 Task: Find connections with filter location Budapest with filter topic #culturewith filter profile language French with filter current company CodeChef with filter school Central University of Rajasthan, Jaipur with filter industry Insurance Agencies and Brokerages with filter service category FIle Management with filter keywords title Scrum Master
Action: Mouse moved to (509, 67)
Screenshot: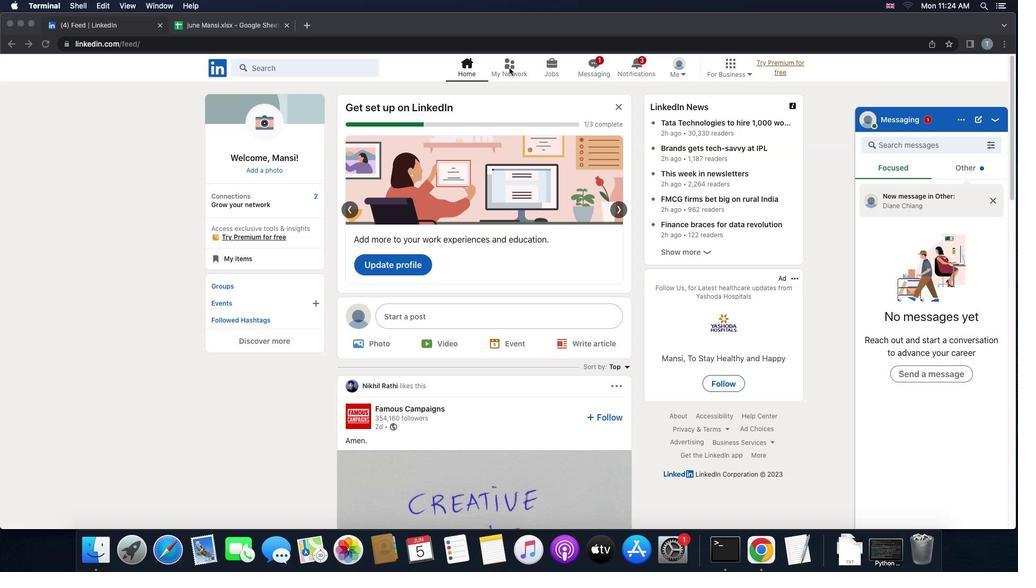 
Action: Mouse pressed left at (509, 67)
Screenshot: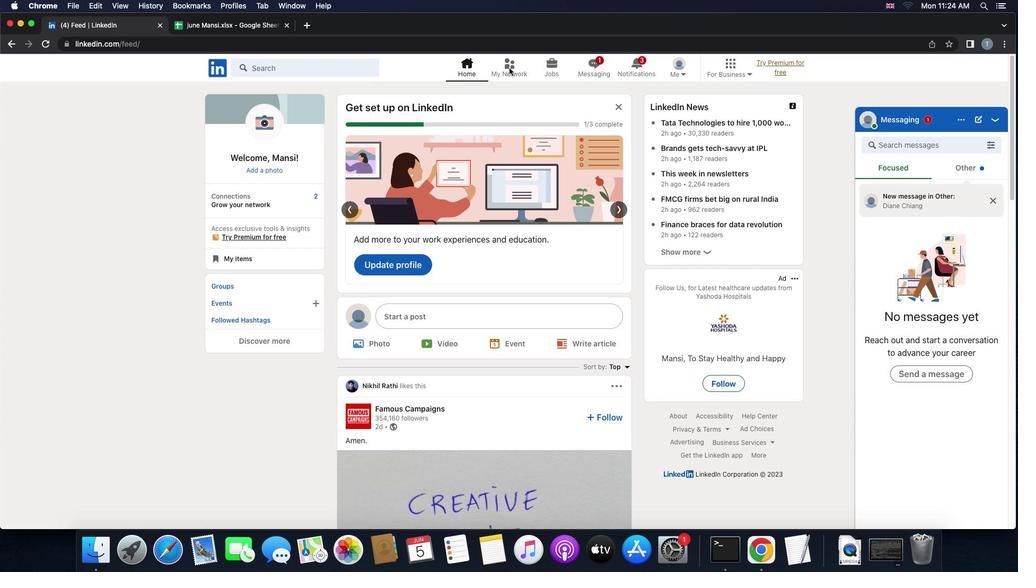 
Action: Mouse pressed left at (509, 67)
Screenshot: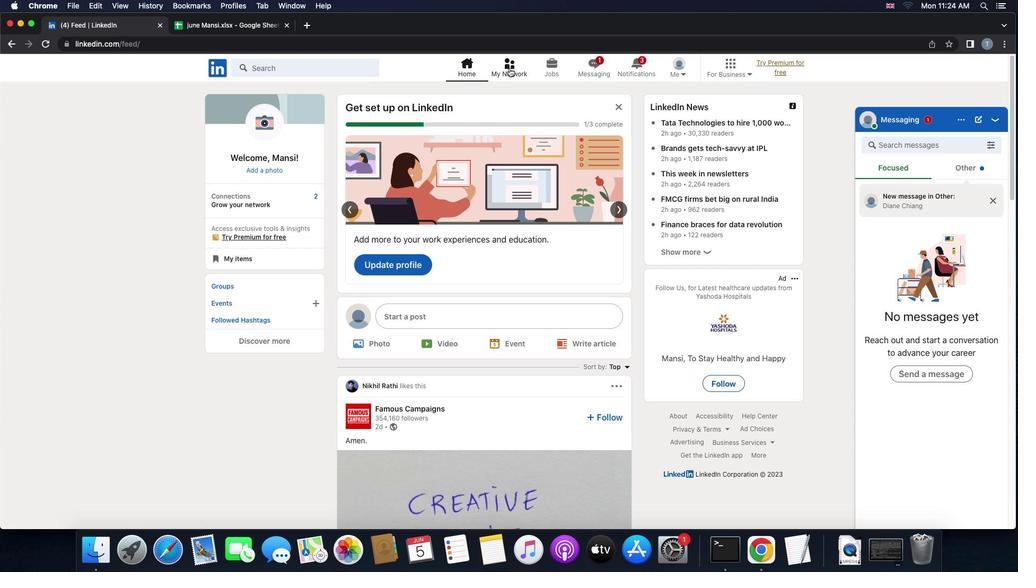 
Action: Mouse moved to (309, 118)
Screenshot: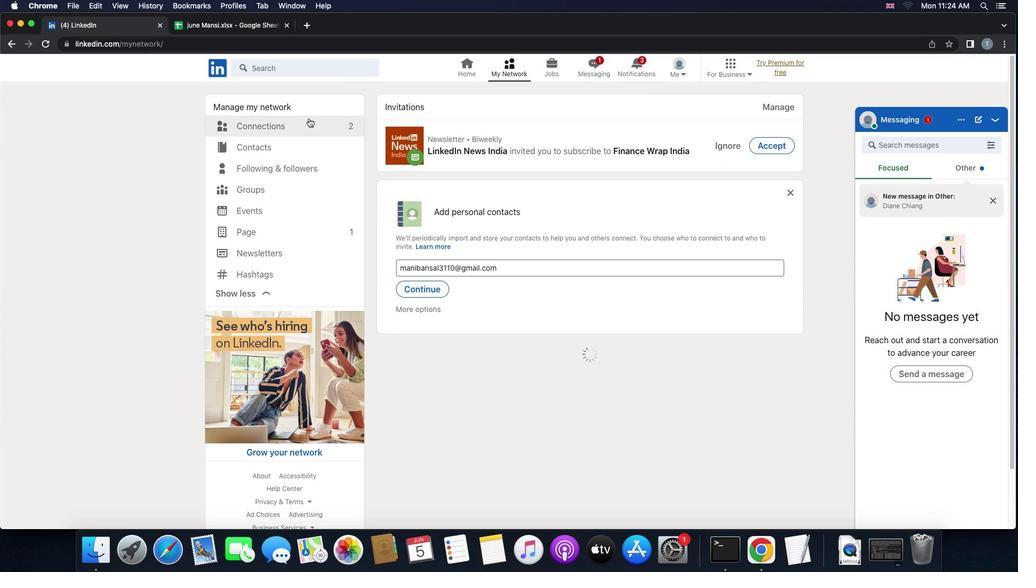 
Action: Mouse pressed left at (309, 118)
Screenshot: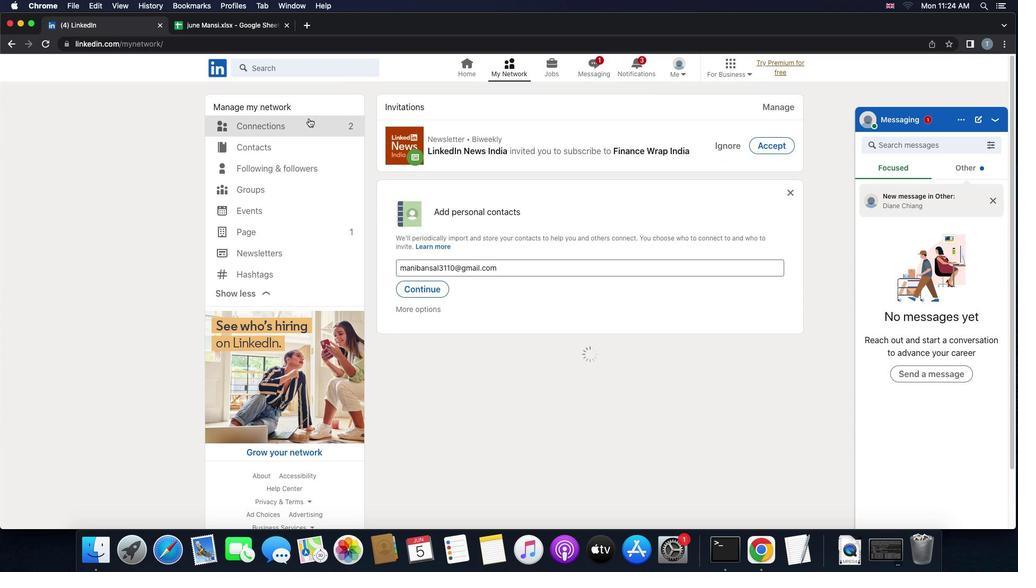 
Action: Mouse moved to (336, 125)
Screenshot: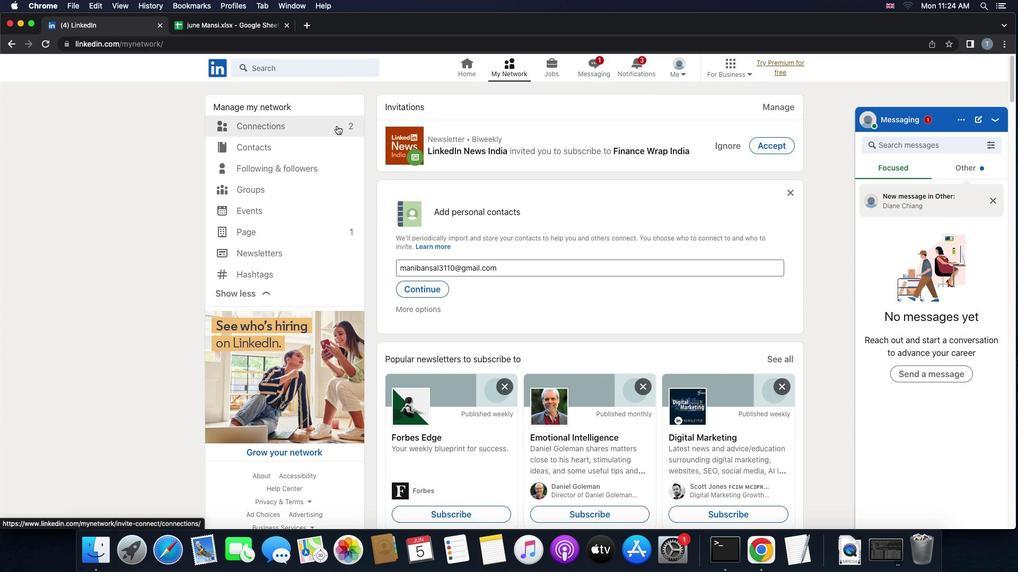 
Action: Mouse pressed left at (336, 125)
Screenshot: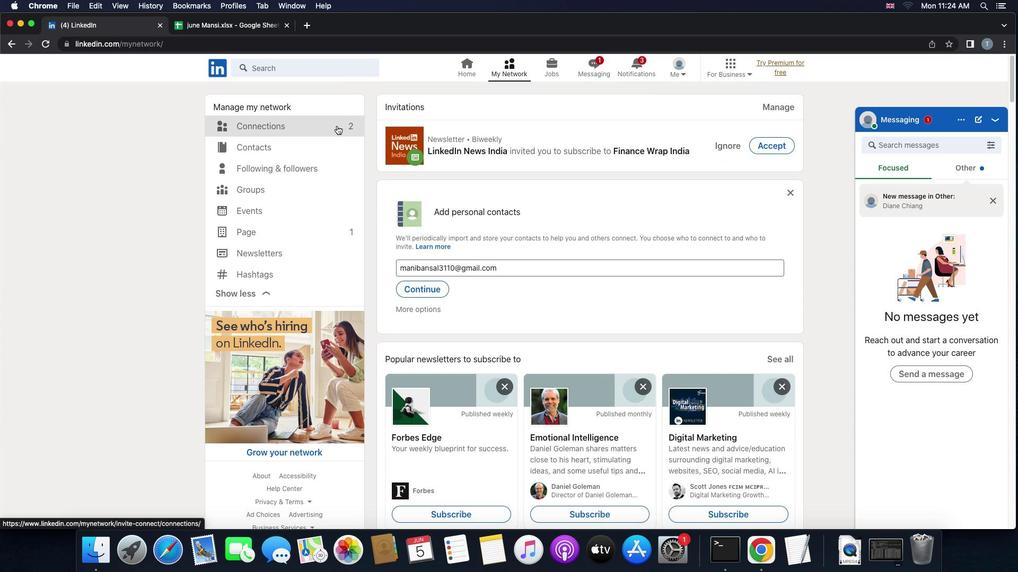
Action: Mouse pressed left at (336, 125)
Screenshot: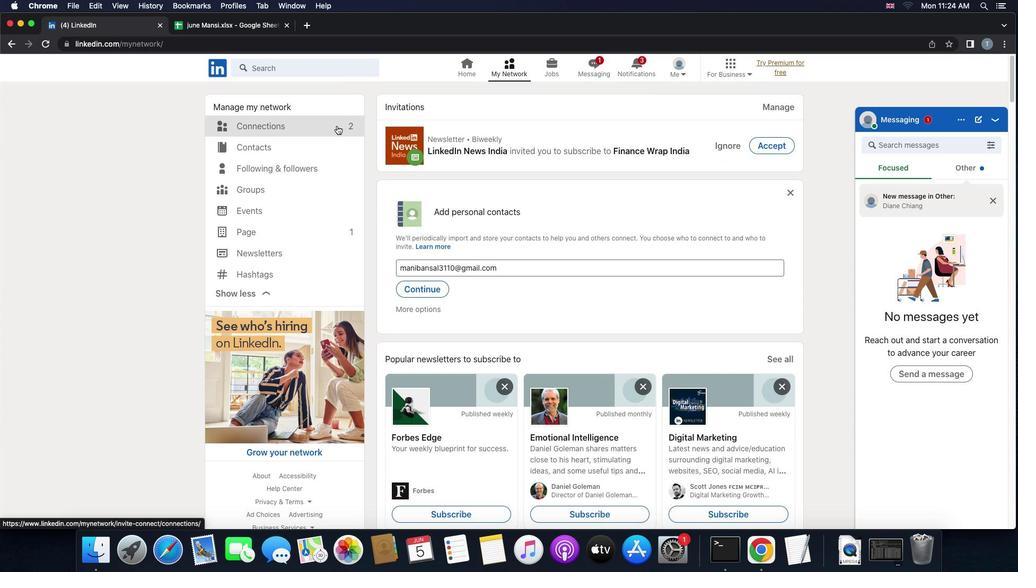 
Action: Mouse moved to (585, 124)
Screenshot: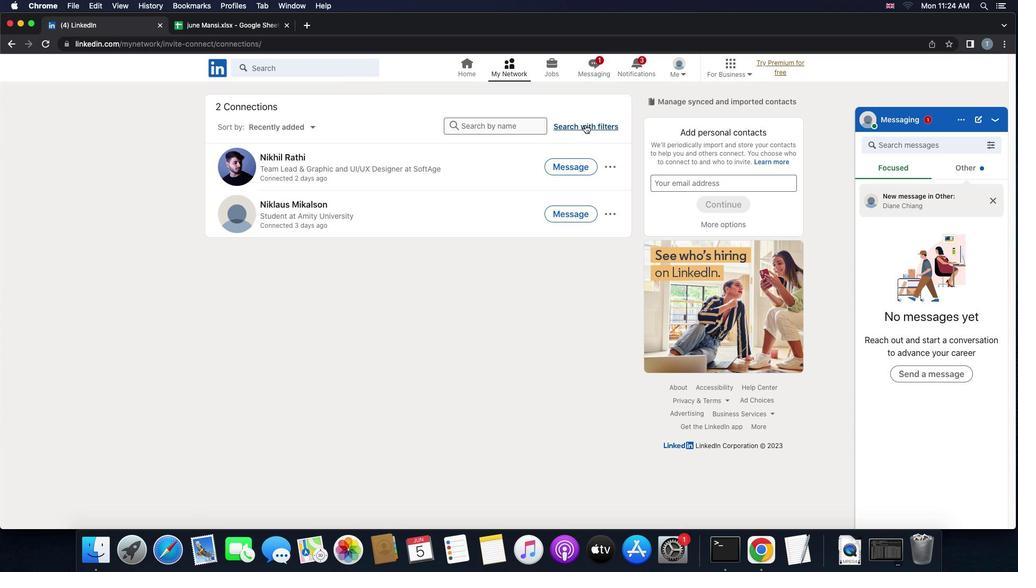 
Action: Mouse pressed left at (585, 124)
Screenshot: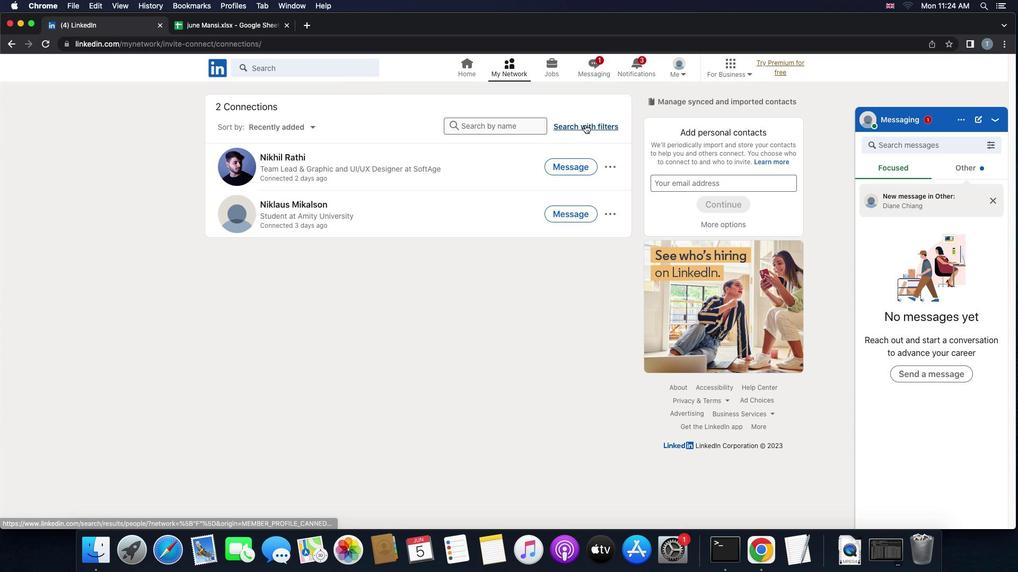 
Action: Mouse moved to (554, 97)
Screenshot: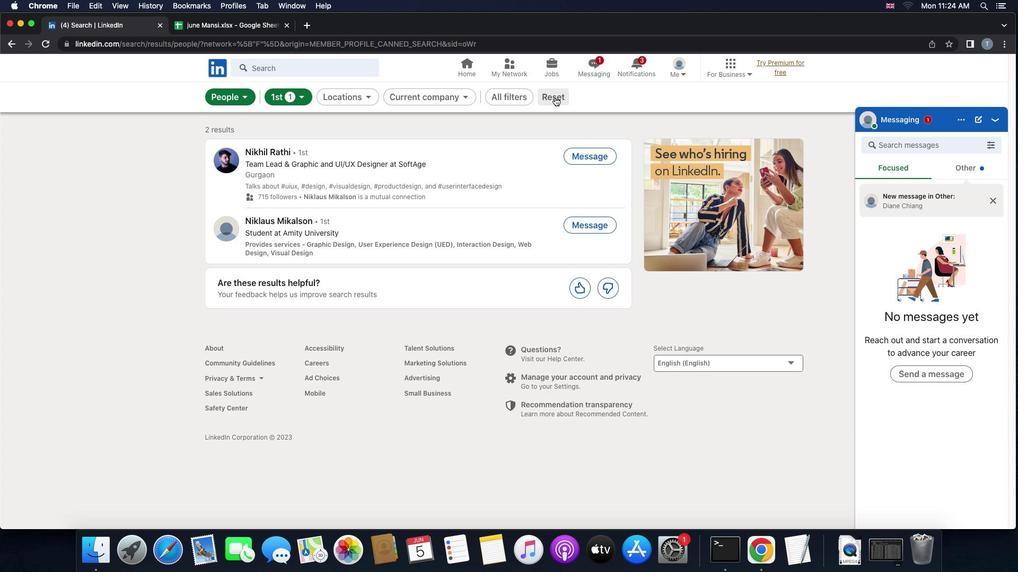 
Action: Mouse pressed left at (554, 97)
Screenshot: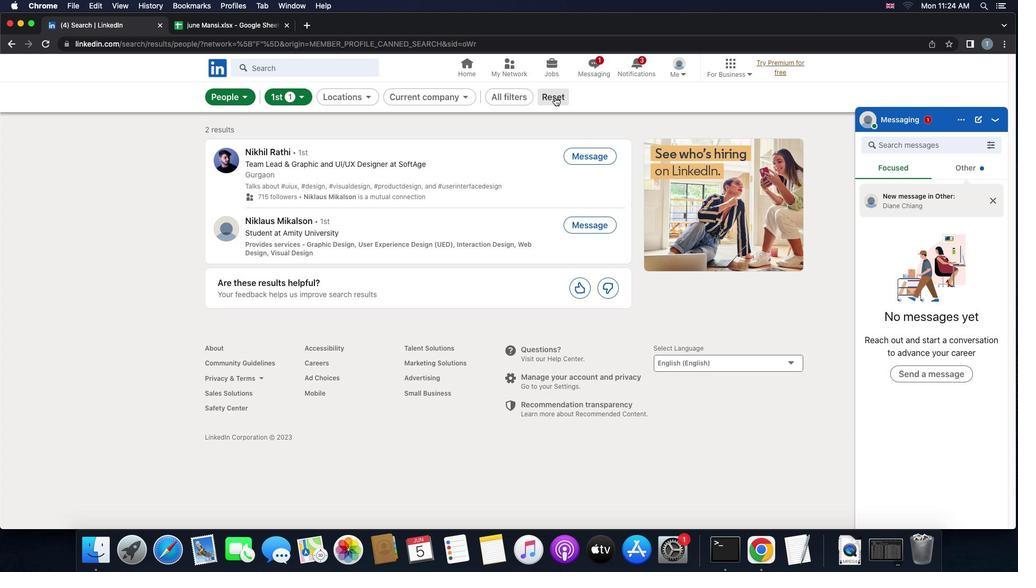 
Action: Mouse moved to (528, 97)
Screenshot: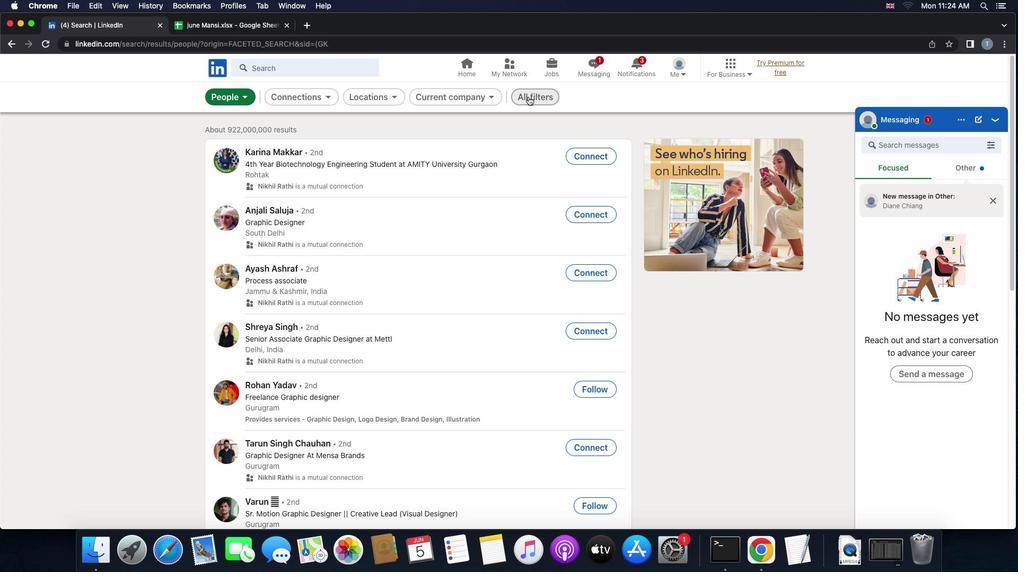 
Action: Mouse pressed left at (528, 97)
Screenshot: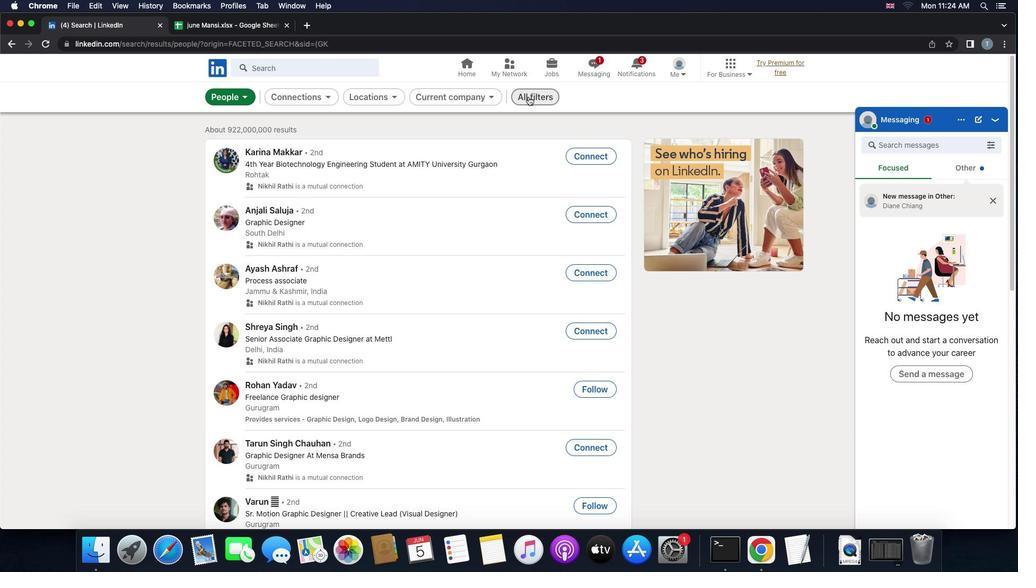 
Action: Mouse moved to (796, 302)
Screenshot: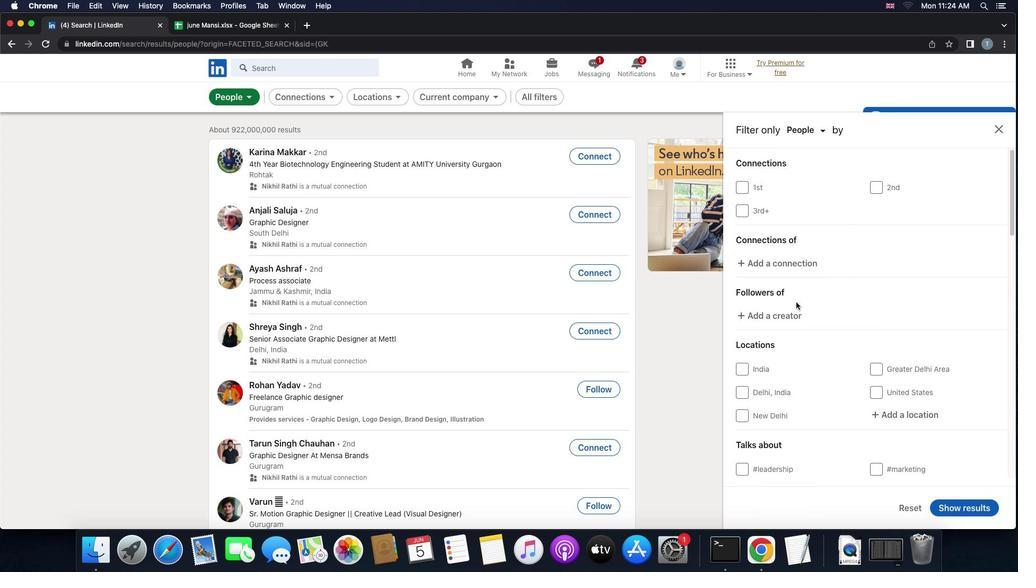 
Action: Mouse scrolled (796, 302) with delta (0, 0)
Screenshot: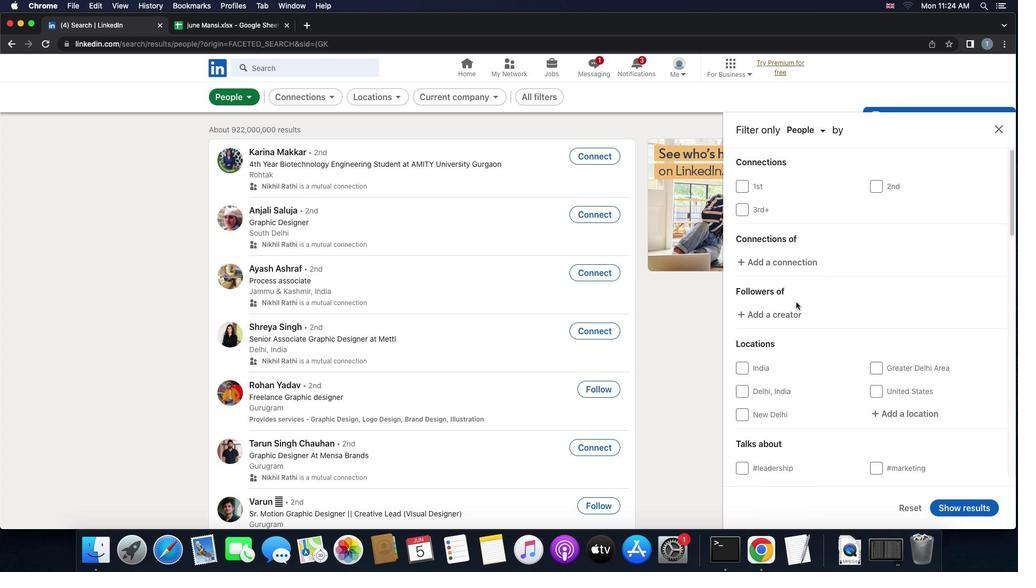 
Action: Mouse scrolled (796, 302) with delta (0, 0)
Screenshot: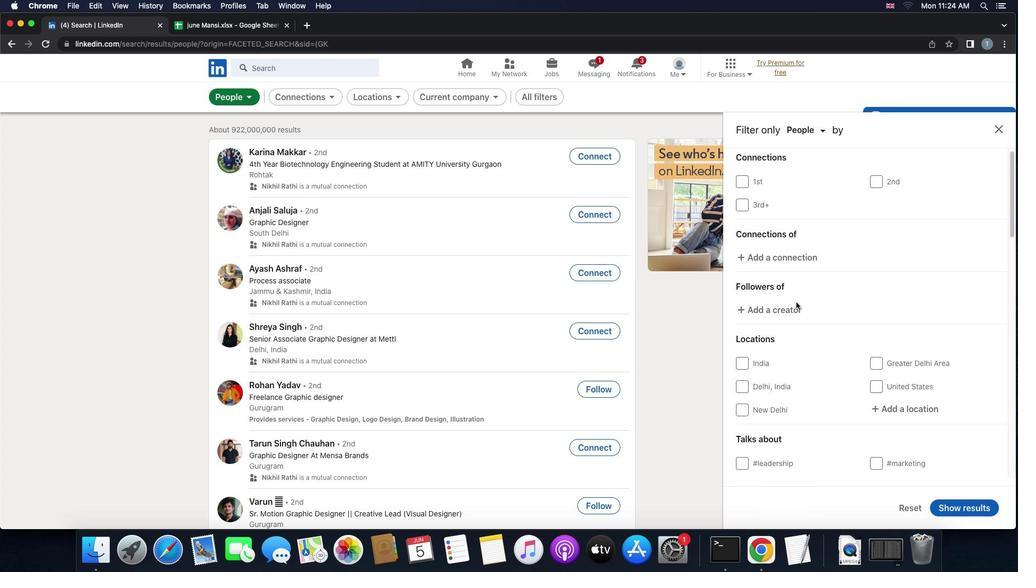 
Action: Mouse scrolled (796, 302) with delta (0, 0)
Screenshot: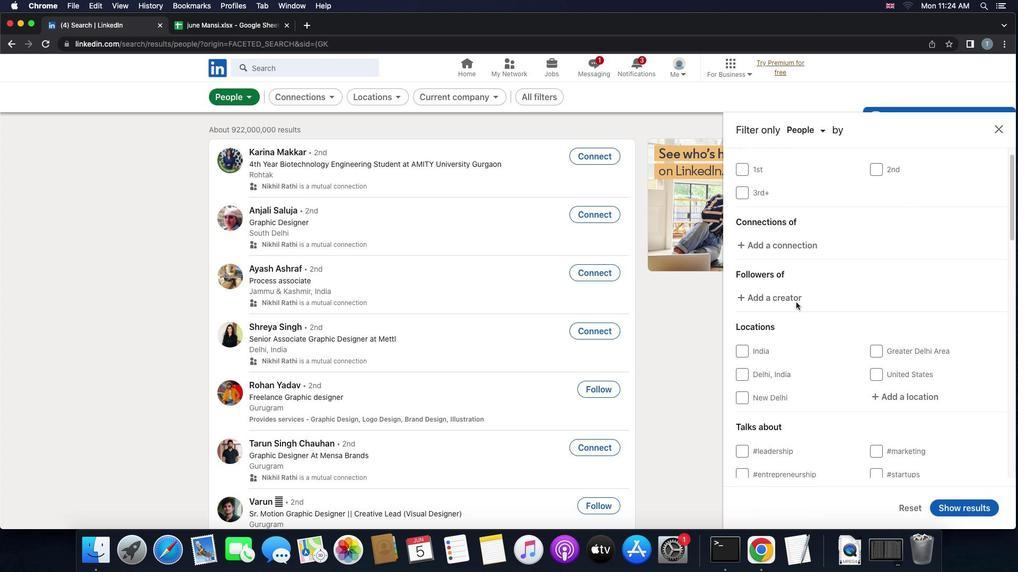 
Action: Mouse scrolled (796, 302) with delta (0, 0)
Screenshot: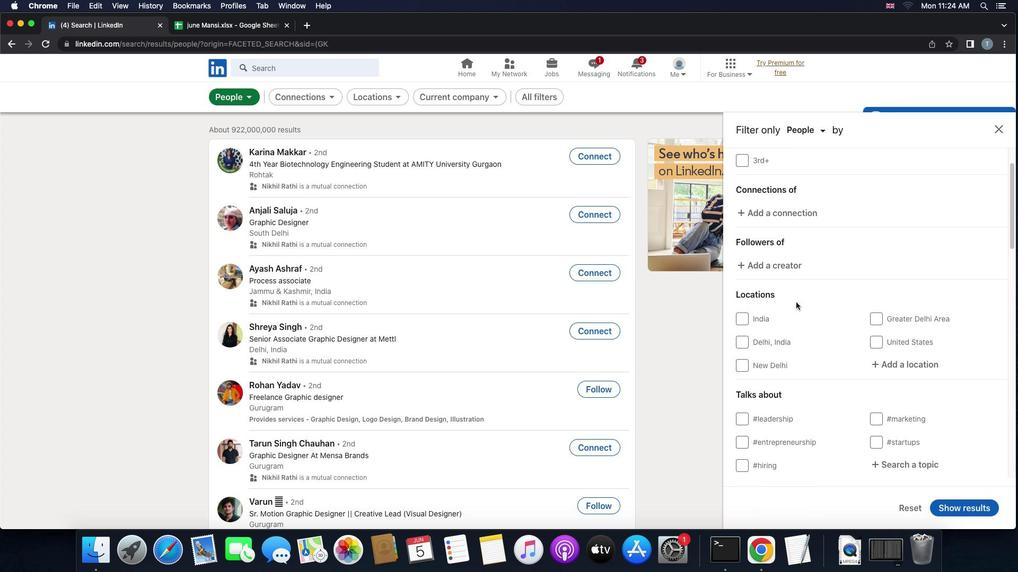 
Action: Mouse moved to (803, 305)
Screenshot: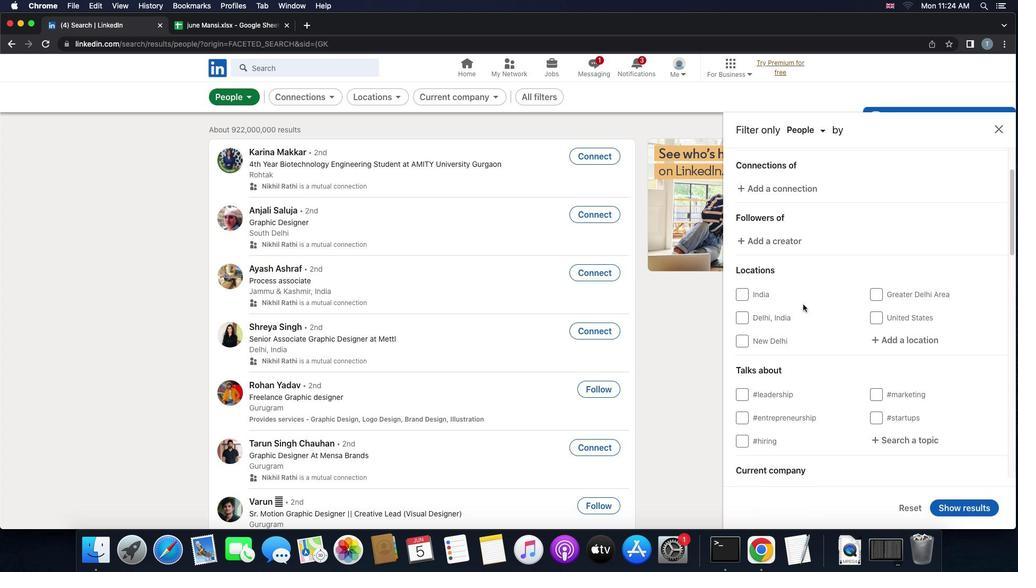 
Action: Mouse scrolled (803, 305) with delta (0, 0)
Screenshot: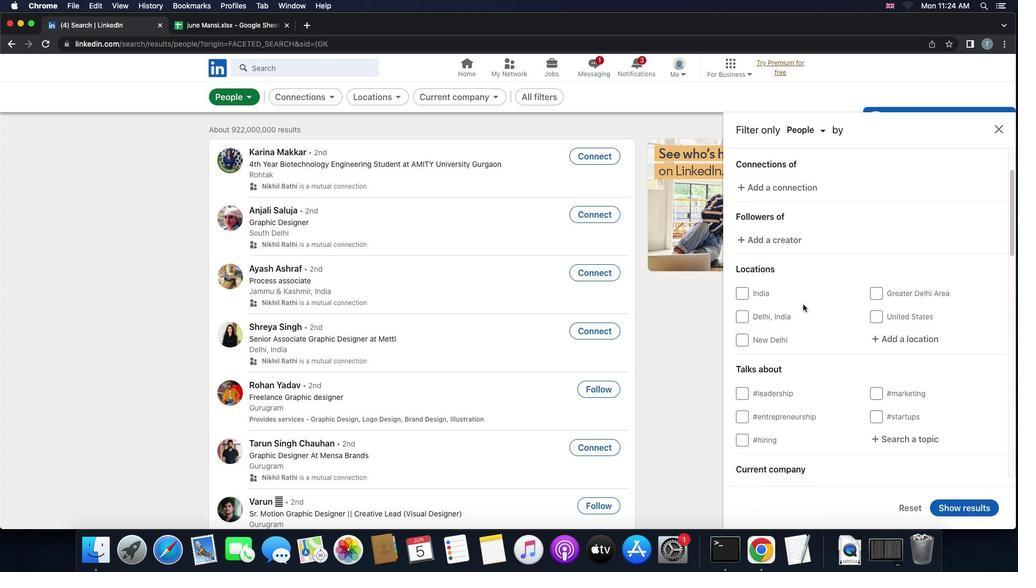 
Action: Mouse scrolled (803, 305) with delta (0, 0)
Screenshot: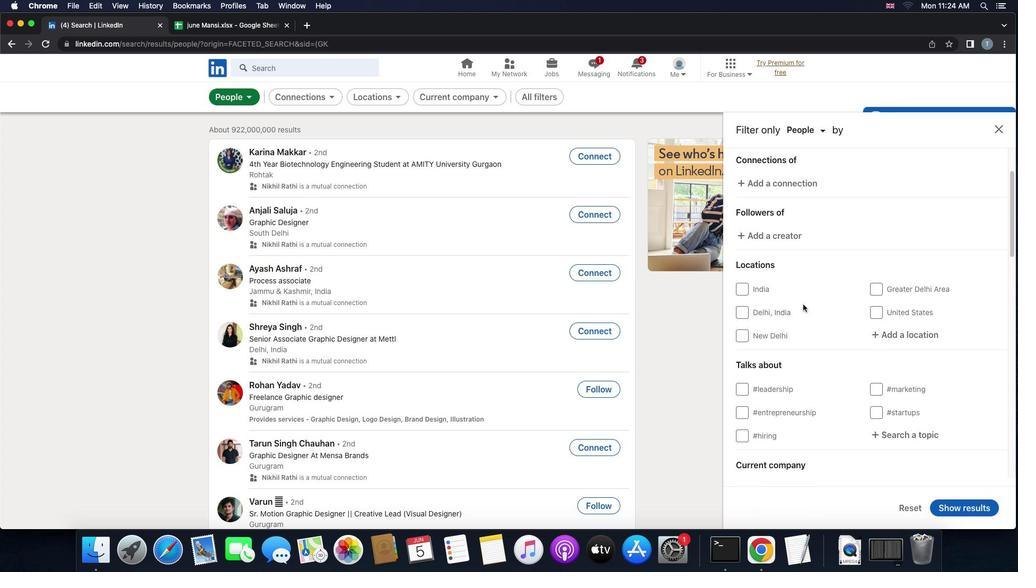
Action: Mouse moved to (893, 325)
Screenshot: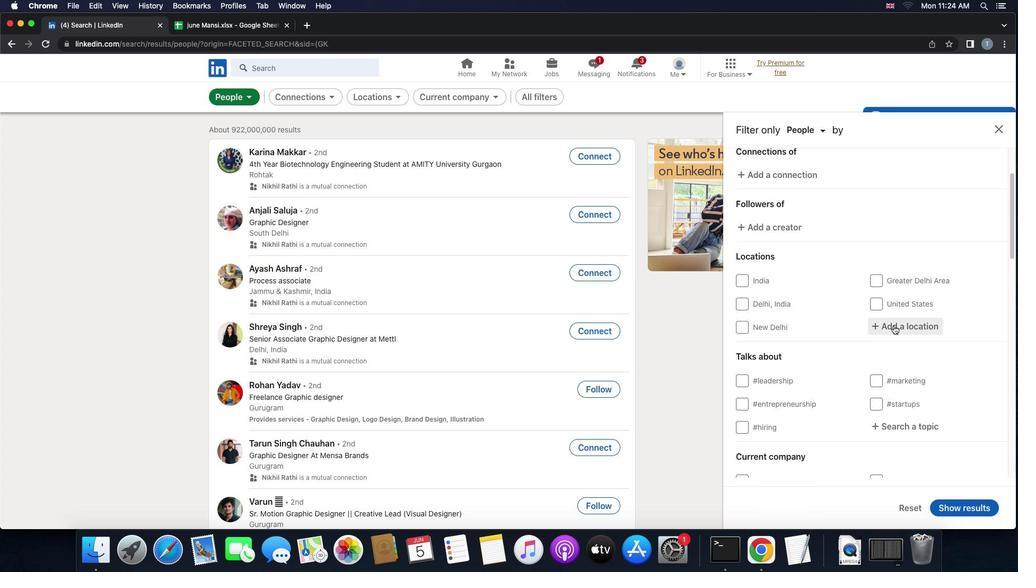 
Action: Mouse pressed left at (893, 325)
Screenshot: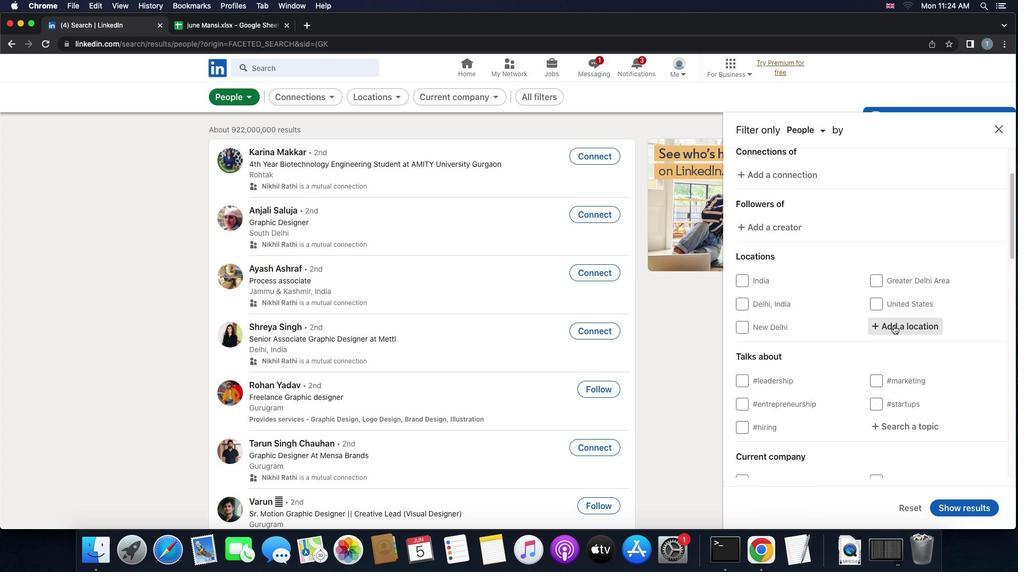 
Action: Mouse moved to (977, 350)
Screenshot: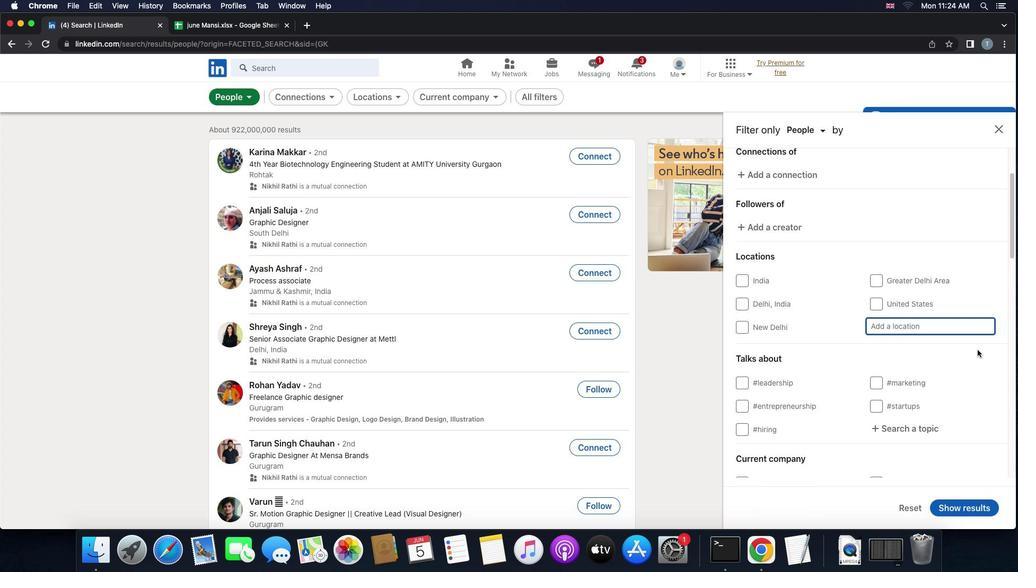 
Action: Key pressed 'b''u''d''a'
Screenshot: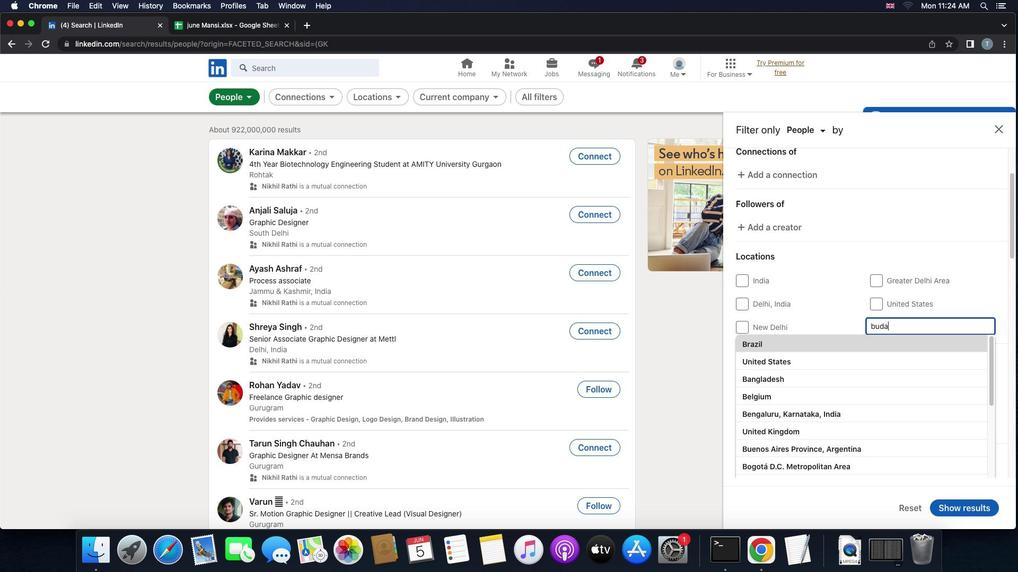 
Action: Mouse moved to (966, 363)
Screenshot: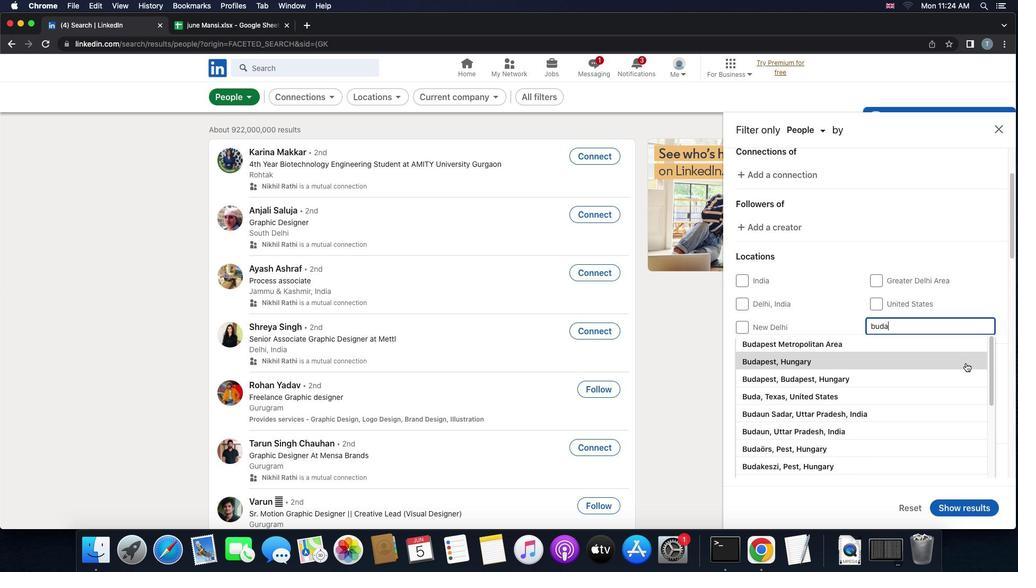 
Action: Mouse pressed left at (966, 363)
Screenshot: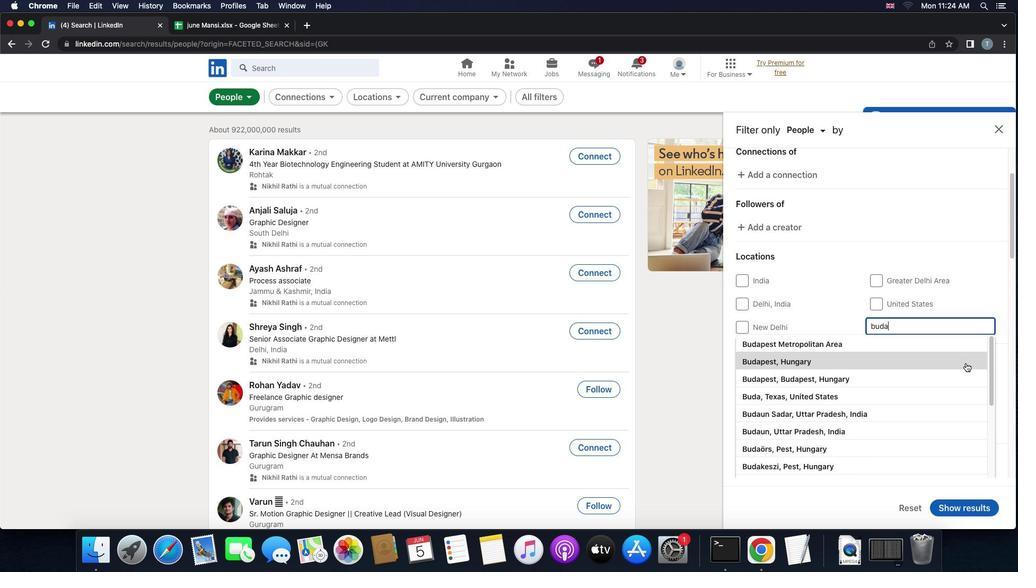 
Action: Mouse scrolled (966, 363) with delta (0, 0)
Screenshot: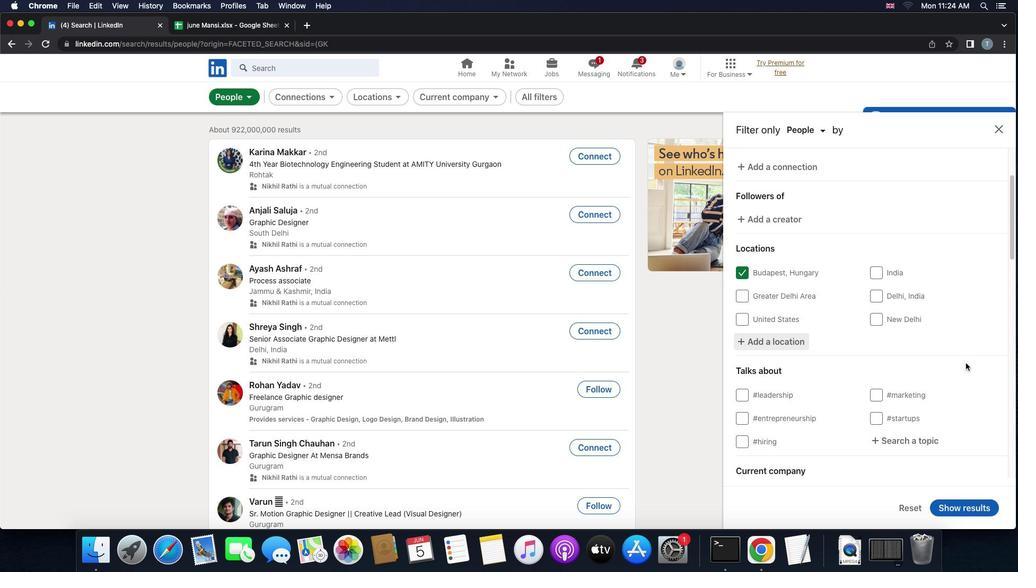 
Action: Mouse scrolled (966, 363) with delta (0, 0)
Screenshot: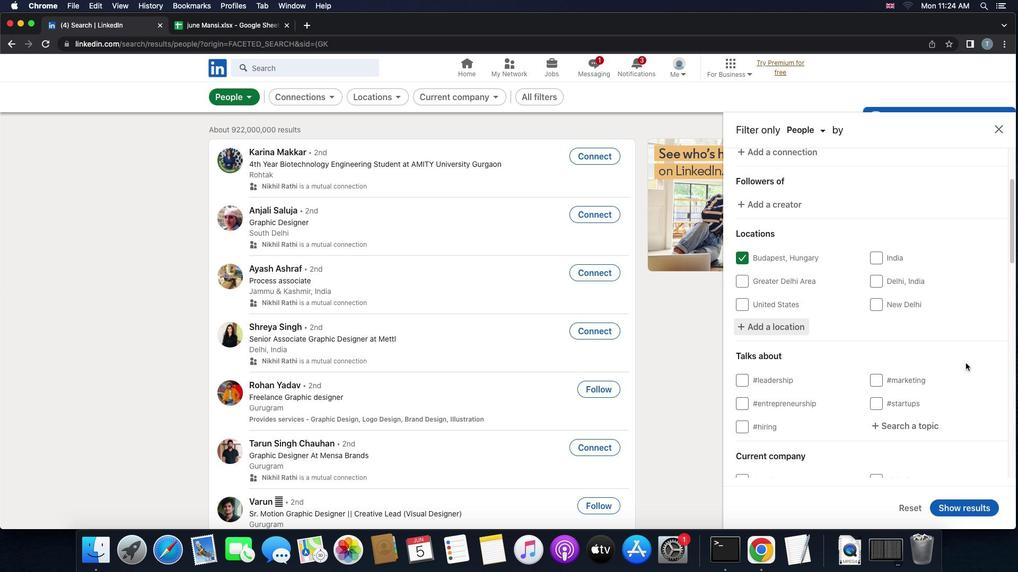 
Action: Mouse scrolled (966, 363) with delta (0, -1)
Screenshot: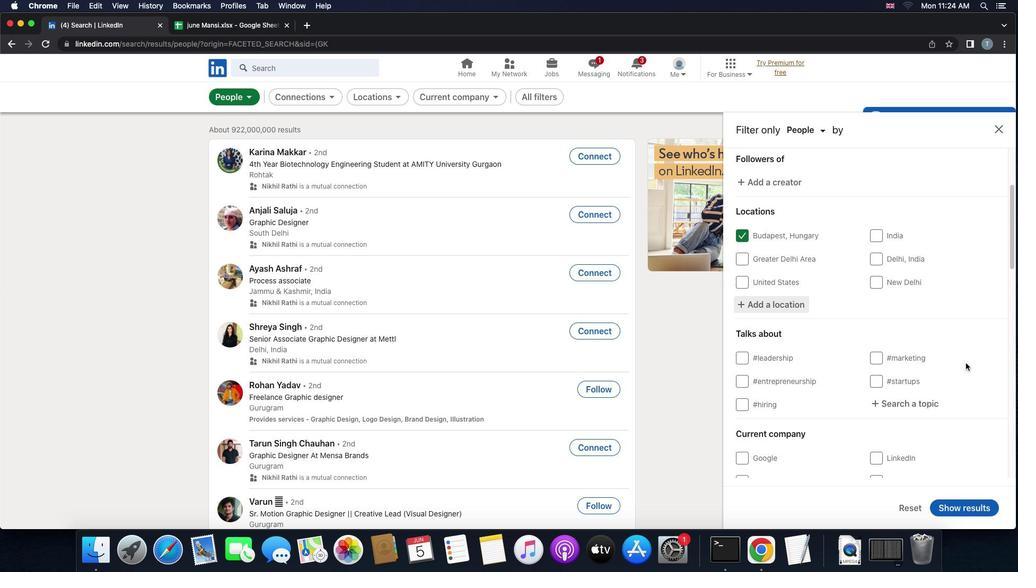 
Action: Mouse scrolled (966, 363) with delta (0, 0)
Screenshot: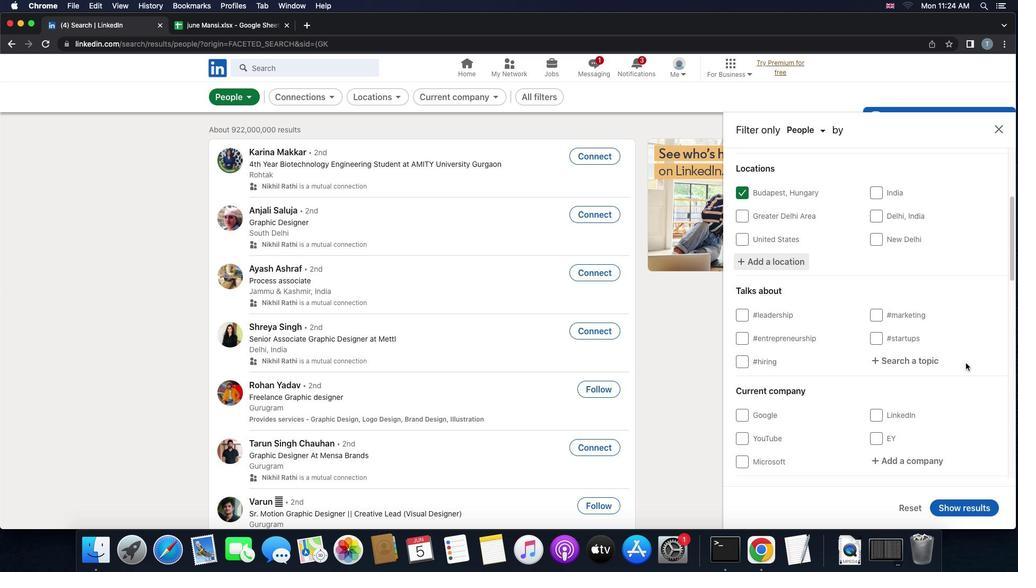 
Action: Mouse scrolled (966, 363) with delta (0, 0)
Screenshot: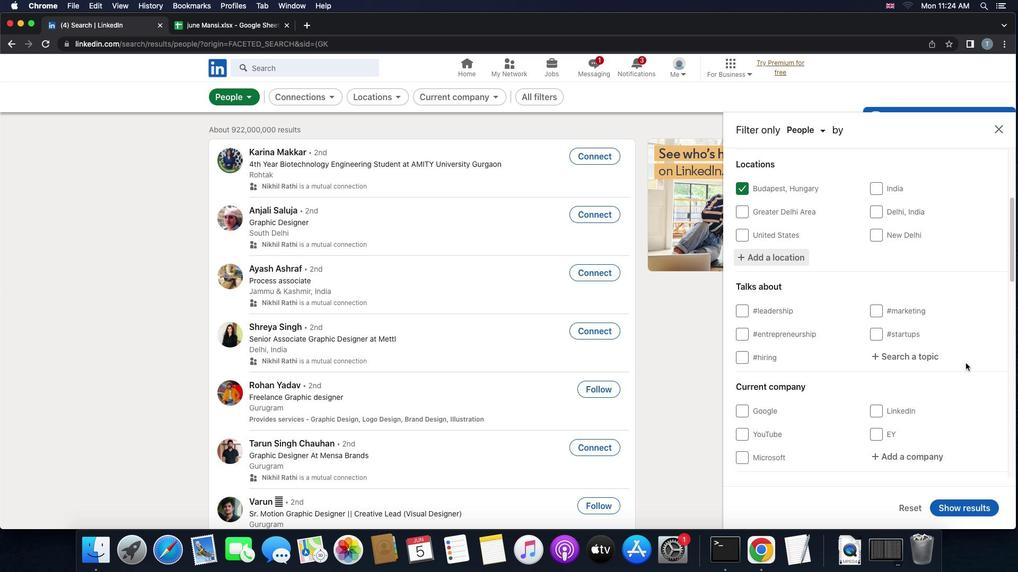 
Action: Mouse scrolled (966, 363) with delta (0, -1)
Screenshot: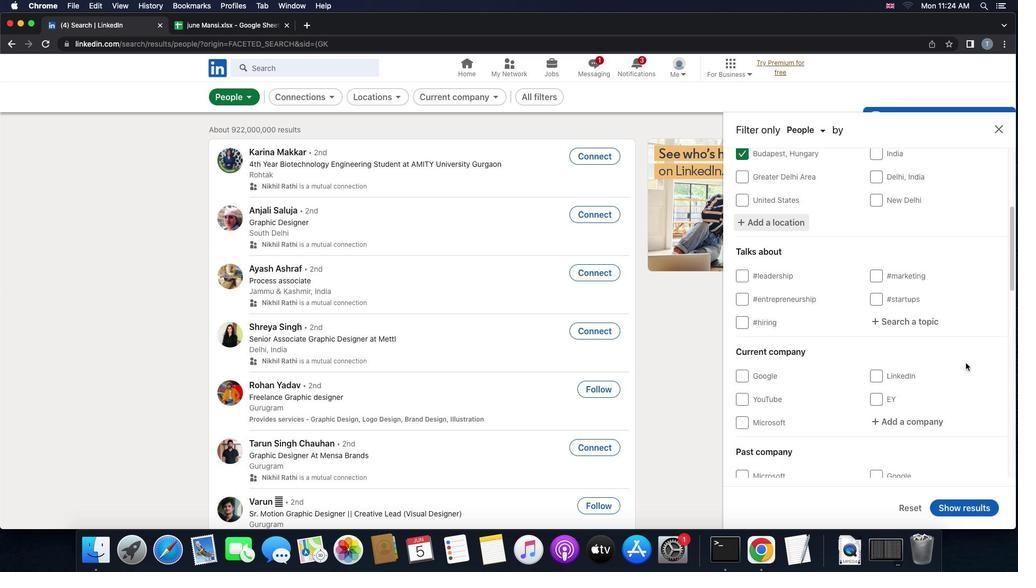 
Action: Mouse moved to (923, 301)
Screenshot: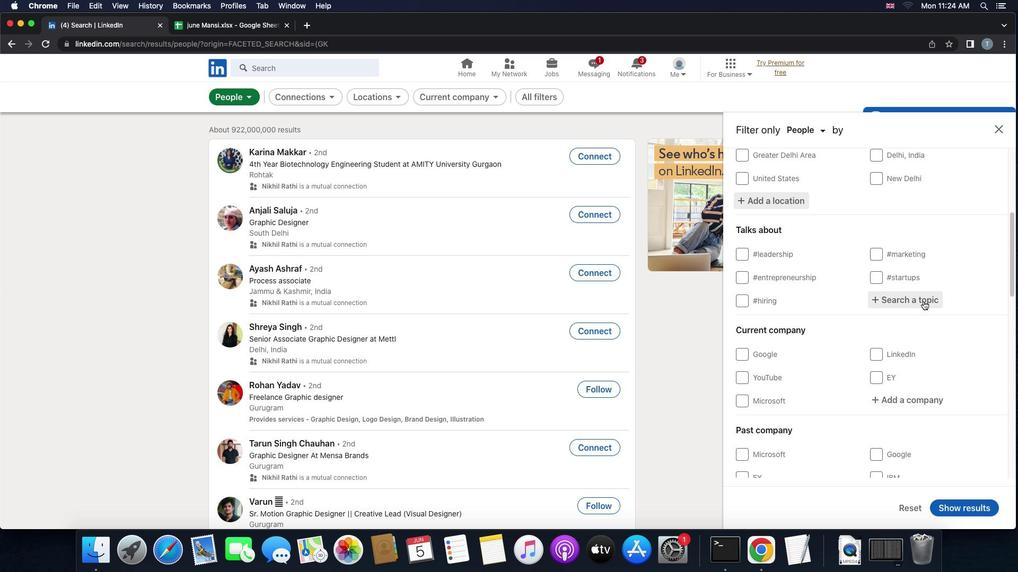 
Action: Mouse pressed left at (923, 301)
Screenshot: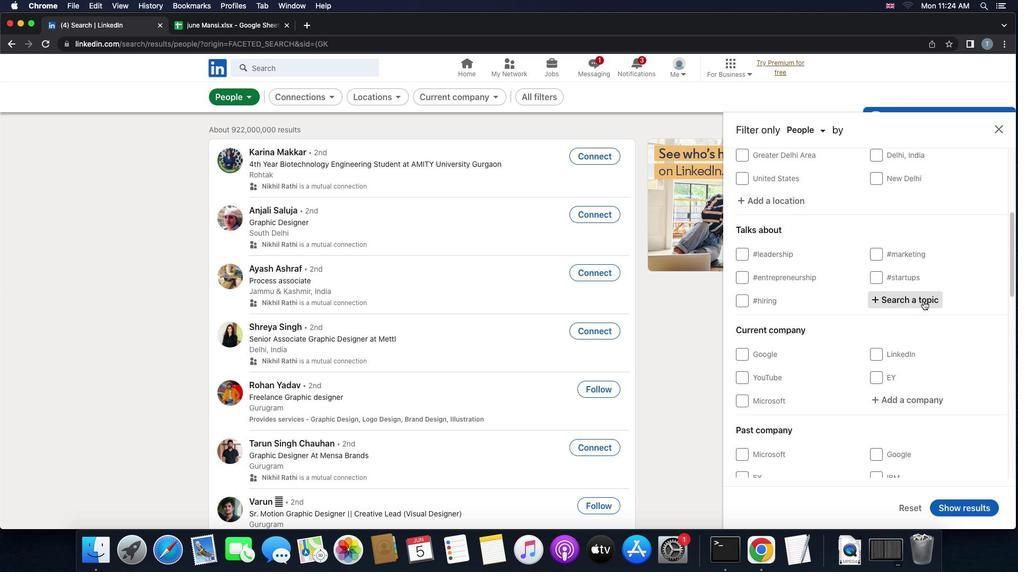 
Action: Key pressed 'c''u''l''t''u''r''e'
Screenshot: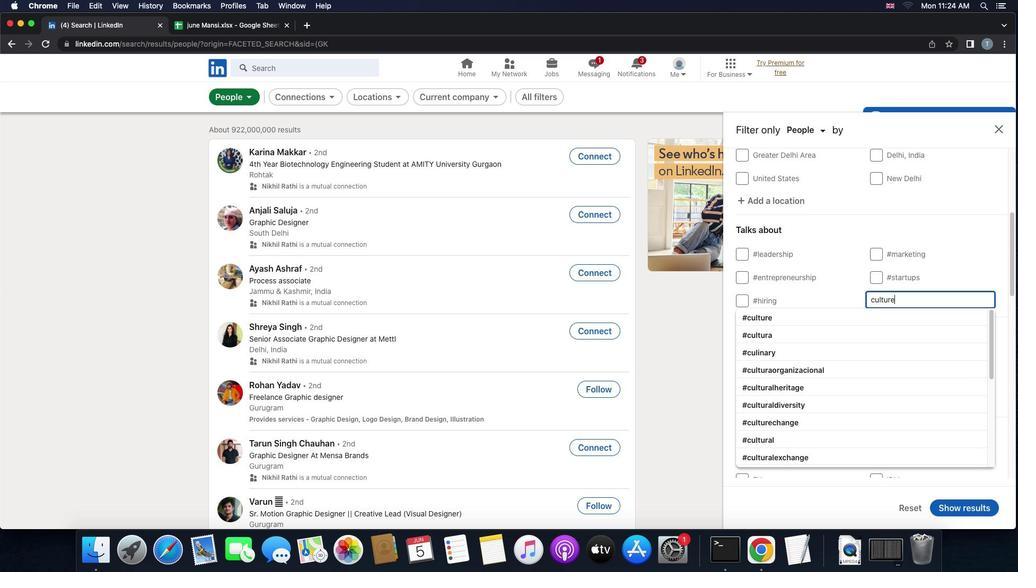 
Action: Mouse moved to (883, 319)
Screenshot: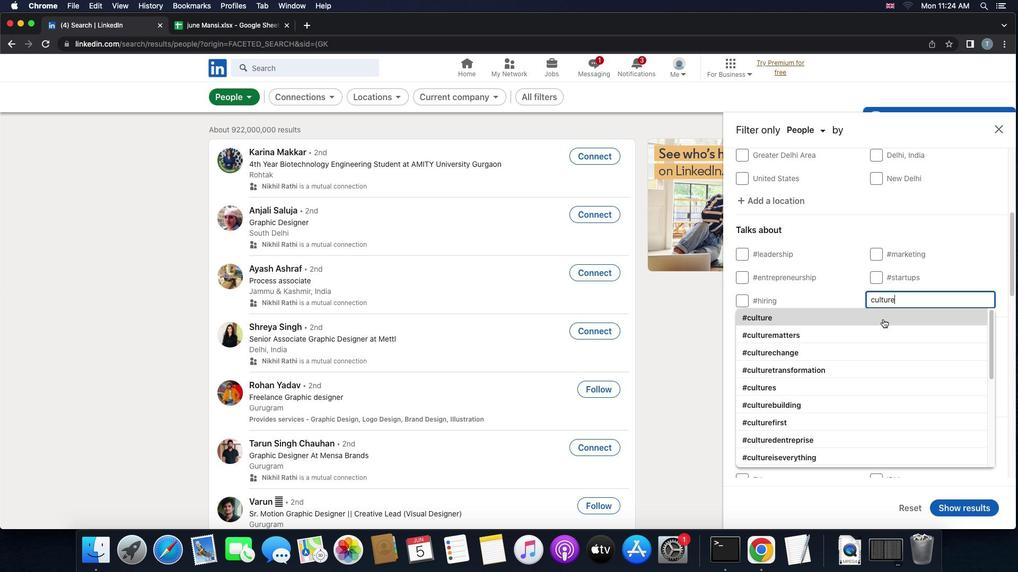 
Action: Mouse pressed left at (883, 319)
Screenshot: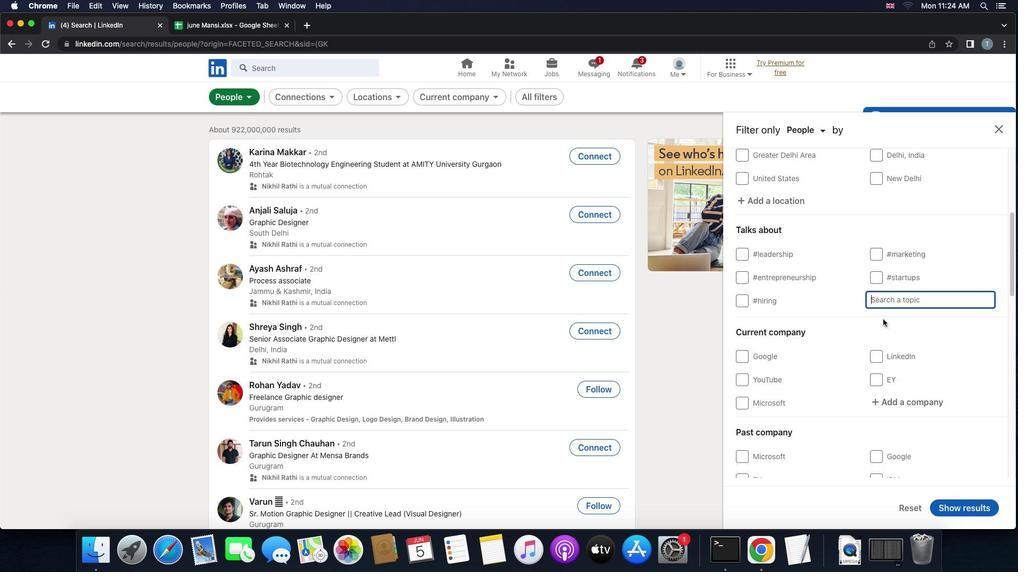 
Action: Mouse moved to (885, 326)
Screenshot: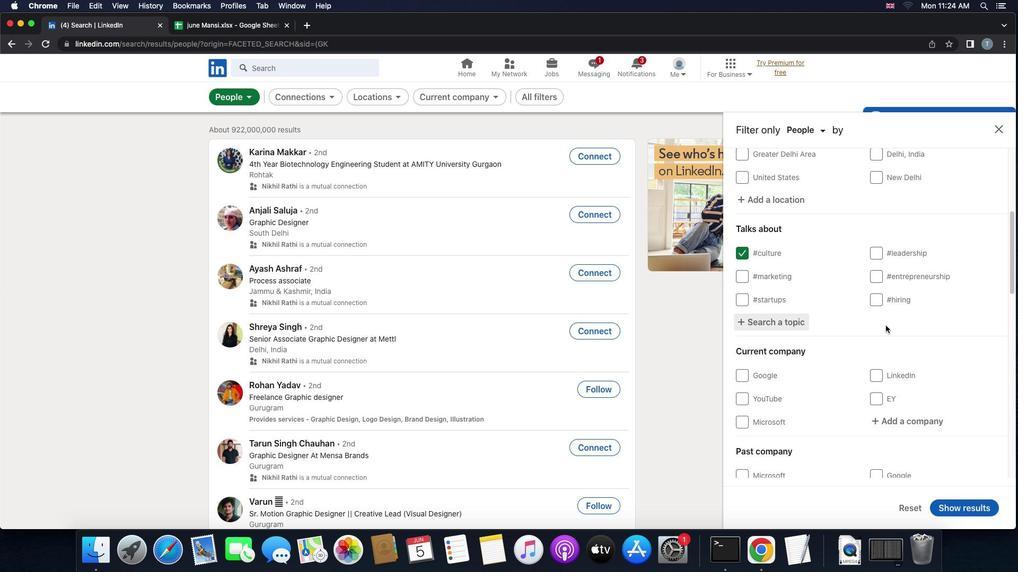 
Action: Mouse scrolled (885, 326) with delta (0, 0)
Screenshot: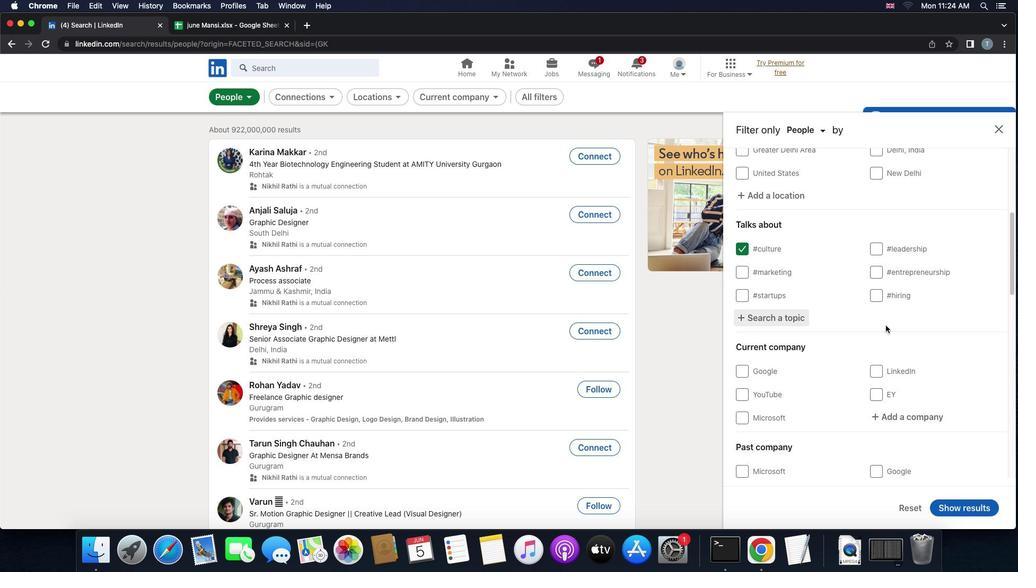 
Action: Mouse scrolled (885, 326) with delta (0, 0)
Screenshot: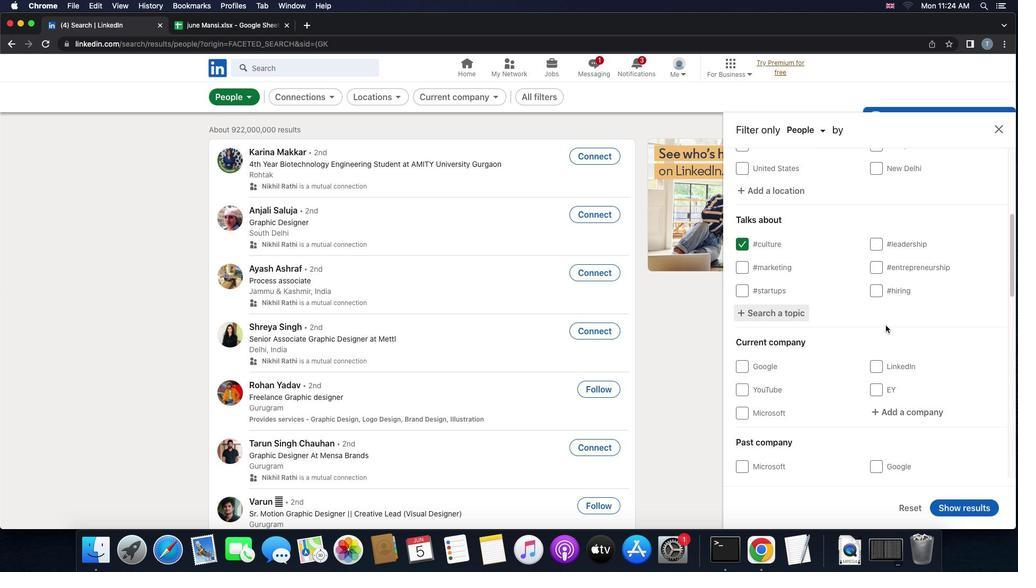 
Action: Mouse scrolled (885, 326) with delta (0, 0)
Screenshot: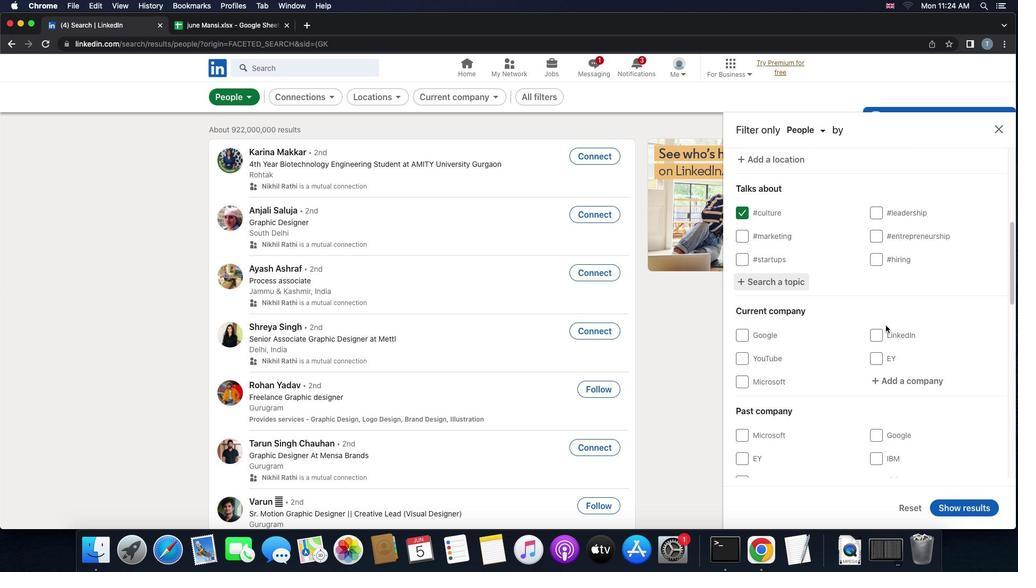 
Action: Mouse scrolled (885, 326) with delta (0, 0)
Screenshot: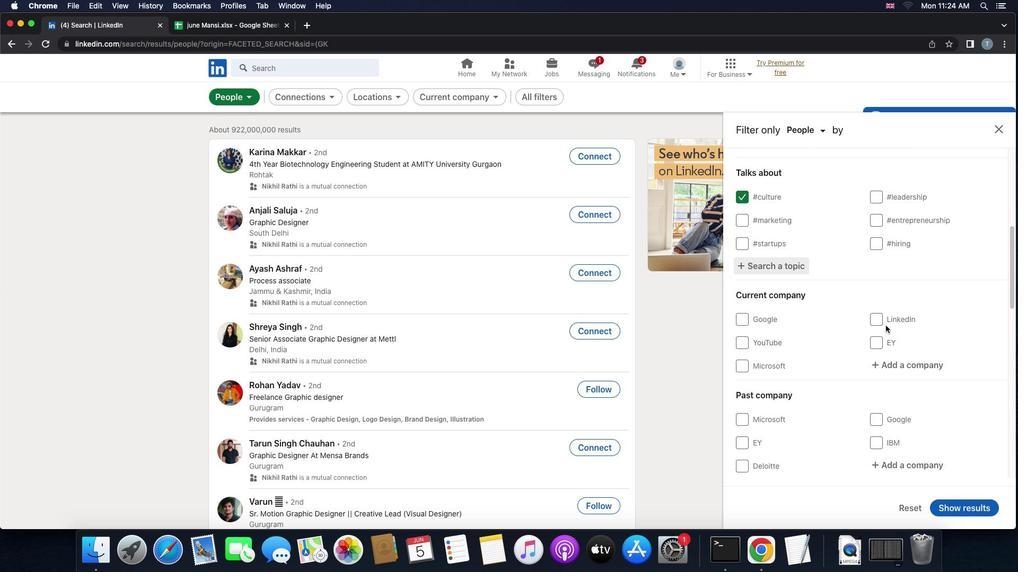 
Action: Mouse scrolled (885, 326) with delta (0, 0)
Screenshot: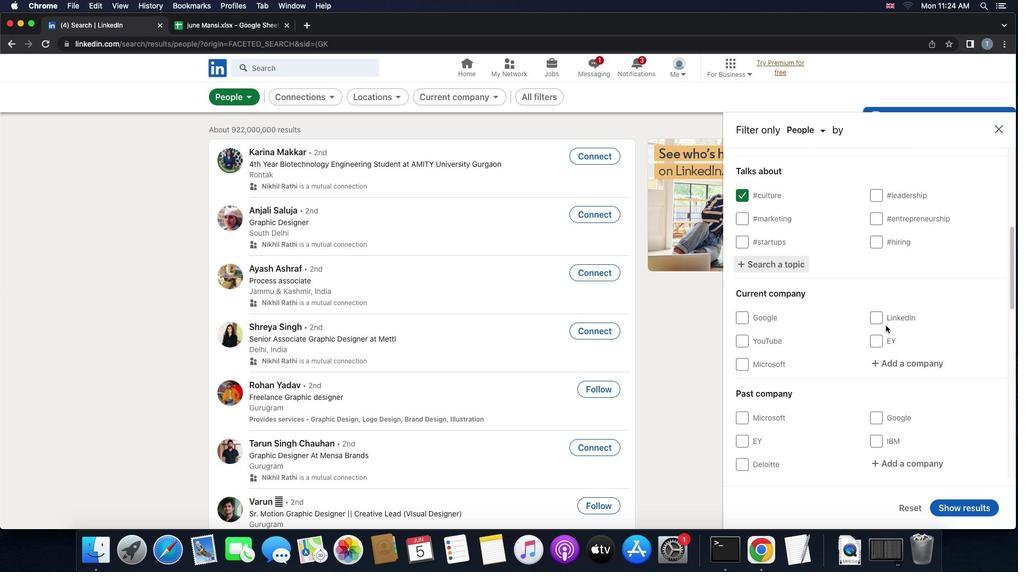 
Action: Mouse scrolled (885, 326) with delta (0, 0)
Screenshot: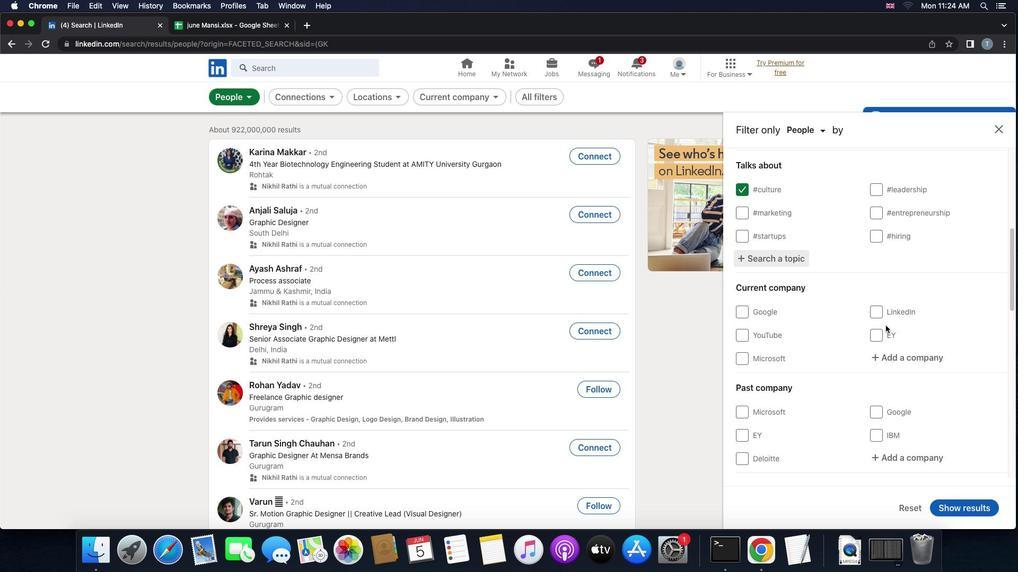 
Action: Mouse scrolled (885, 326) with delta (0, 0)
Screenshot: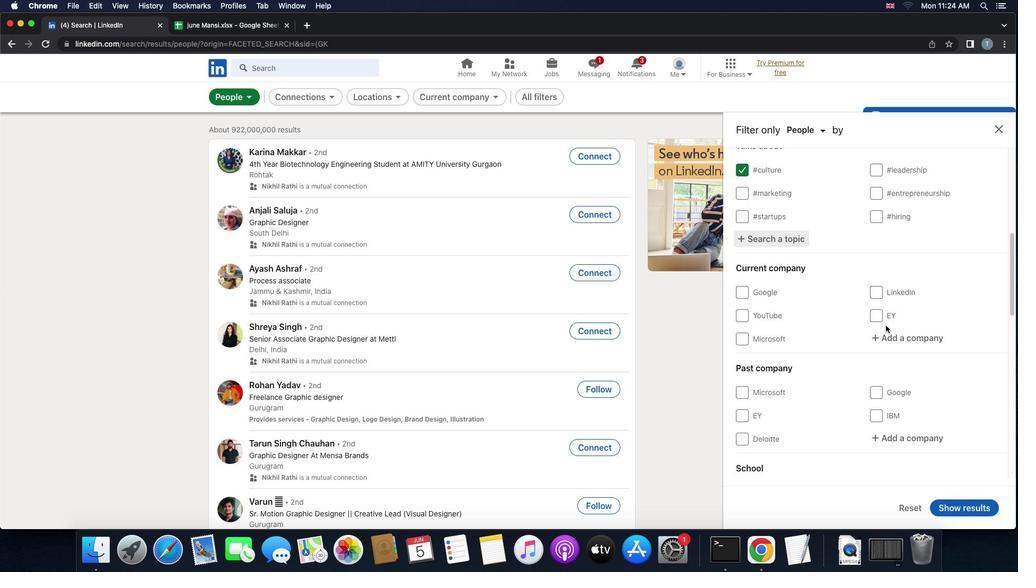 
Action: Mouse moved to (894, 328)
Screenshot: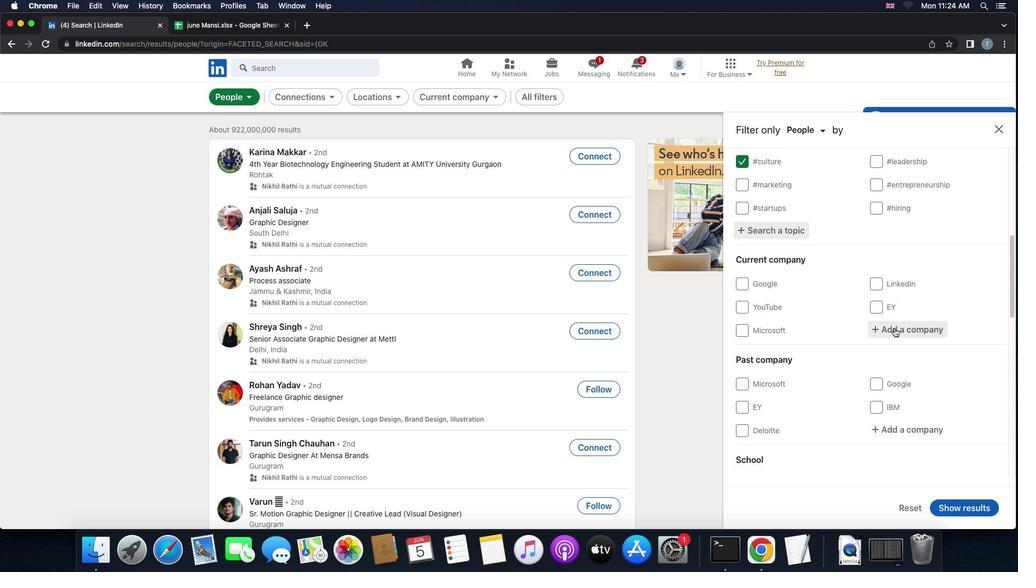 
Action: Mouse pressed left at (894, 328)
Screenshot: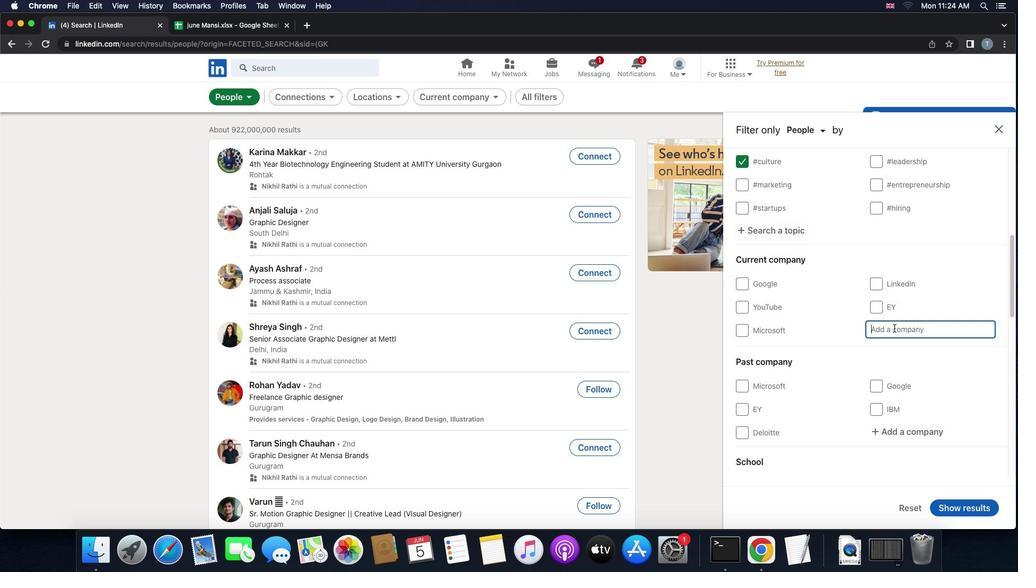 
Action: Key pressed 'c''o''d''e''c''h''r'Key.backspace'e''f'
Screenshot: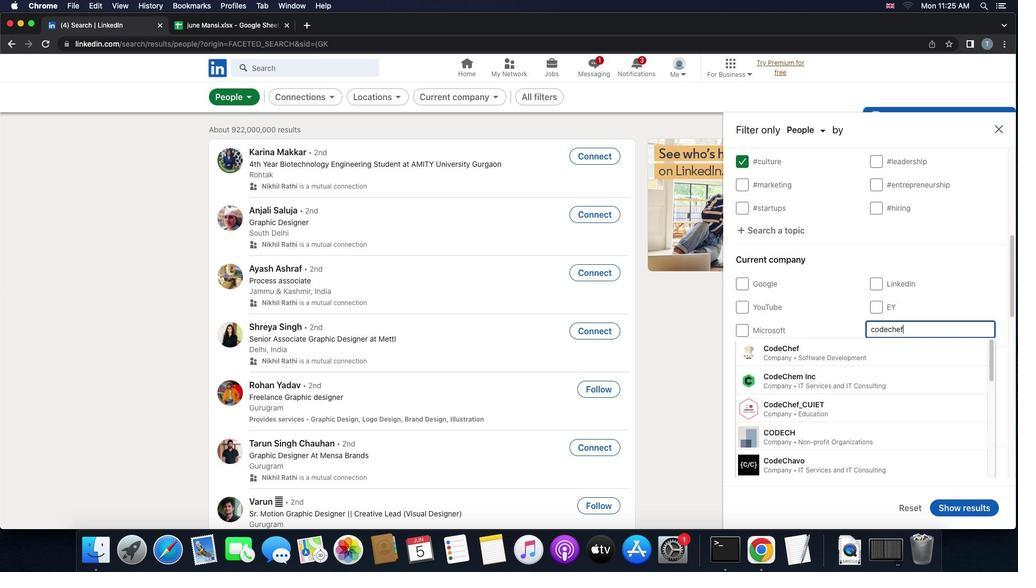 
Action: Mouse moved to (852, 347)
Screenshot: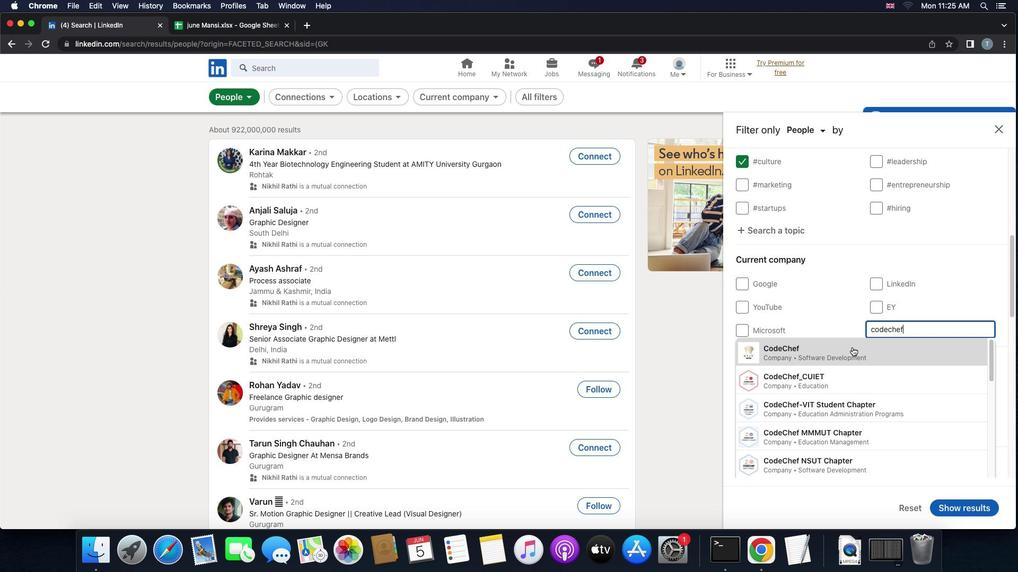 
Action: Mouse pressed left at (852, 347)
Screenshot: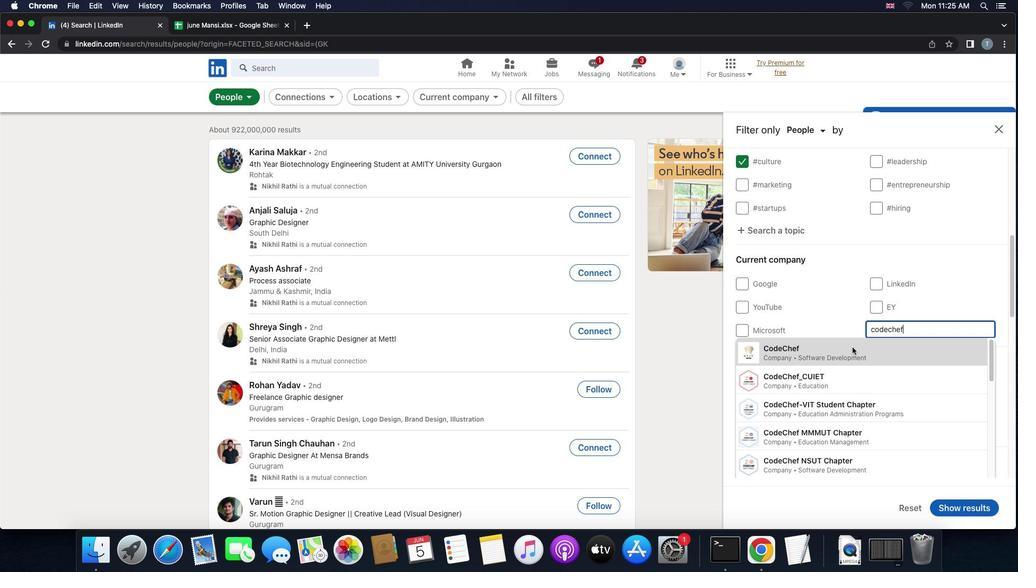 
Action: Mouse moved to (852, 347)
Screenshot: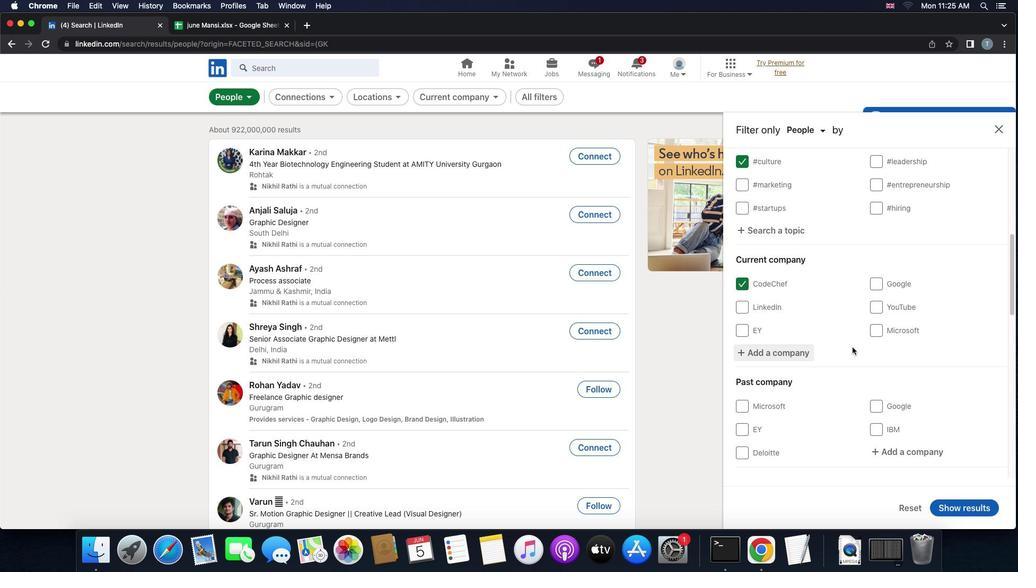 
Action: Mouse scrolled (852, 347) with delta (0, 0)
Screenshot: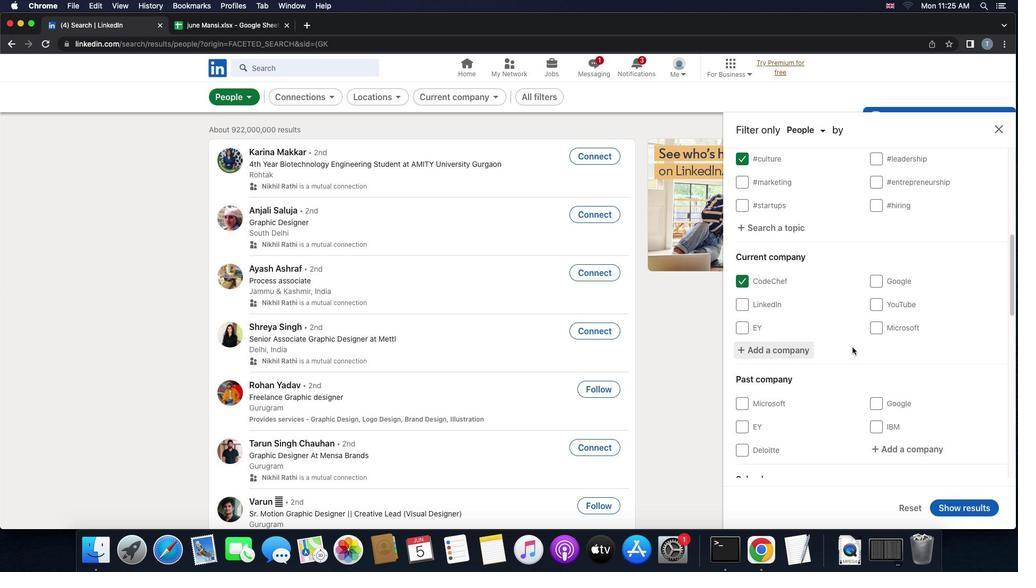 
Action: Mouse scrolled (852, 347) with delta (0, 0)
Screenshot: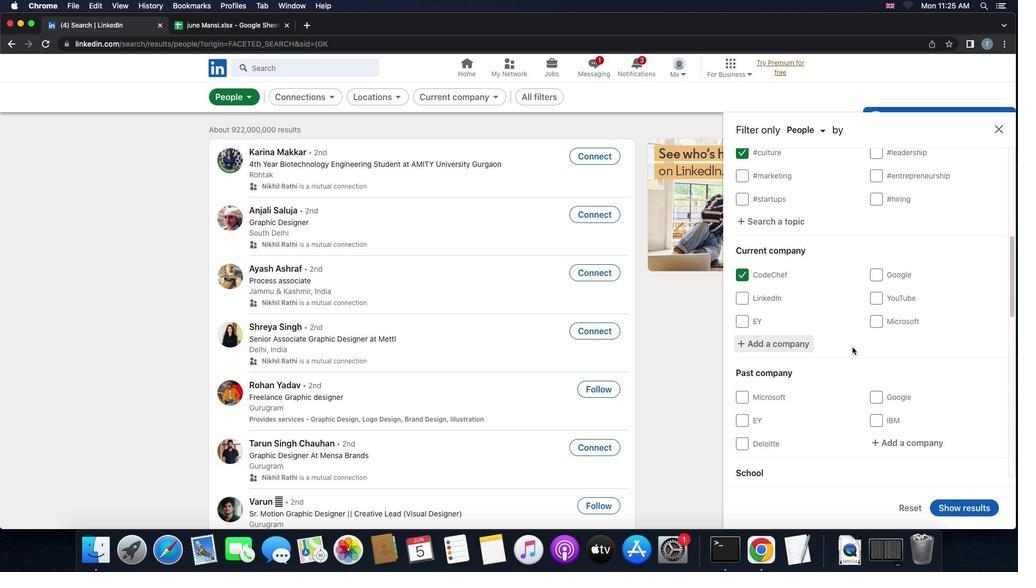 
Action: Mouse scrolled (852, 347) with delta (0, 0)
Screenshot: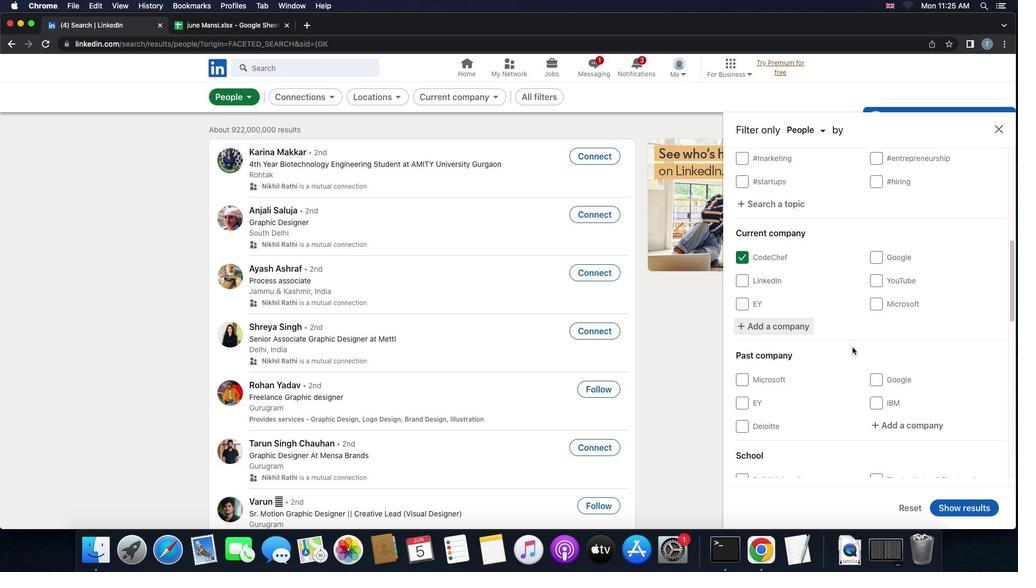 
Action: Mouse scrolled (852, 347) with delta (0, 0)
Screenshot: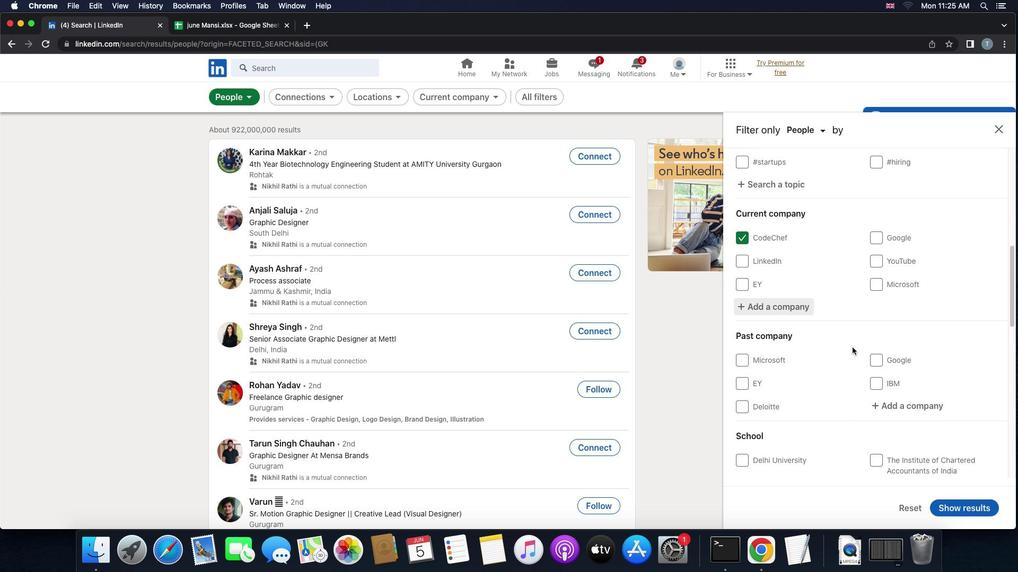 
Action: Mouse scrolled (852, 347) with delta (0, 0)
Screenshot: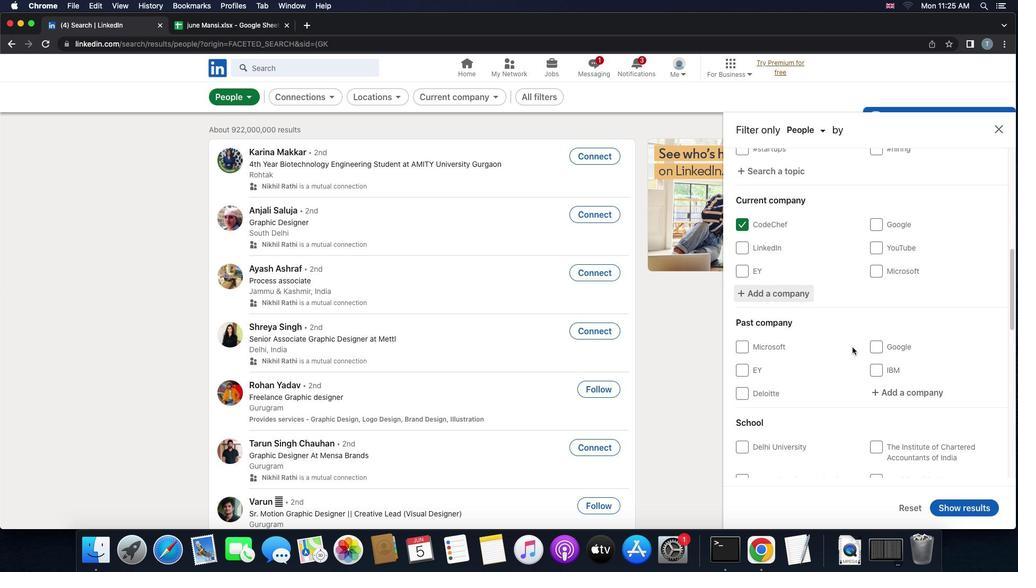 
Action: Mouse scrolled (852, 347) with delta (0, 0)
Screenshot: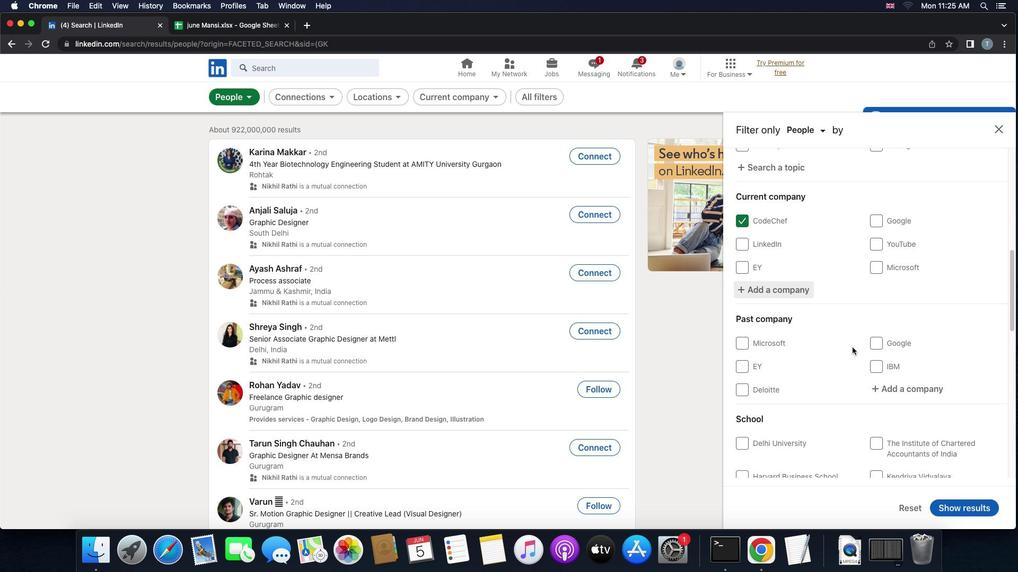 
Action: Mouse scrolled (852, 347) with delta (0, 0)
Screenshot: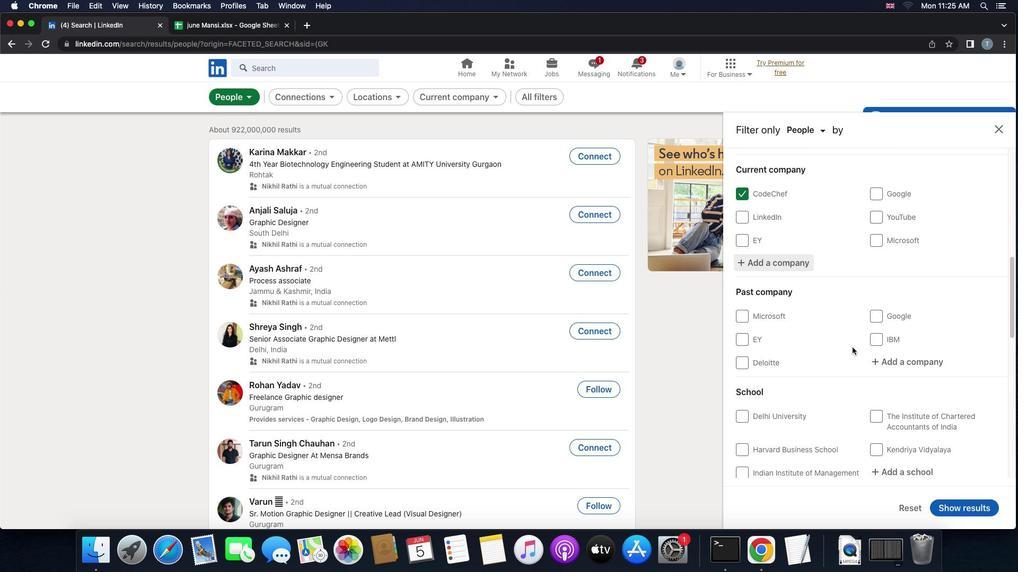 
Action: Mouse scrolled (852, 347) with delta (0, 0)
Screenshot: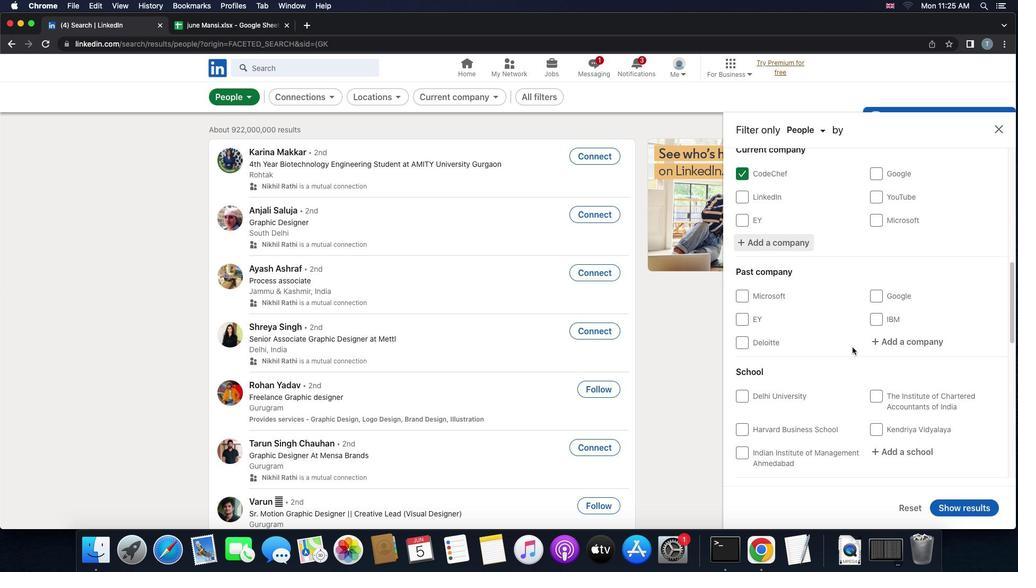 
Action: Mouse scrolled (852, 347) with delta (0, 0)
Screenshot: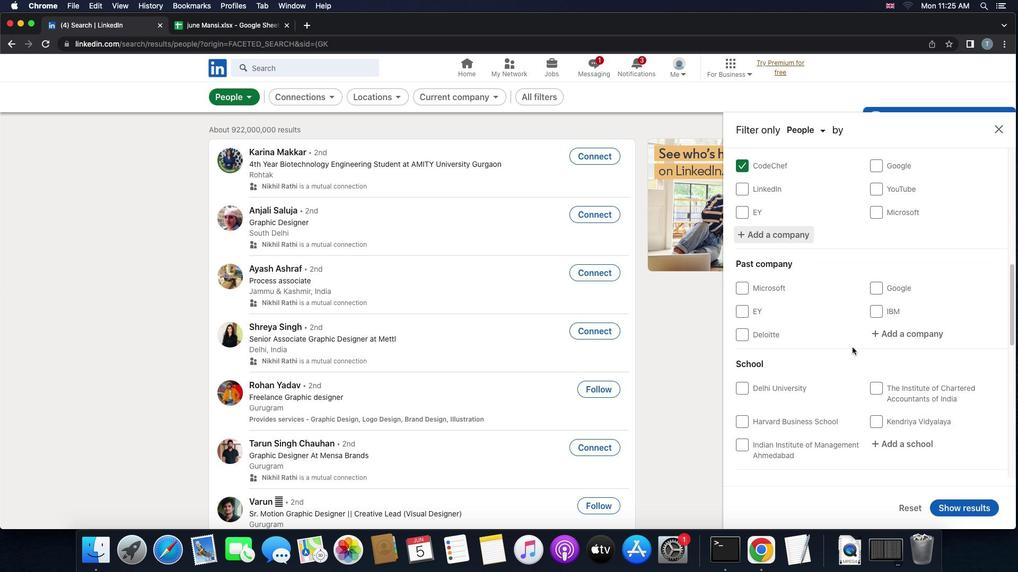 
Action: Mouse scrolled (852, 347) with delta (0, -1)
Screenshot: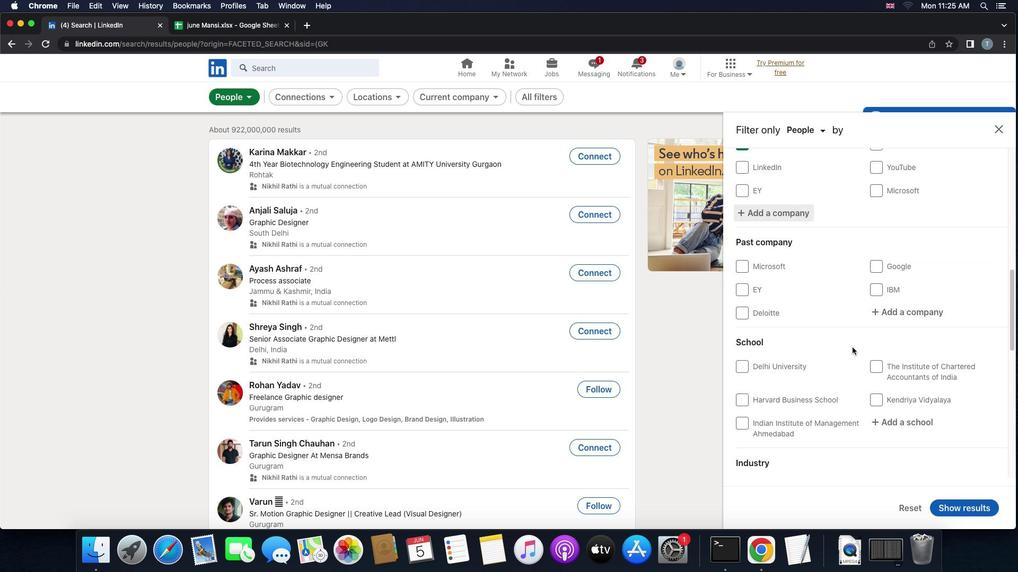 
Action: Mouse moved to (912, 384)
Screenshot: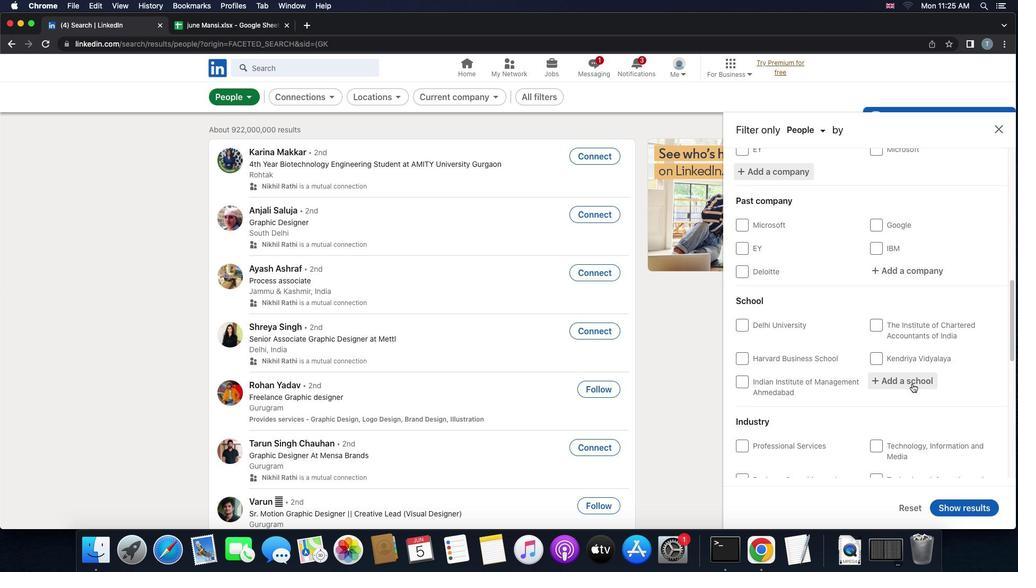 
Action: Mouse pressed left at (912, 384)
Screenshot: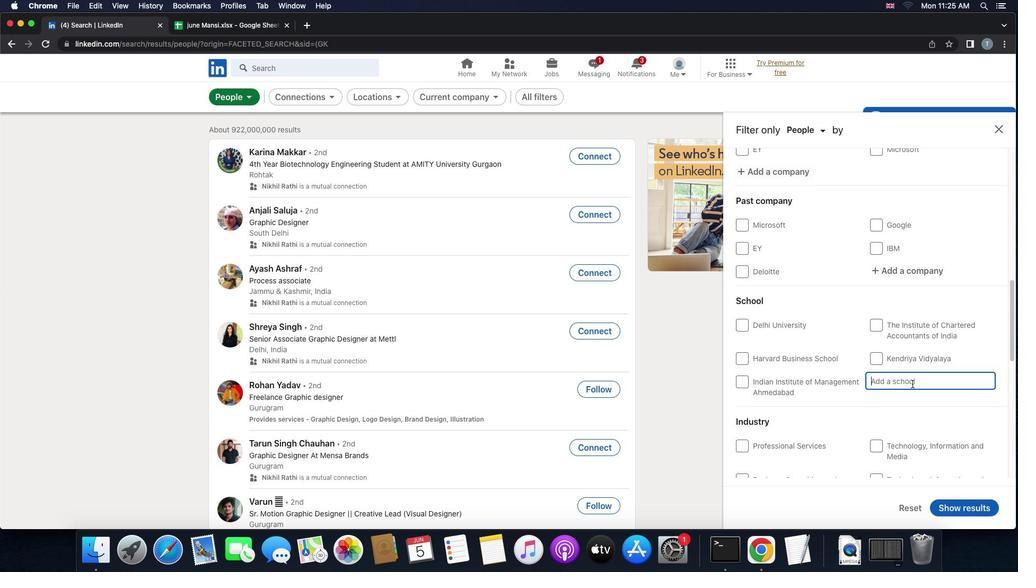 
Action: Key pressed 'c''e''n''t''r''a''l'Key.space'u''n''i''v''e''r''s''i''t''y'Key.space'o''f'Key.space'r''a''j''a''s'
Screenshot: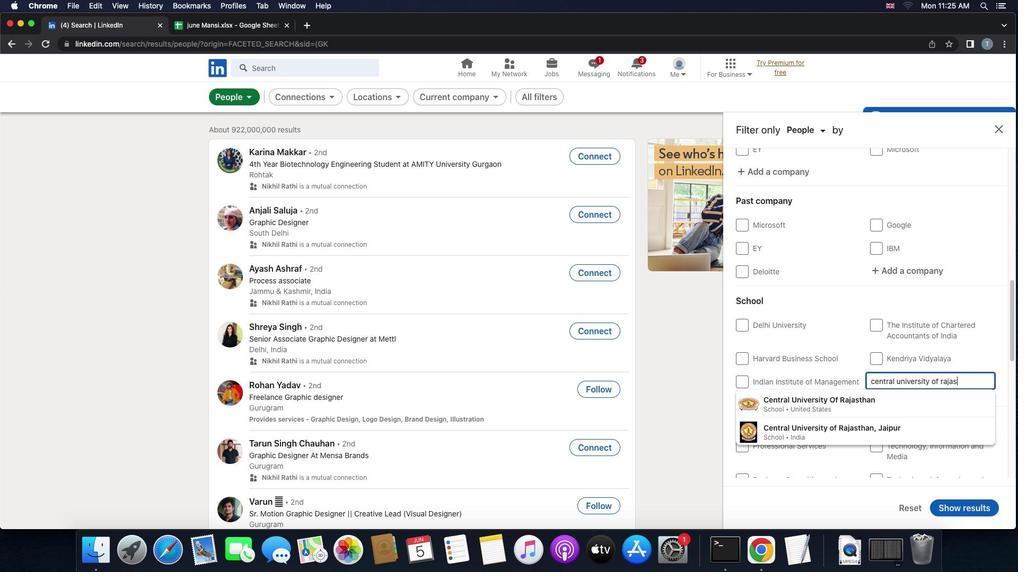 
Action: Mouse moved to (902, 434)
Screenshot: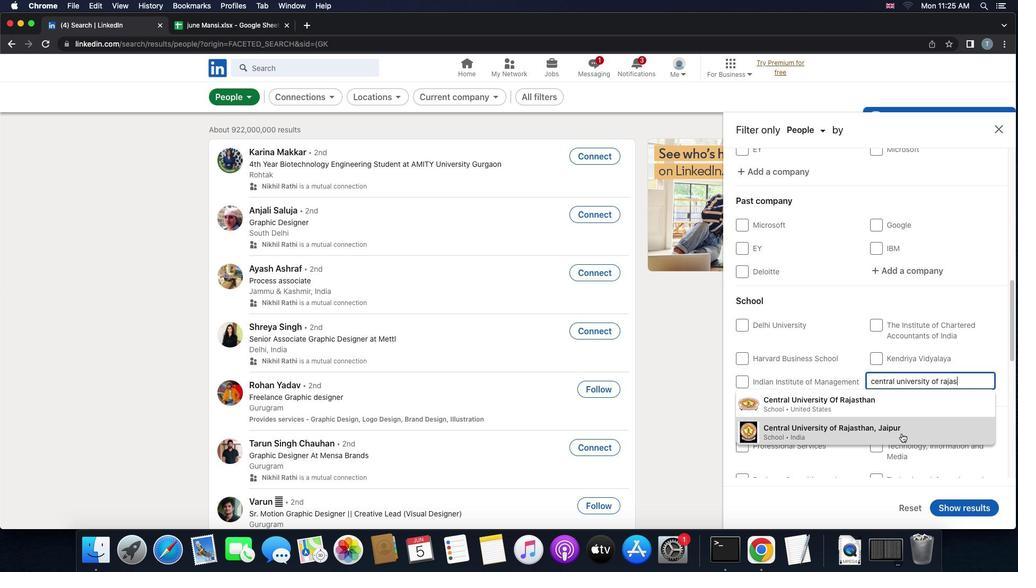 
Action: Mouse pressed left at (902, 434)
Screenshot: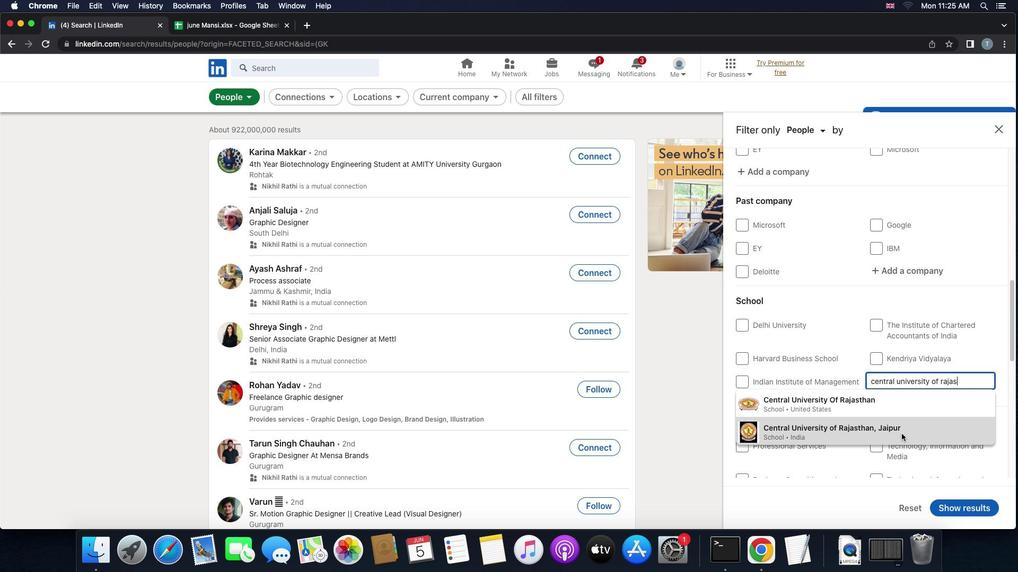 
Action: Mouse scrolled (902, 434) with delta (0, 0)
Screenshot: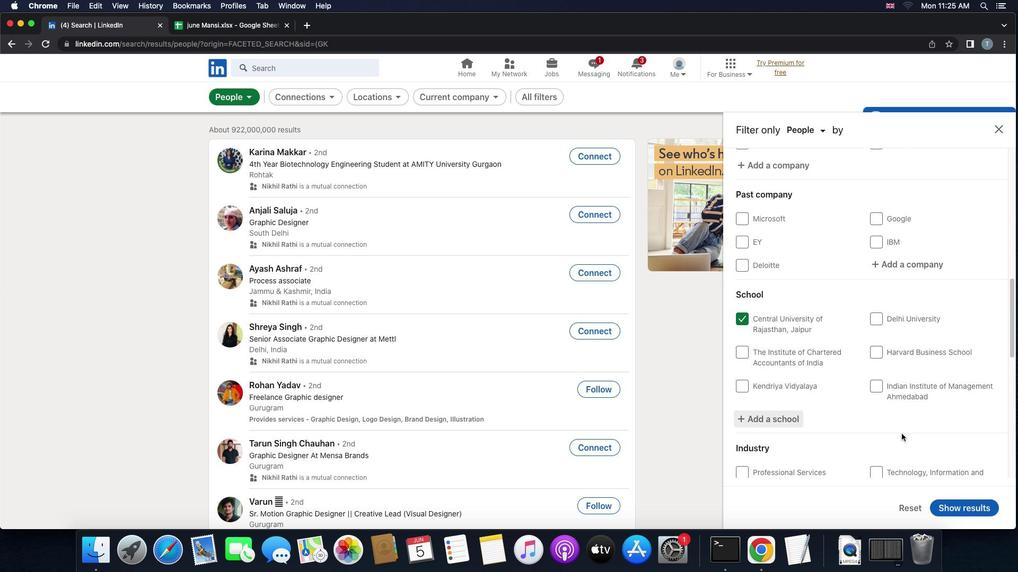 
Action: Mouse scrolled (902, 434) with delta (0, 0)
Screenshot: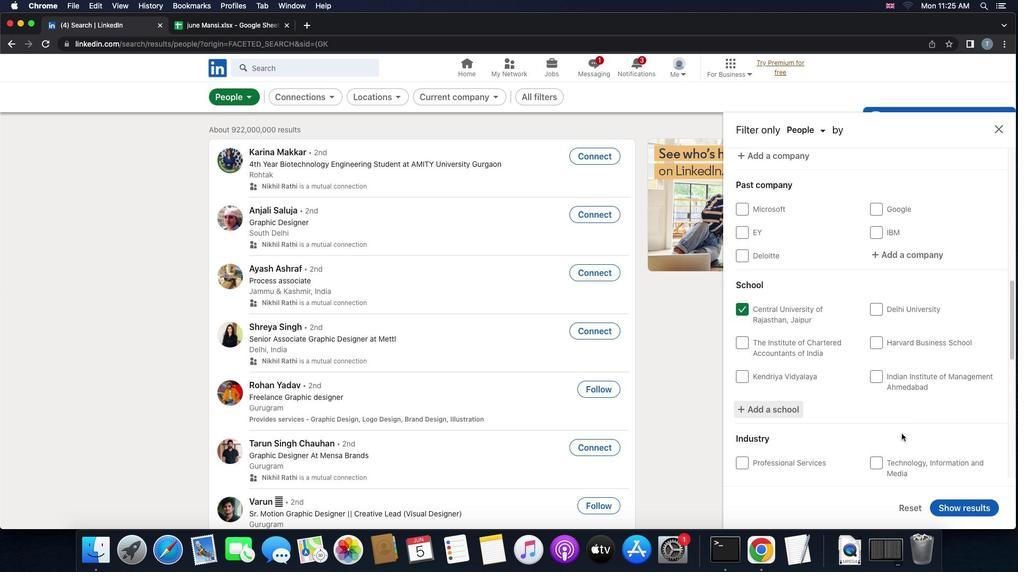 
Action: Mouse scrolled (902, 434) with delta (0, -1)
Screenshot: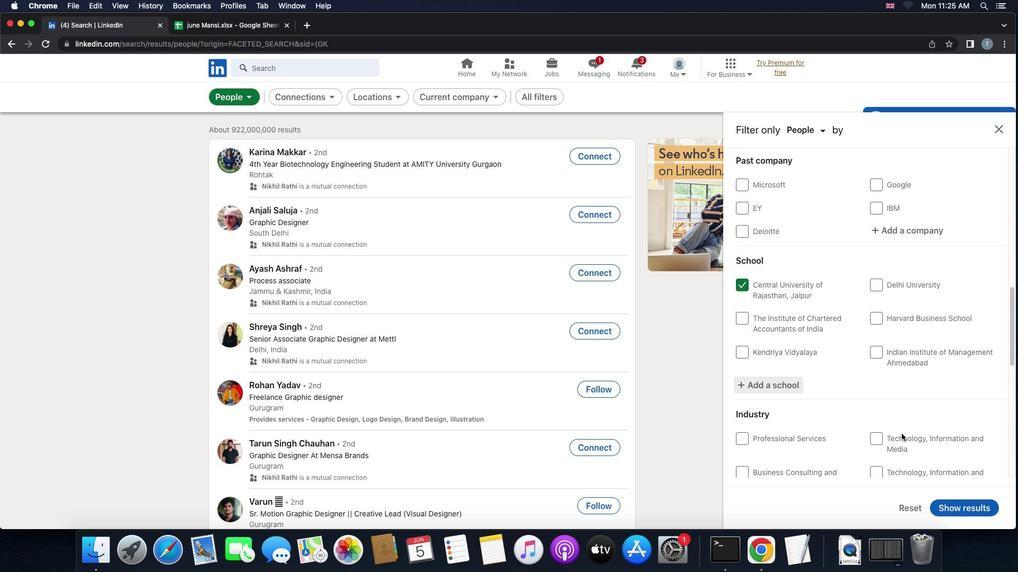 
Action: Mouse scrolled (902, 434) with delta (0, -1)
Screenshot: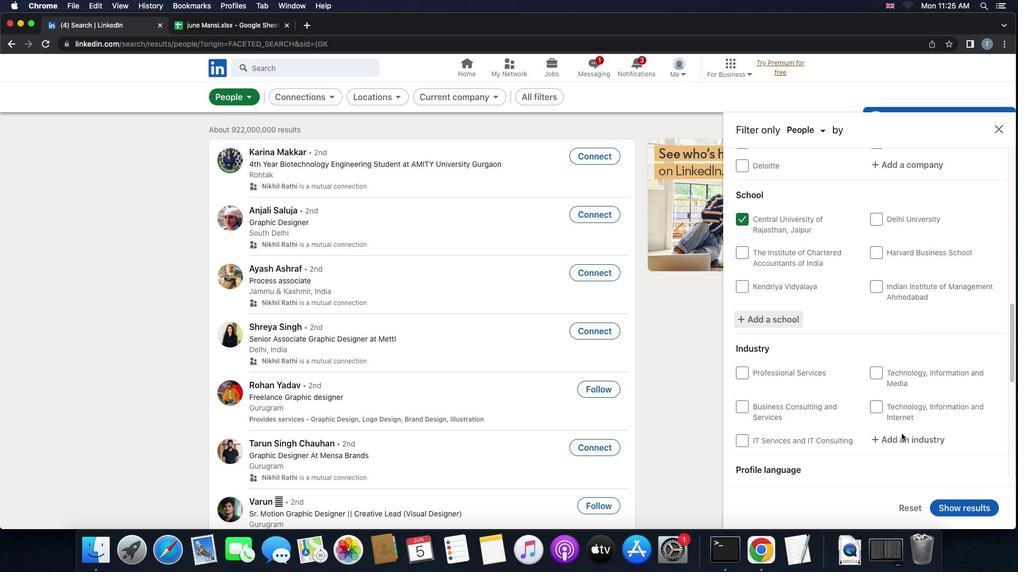 
Action: Mouse scrolled (902, 434) with delta (0, 0)
Screenshot: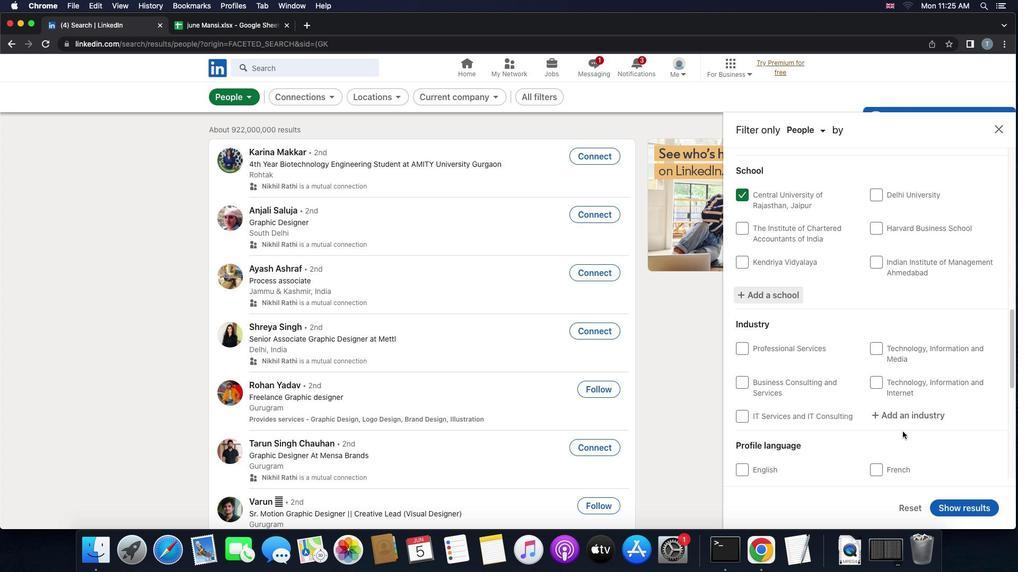 
Action: Mouse scrolled (902, 434) with delta (0, 0)
Screenshot: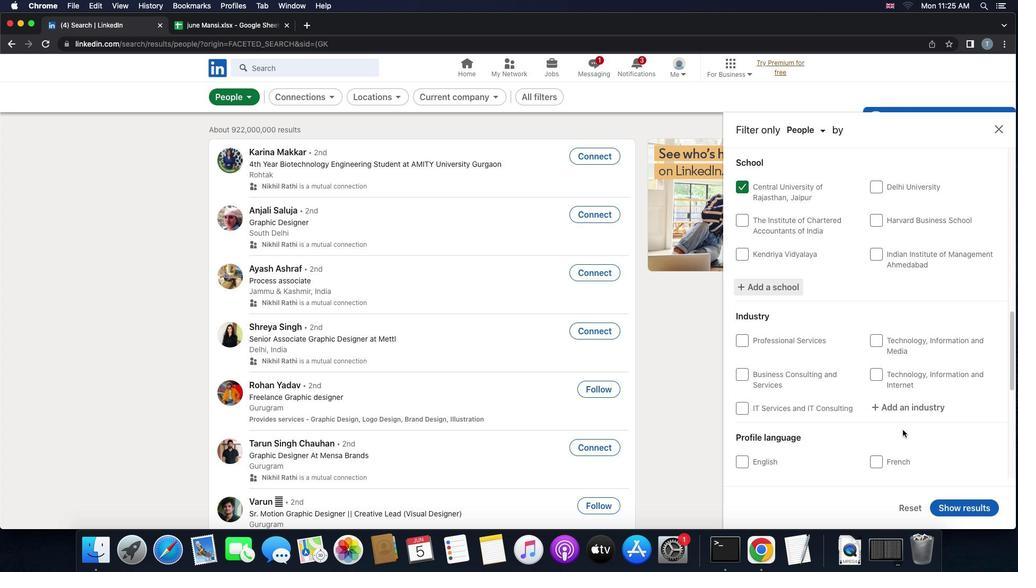 
Action: Mouse moved to (902, 431)
Screenshot: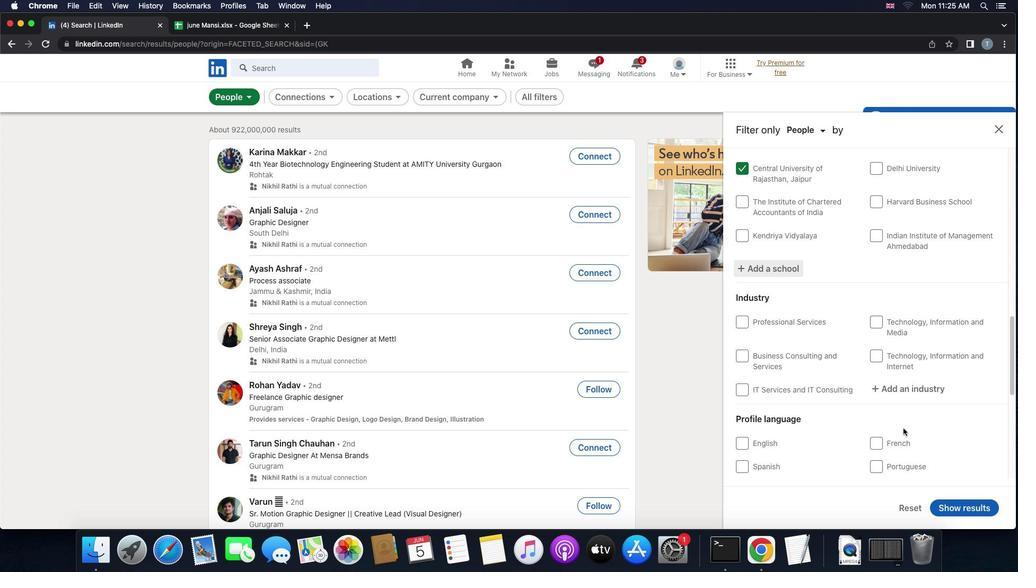 
Action: Mouse scrolled (902, 431) with delta (0, 0)
Screenshot: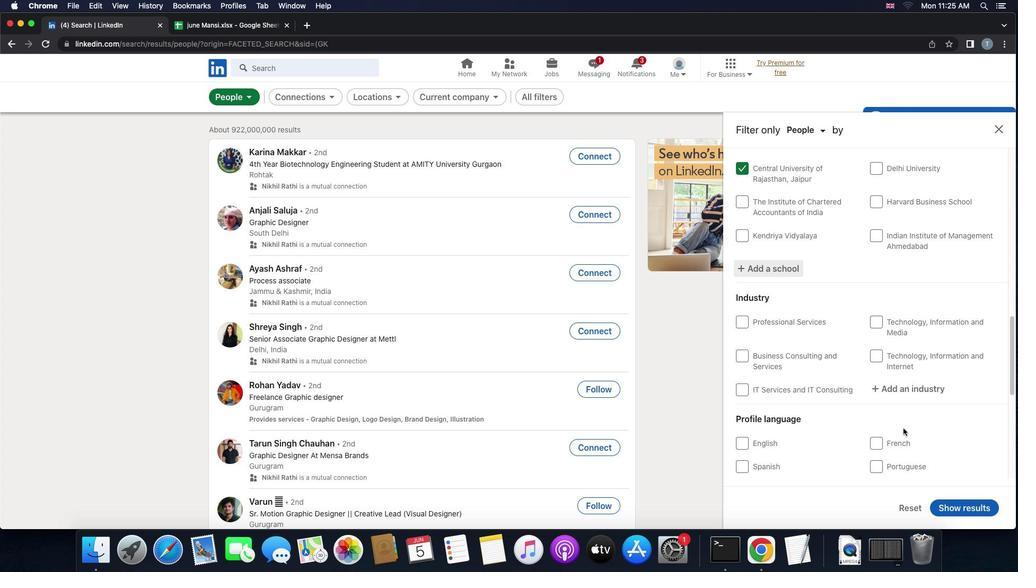 
Action: Mouse moved to (919, 376)
Screenshot: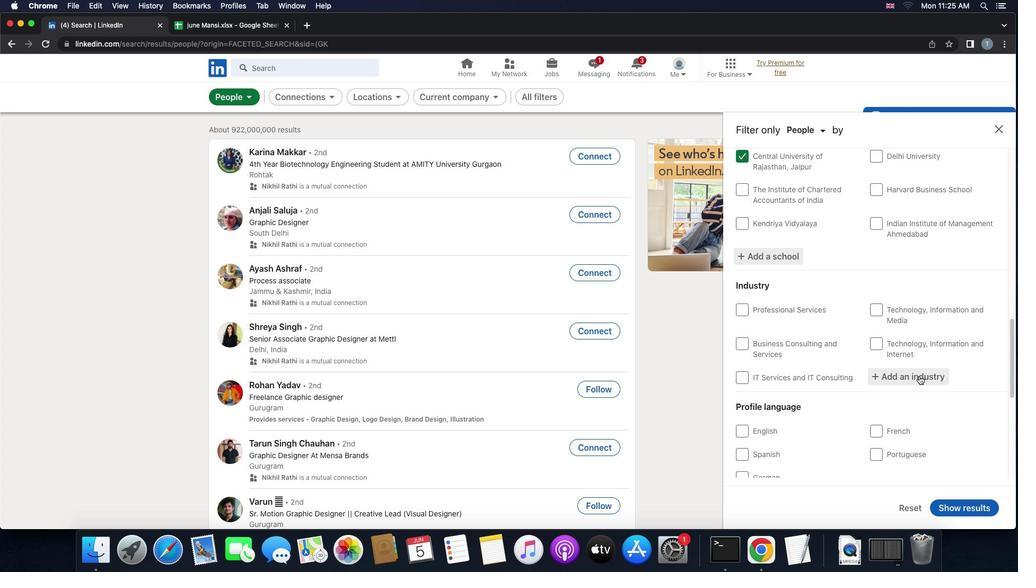 
Action: Mouse pressed left at (919, 376)
Screenshot: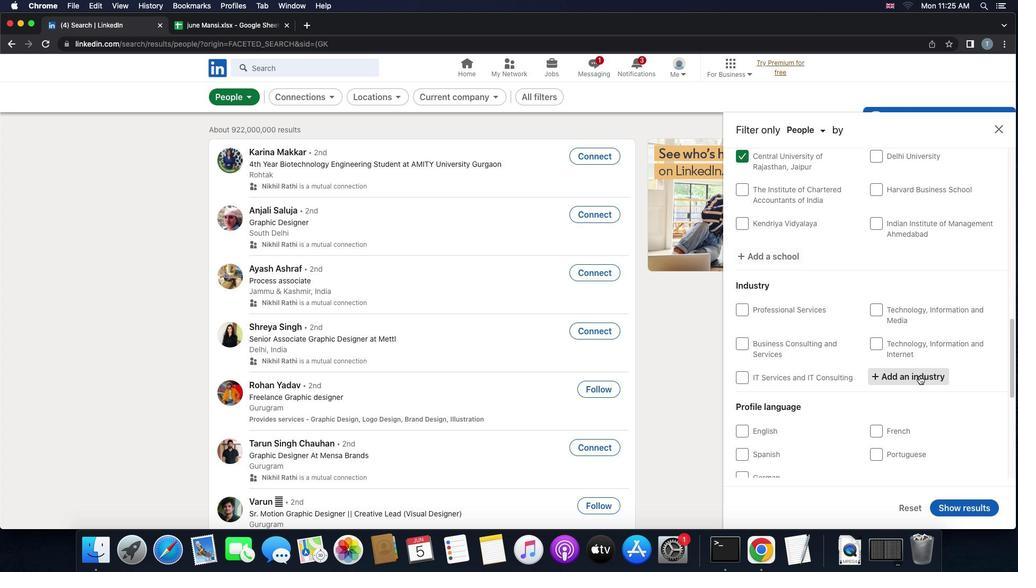 
Action: Key pressed 'i''n''s''u''r''a''n''c''e'Key.space'a''g''e''n''c''i''e''s'
Screenshot: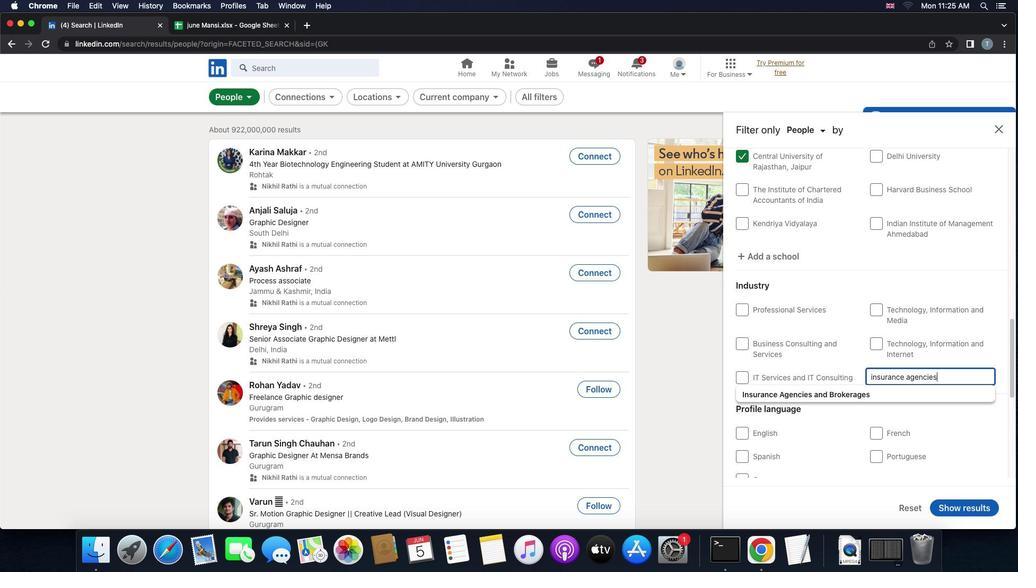 
Action: Mouse moved to (893, 388)
Screenshot: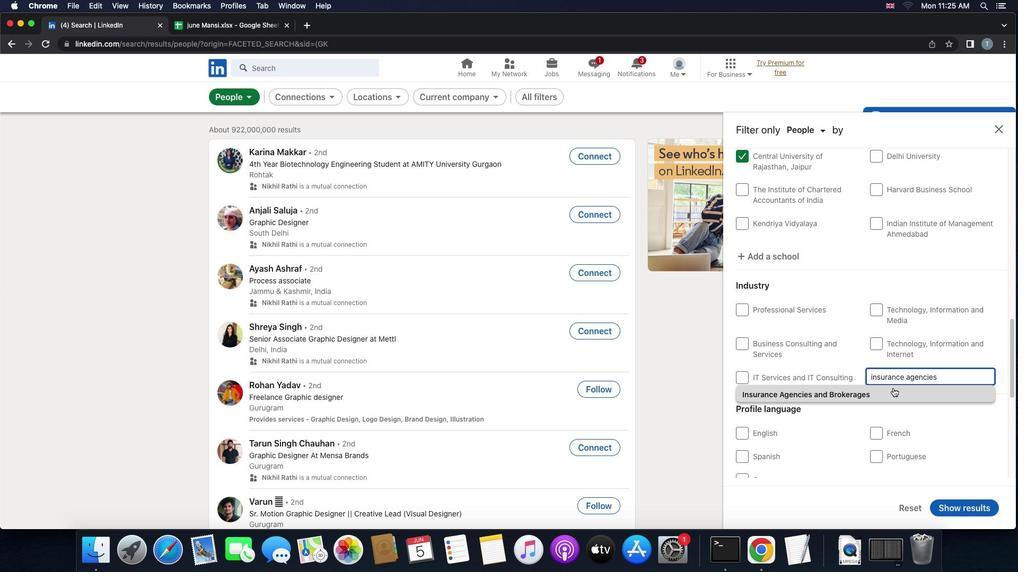 
Action: Mouse pressed left at (893, 388)
Screenshot: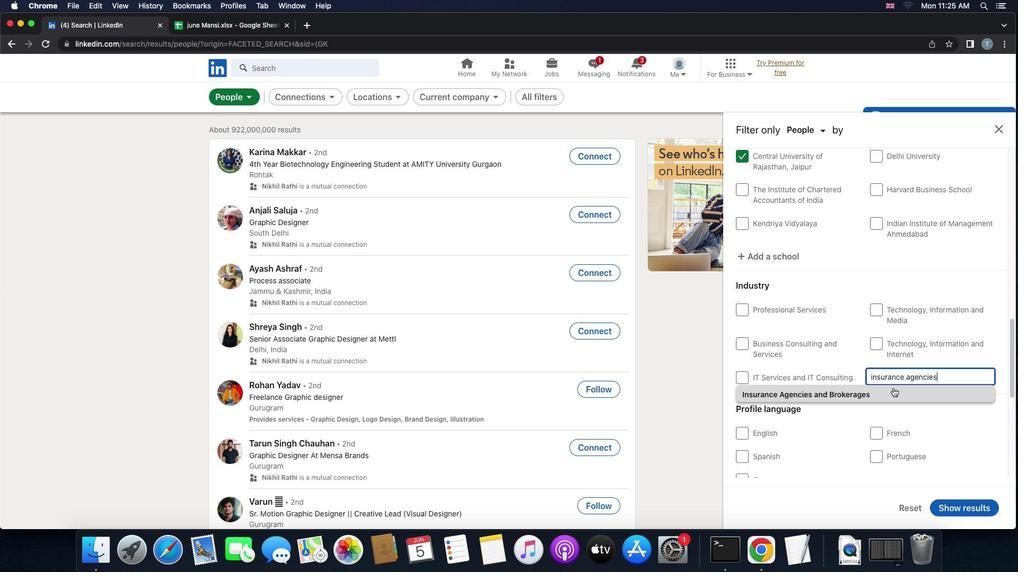 
Action: Mouse scrolled (893, 388) with delta (0, 0)
Screenshot: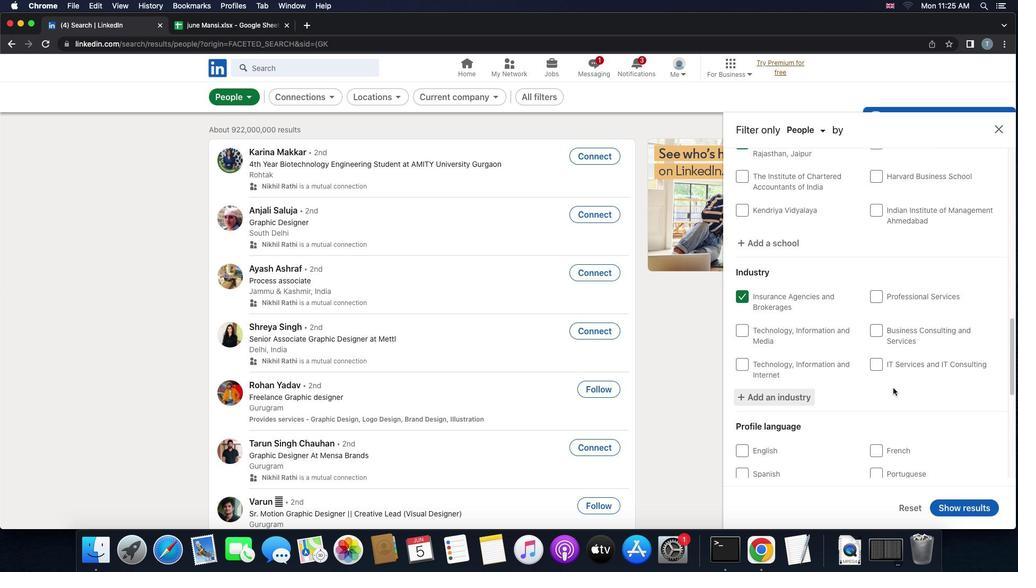 
Action: Mouse scrolled (893, 388) with delta (0, 0)
Screenshot: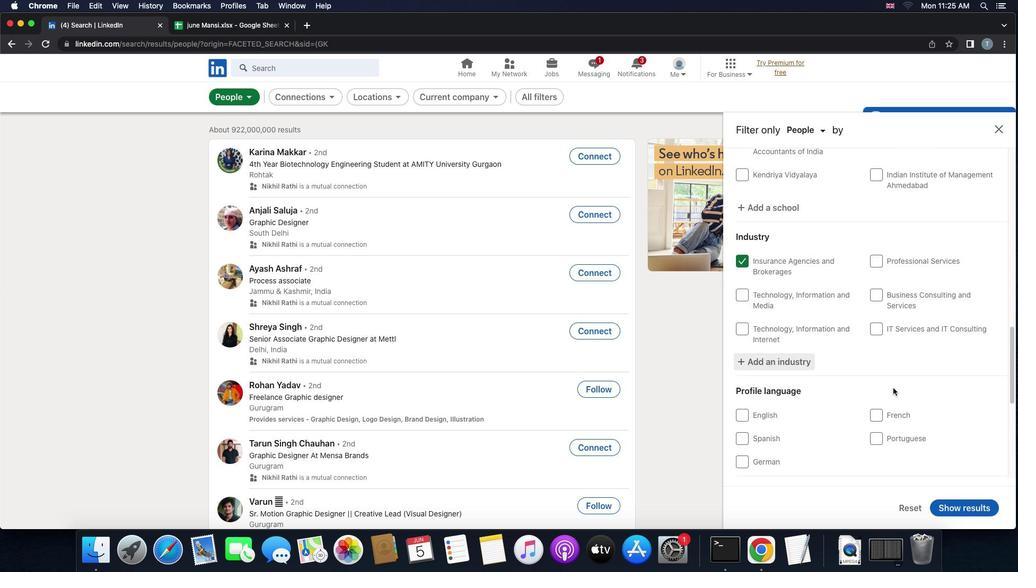 
Action: Mouse scrolled (893, 388) with delta (0, -1)
Screenshot: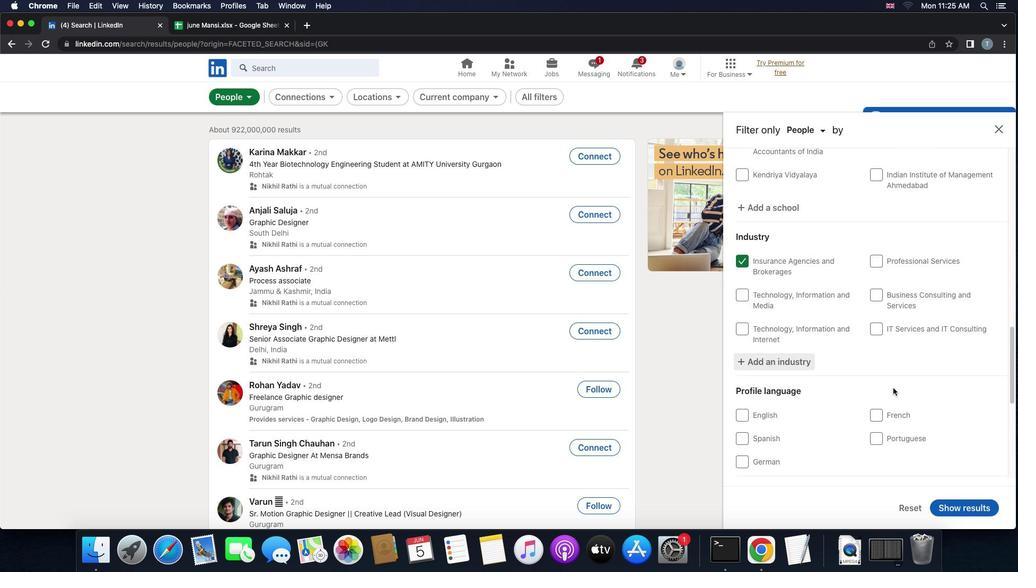 
Action: Mouse scrolled (893, 388) with delta (0, -1)
Screenshot: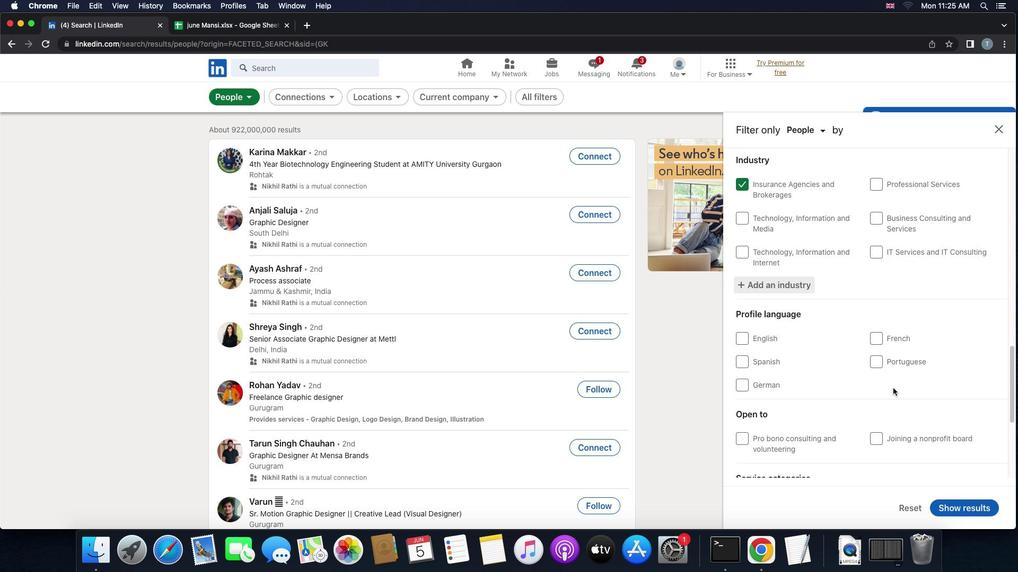 
Action: Mouse scrolled (893, 388) with delta (0, 0)
Screenshot: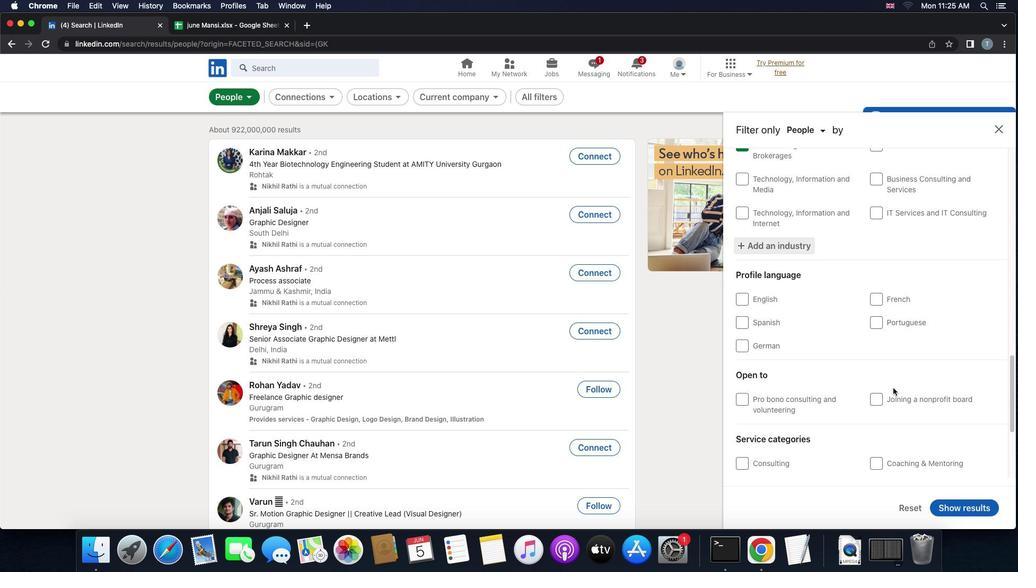 
Action: Mouse scrolled (893, 388) with delta (0, 0)
Screenshot: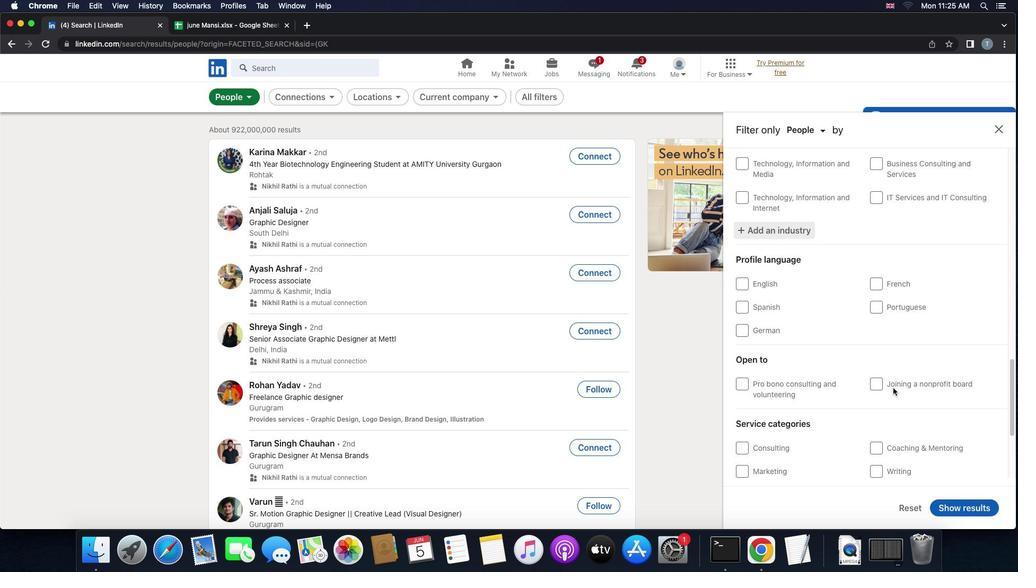 
Action: Mouse scrolled (893, 388) with delta (0, -1)
Screenshot: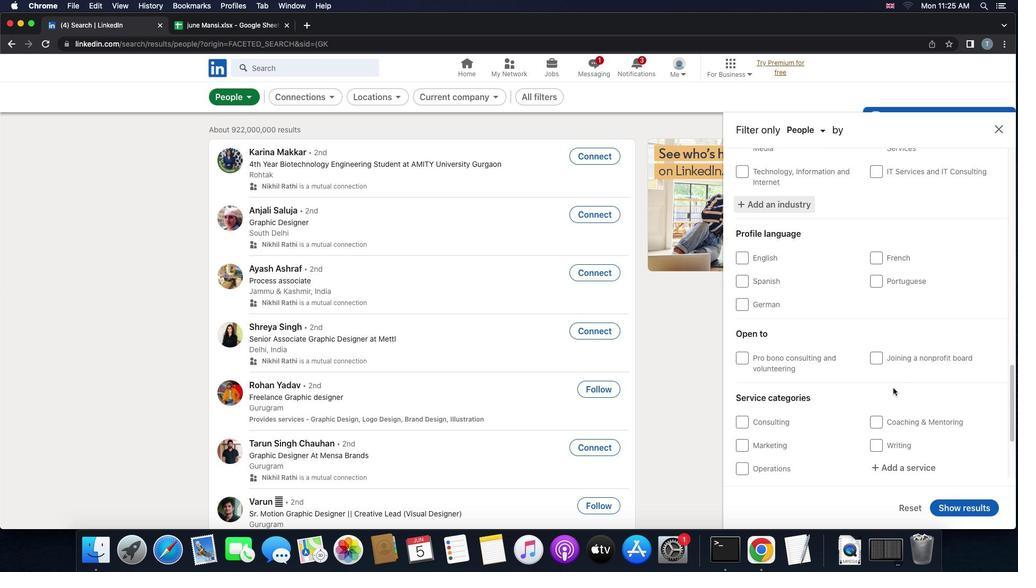 
Action: Mouse moved to (884, 242)
Screenshot: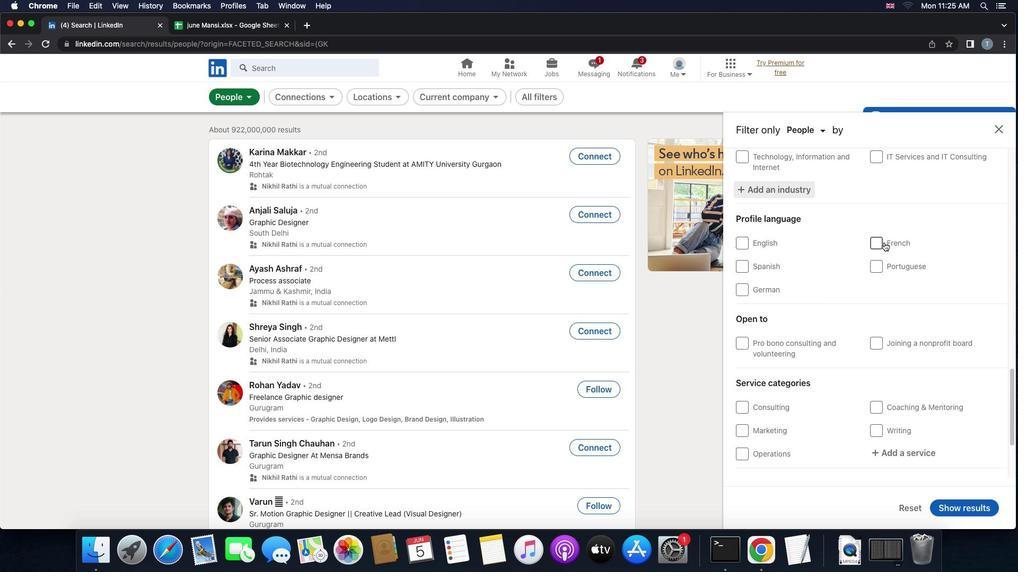 
Action: Mouse pressed left at (884, 242)
Screenshot: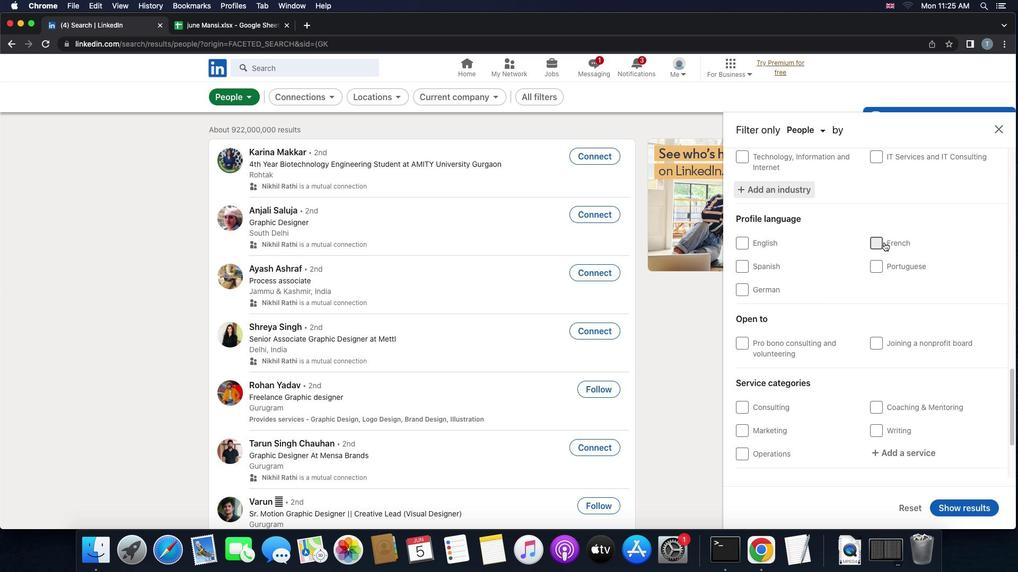 
Action: Mouse moved to (927, 324)
Screenshot: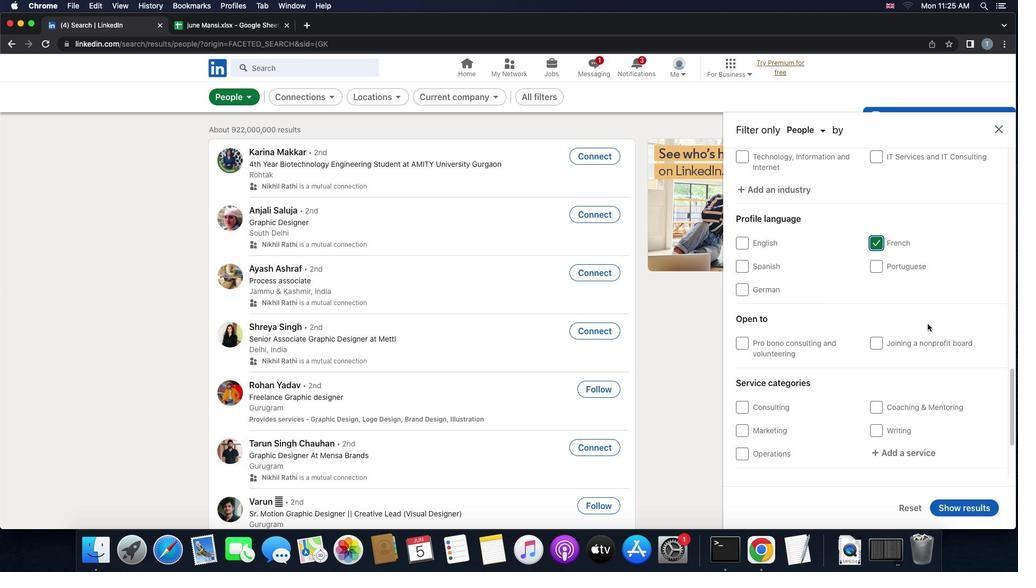 
Action: Mouse scrolled (927, 324) with delta (0, 0)
Screenshot: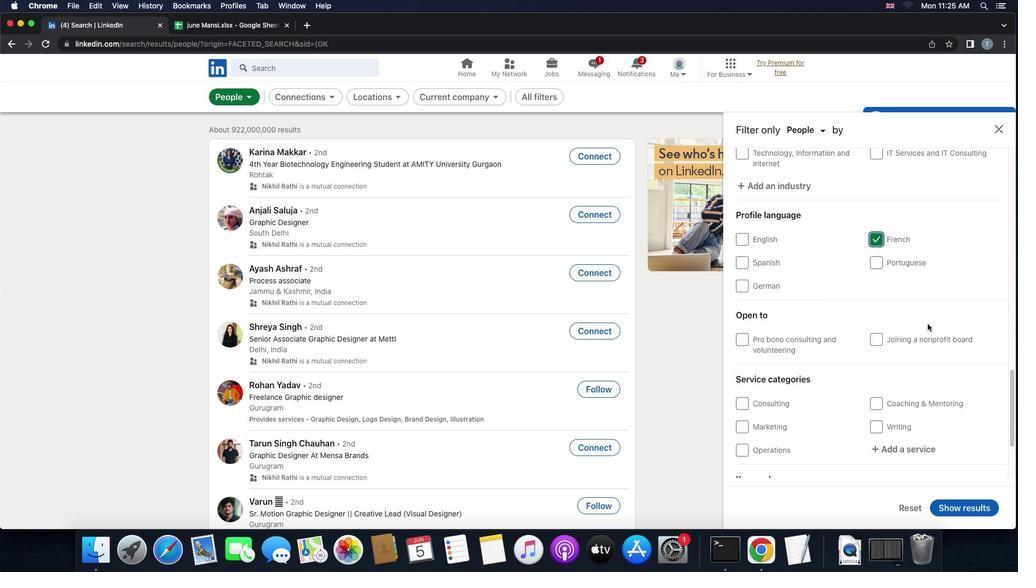 
Action: Mouse scrolled (927, 324) with delta (0, 0)
Screenshot: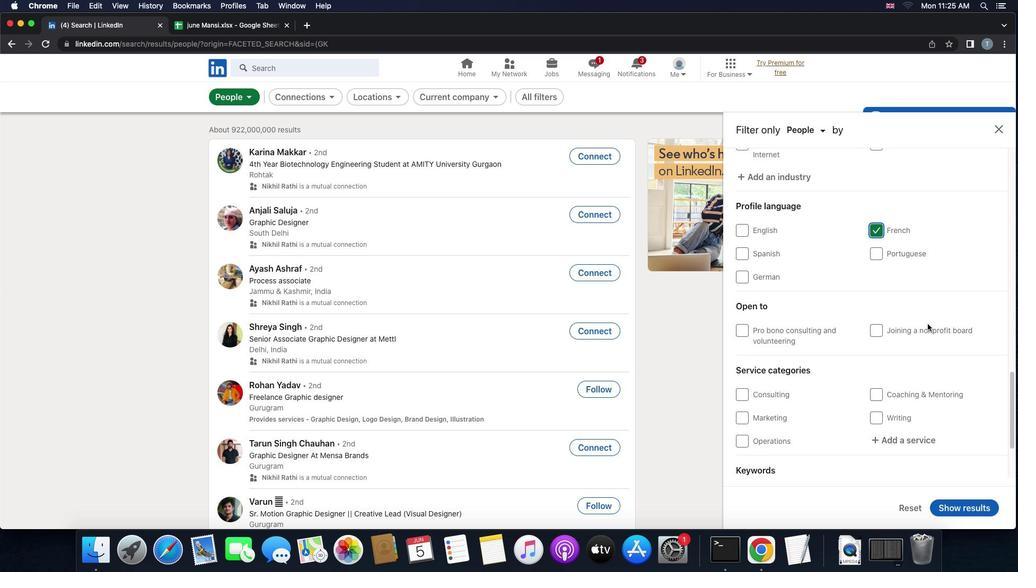 
Action: Mouse scrolled (927, 324) with delta (0, 0)
Screenshot: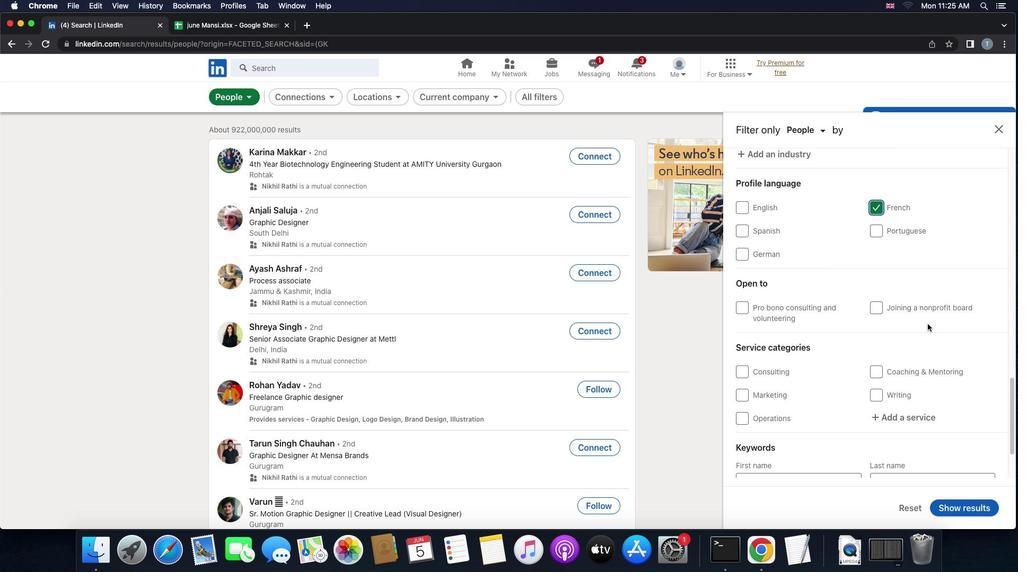 
Action: Mouse moved to (927, 325)
Screenshot: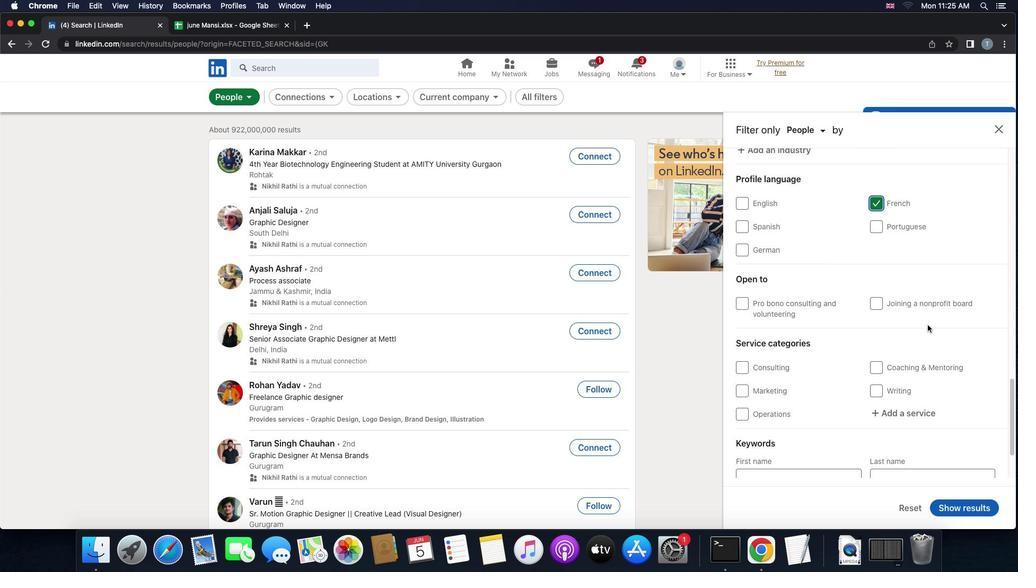 
Action: Mouse scrolled (927, 325) with delta (0, 0)
Screenshot: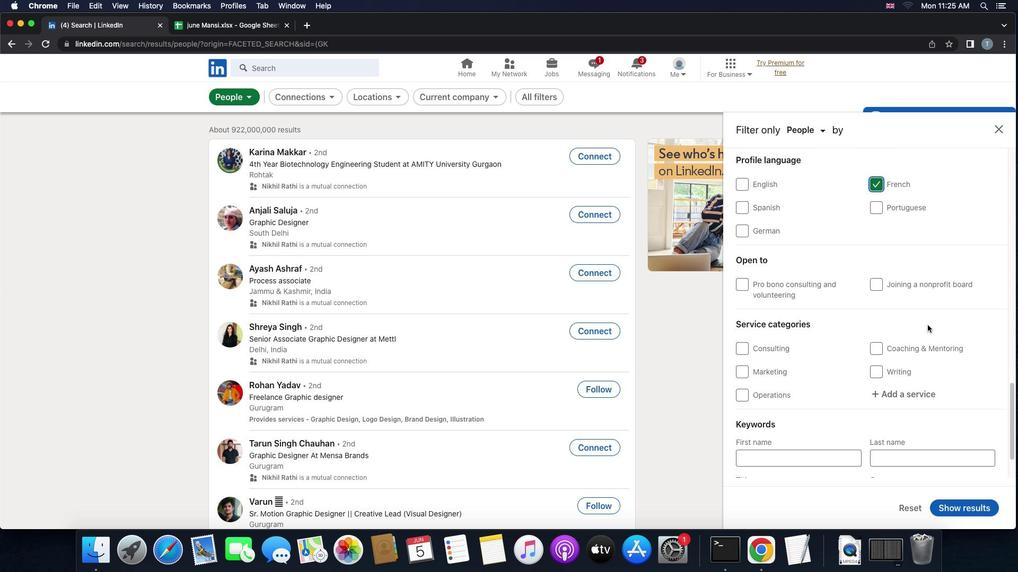 
Action: Mouse scrolled (927, 325) with delta (0, 0)
Screenshot: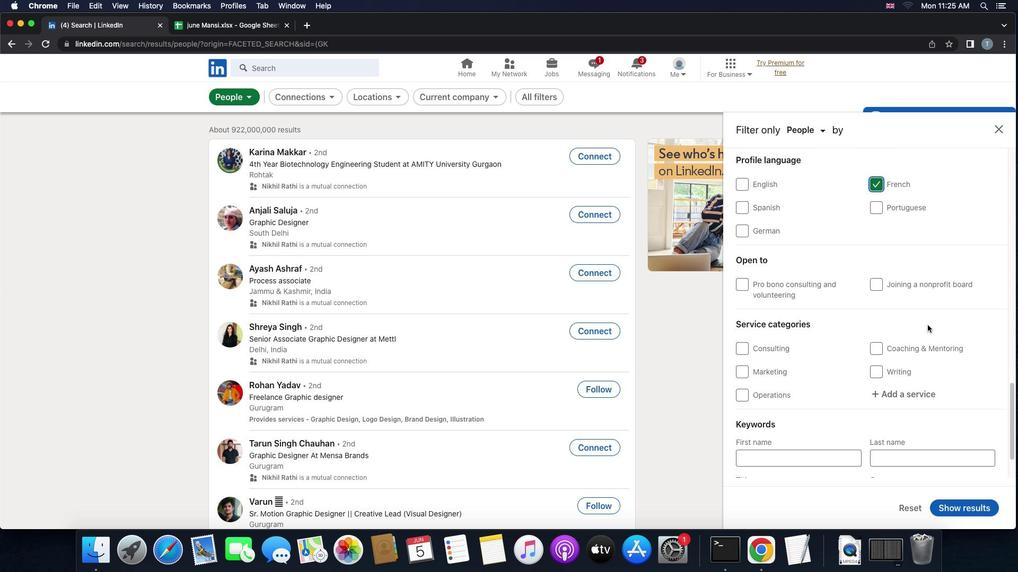 
Action: Mouse scrolled (927, 325) with delta (0, -1)
Screenshot: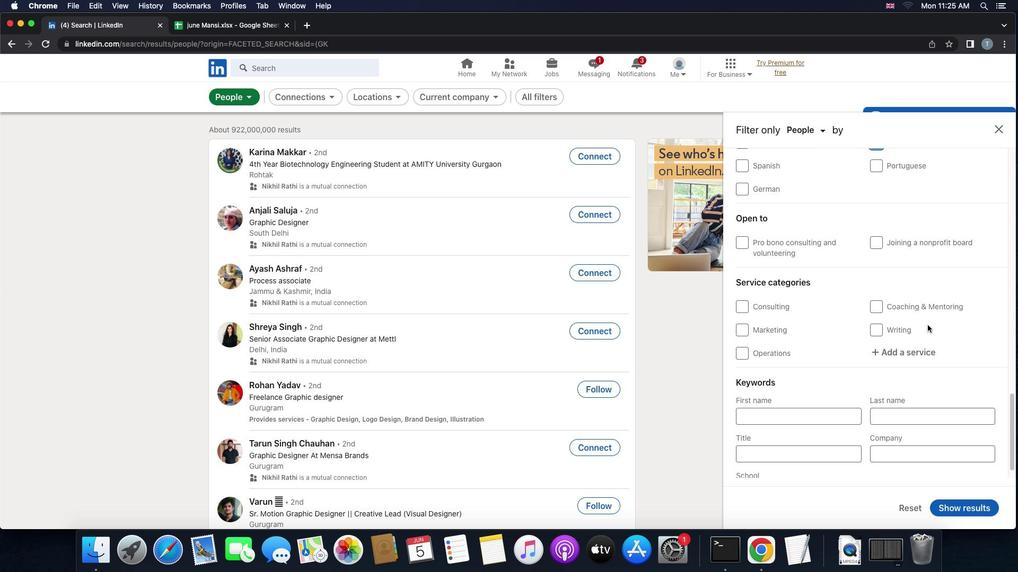 
Action: Mouse moved to (908, 344)
Screenshot: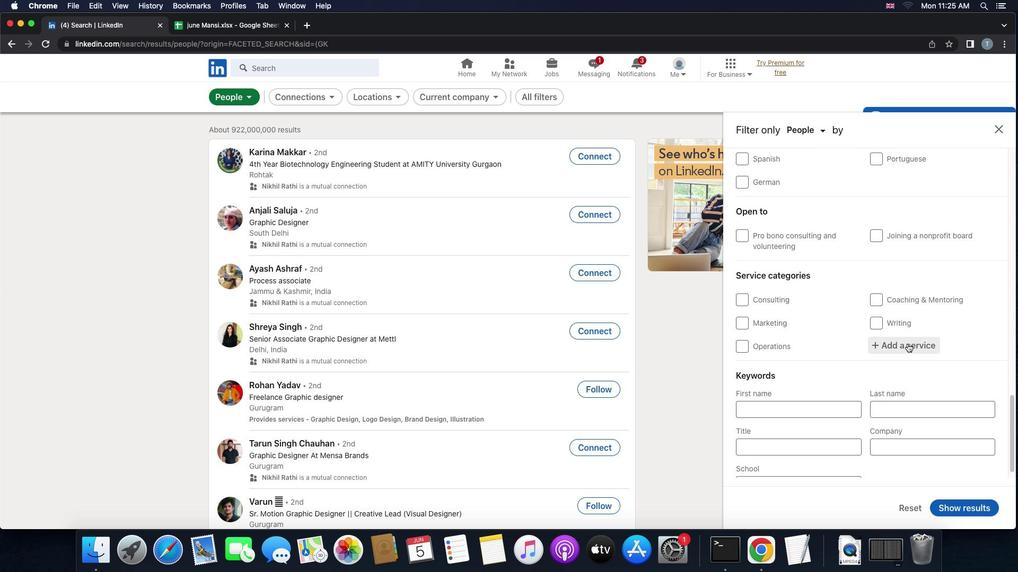 
Action: Mouse pressed left at (908, 344)
Screenshot: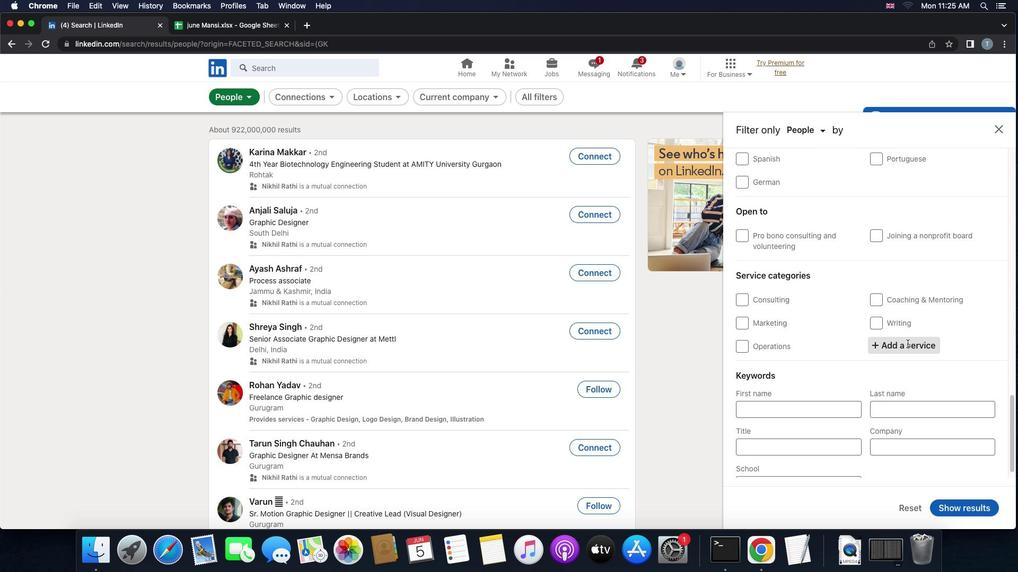 
Action: Key pressed 'f''i''l''e'Key.space'm''a''n''a''g''e''m''e''n''t'
Screenshot: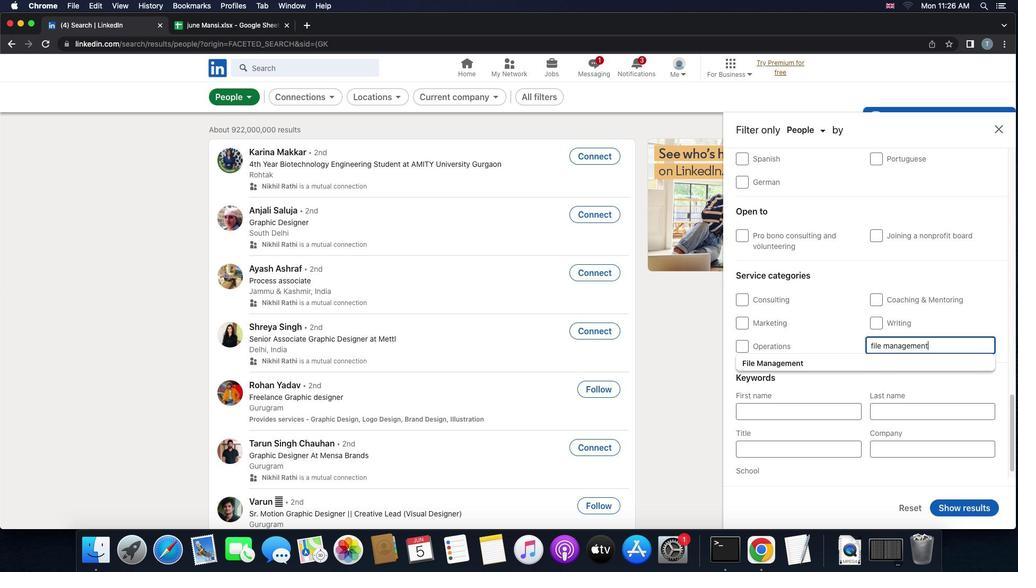 
Action: Mouse moved to (872, 356)
Screenshot: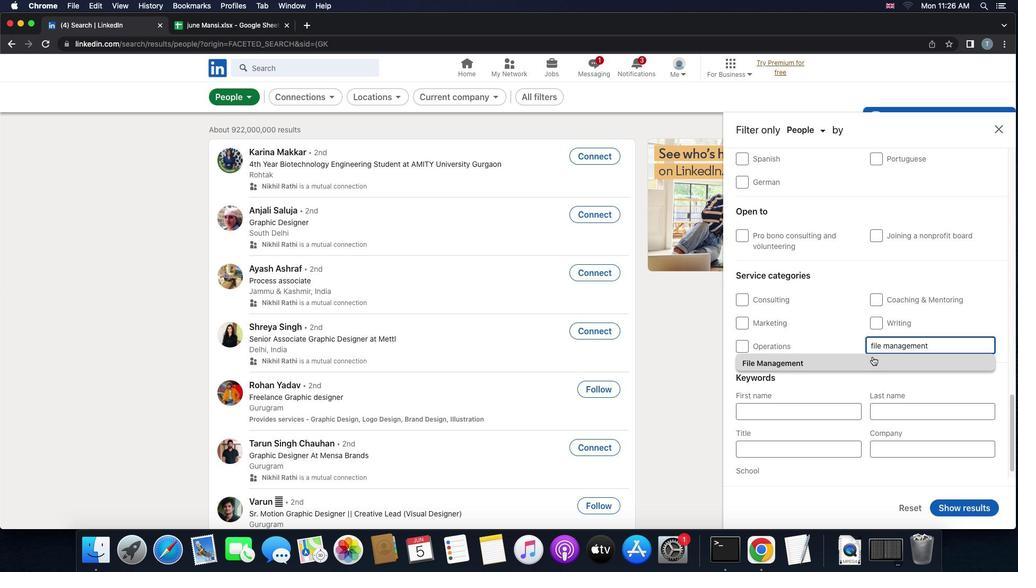 
Action: Mouse pressed left at (872, 356)
Screenshot: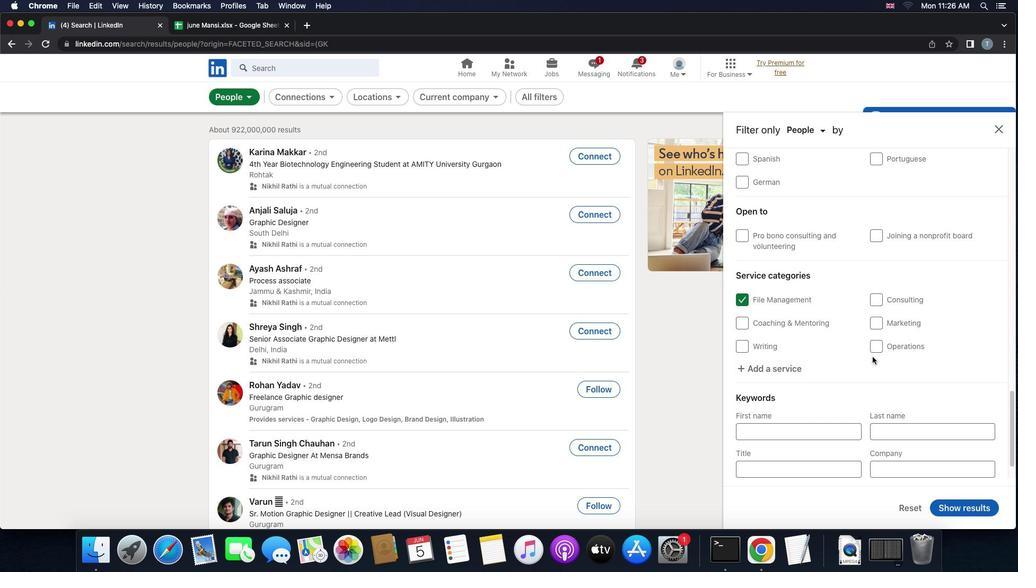 
Action: Mouse scrolled (872, 356) with delta (0, 0)
Screenshot: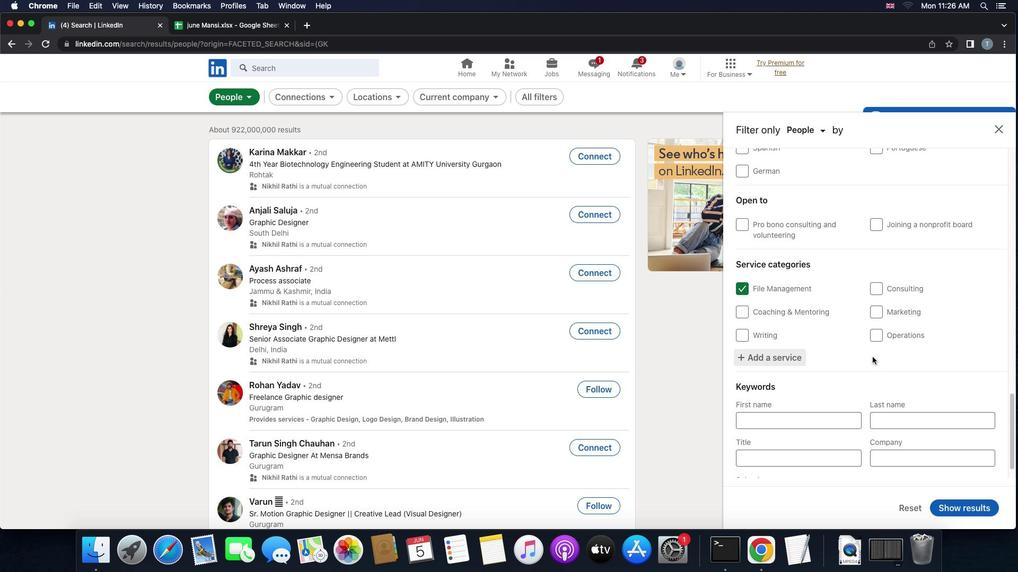
Action: Mouse scrolled (872, 356) with delta (0, 0)
Screenshot: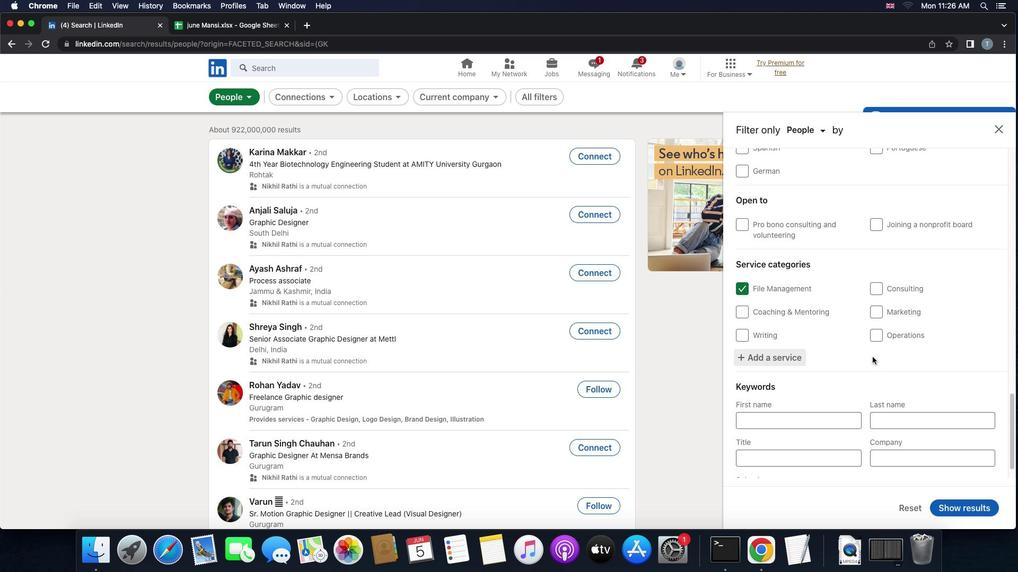 
Action: Mouse scrolled (872, 356) with delta (0, -1)
Screenshot: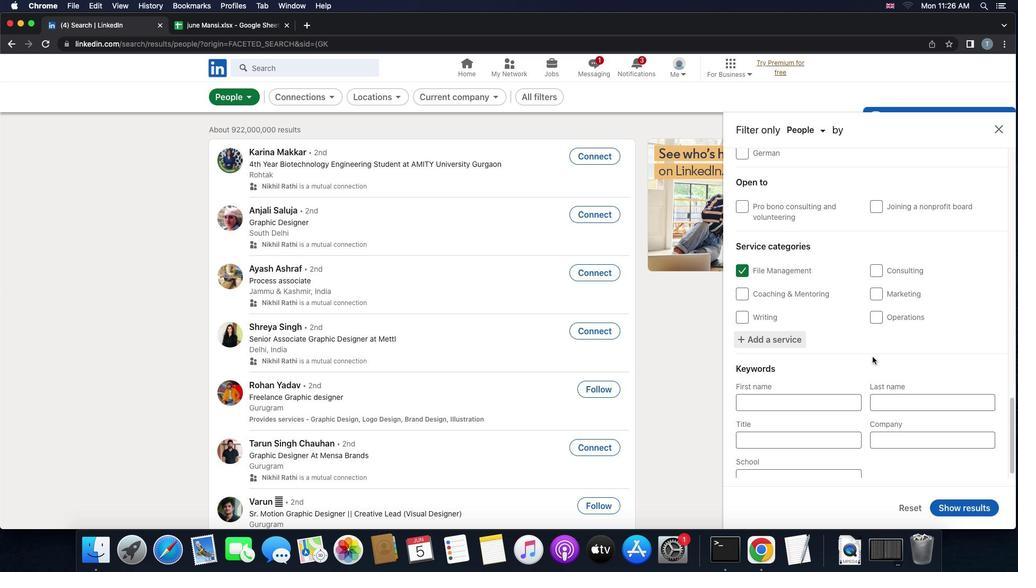 
Action: Mouse moved to (871, 364)
Screenshot: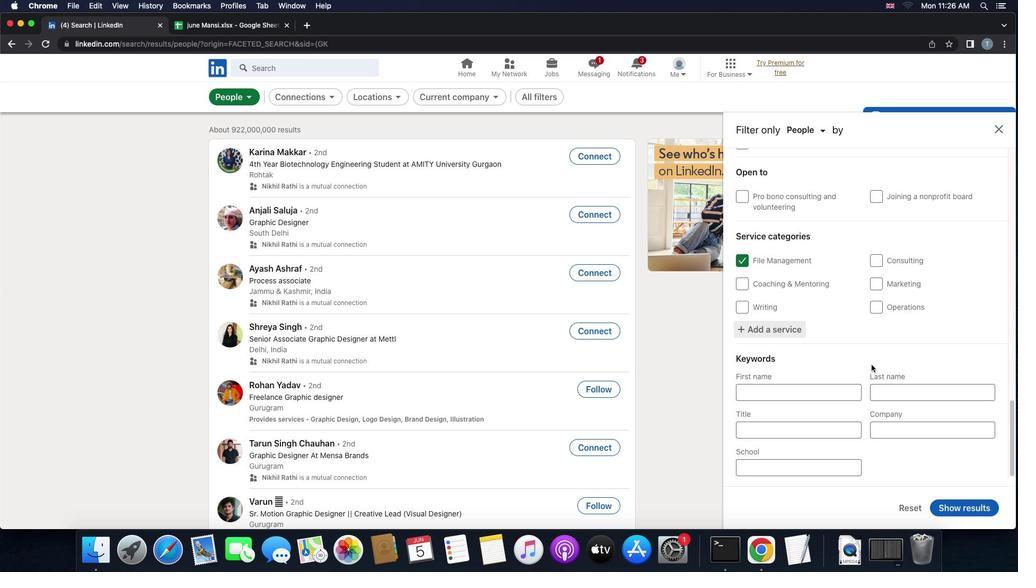
Action: Mouse scrolled (871, 364) with delta (0, 0)
Screenshot: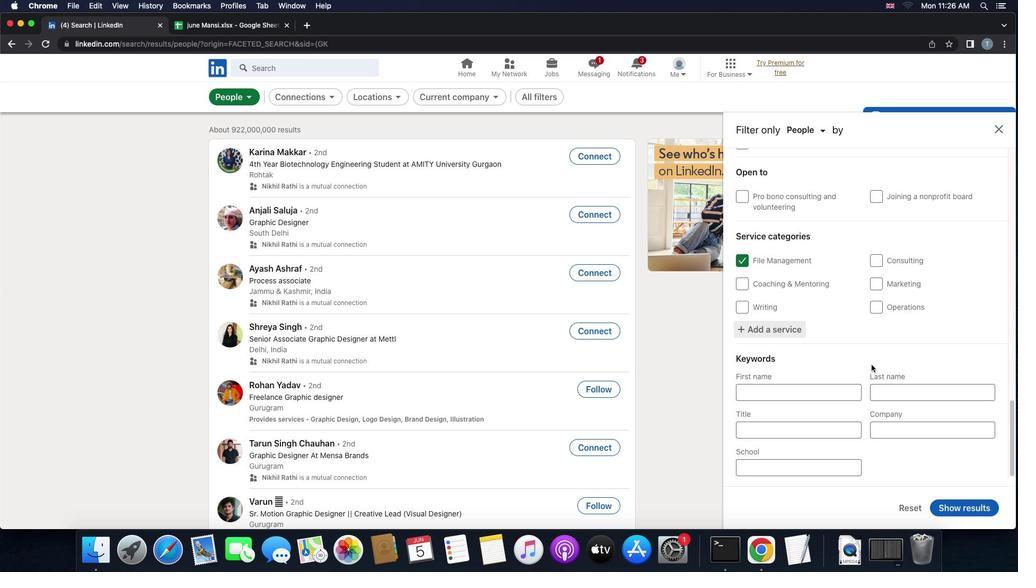 
Action: Mouse scrolled (871, 364) with delta (0, 0)
Screenshot: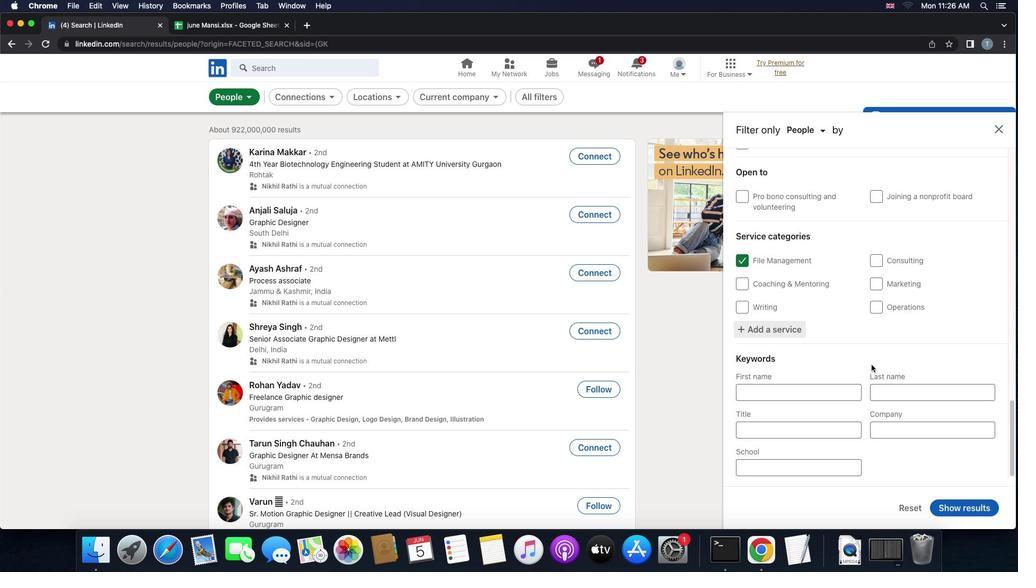 
Action: Mouse scrolled (871, 364) with delta (0, 0)
Screenshot: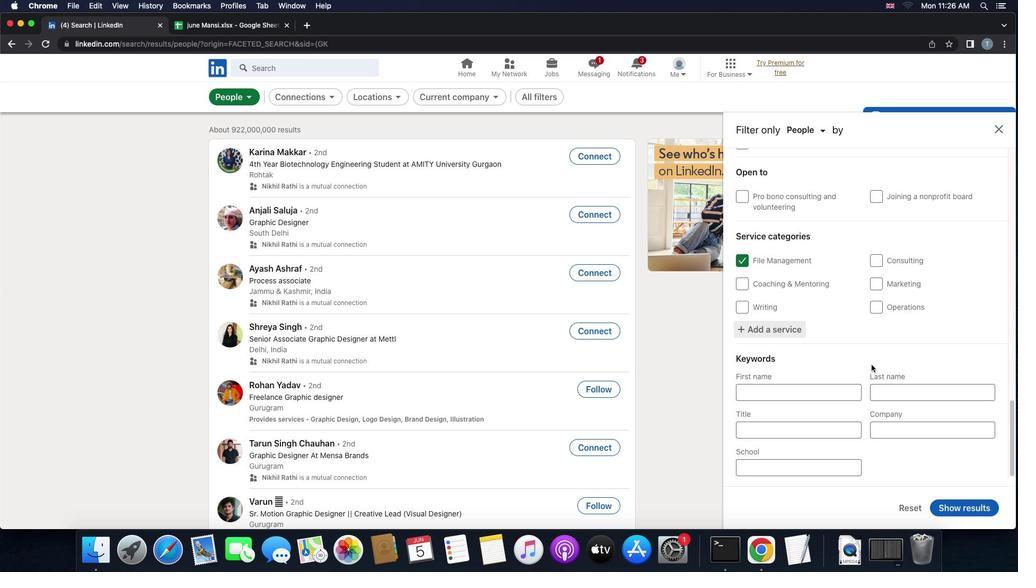 
Action: Mouse moved to (803, 425)
Screenshot: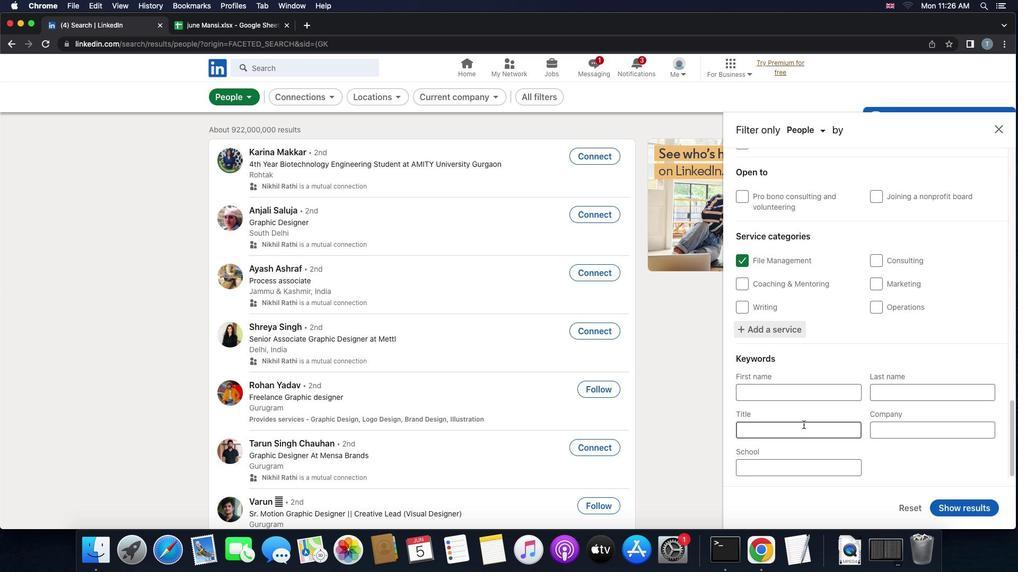
Action: Mouse pressed left at (803, 425)
Screenshot: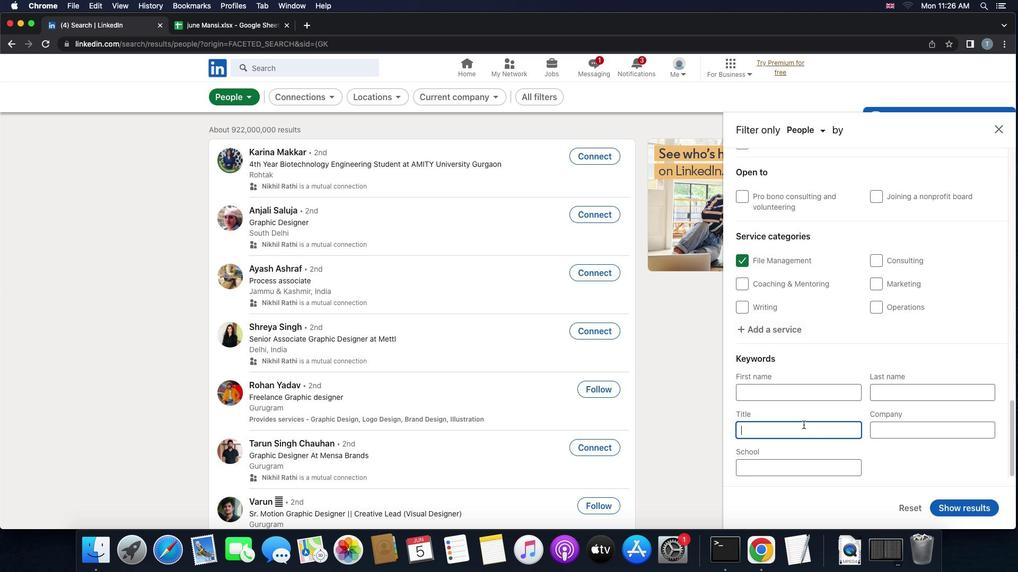 
Action: Key pressed 's''c''r''u''m'Key.space'm''a''s''t''e''r'
Screenshot: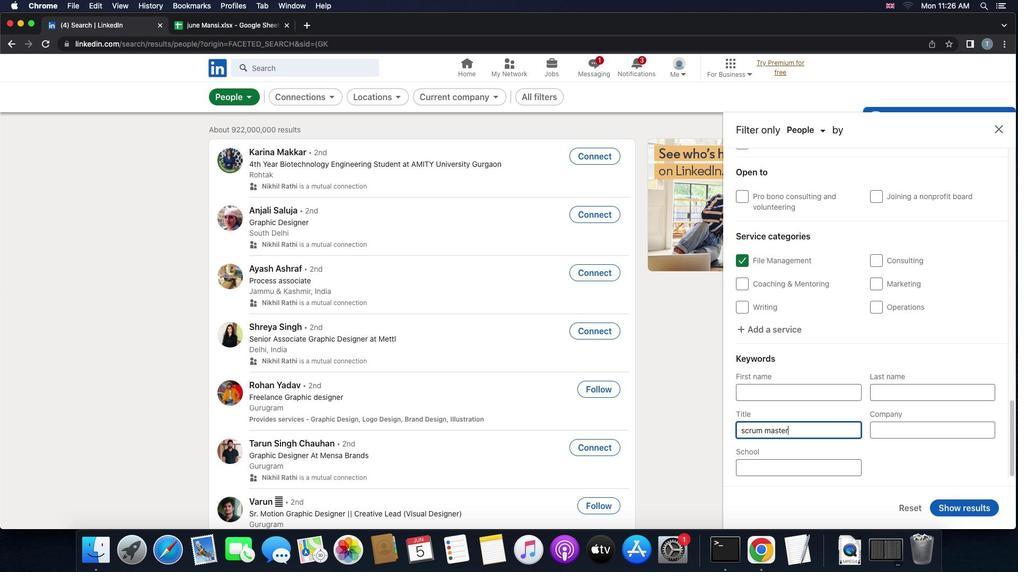 
Action: Mouse moved to (966, 511)
Screenshot: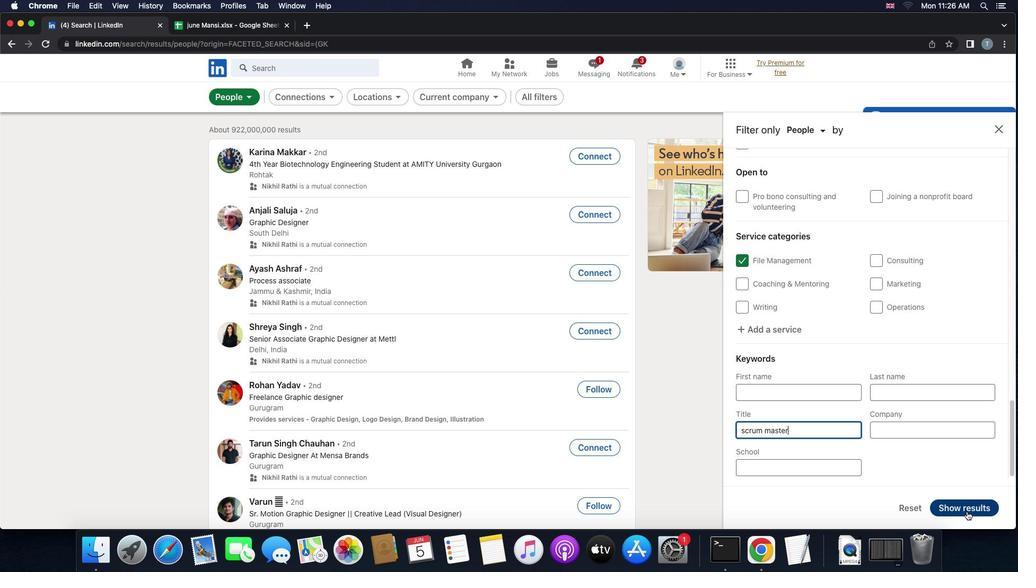 
Action: Mouse pressed left at (966, 511)
Screenshot: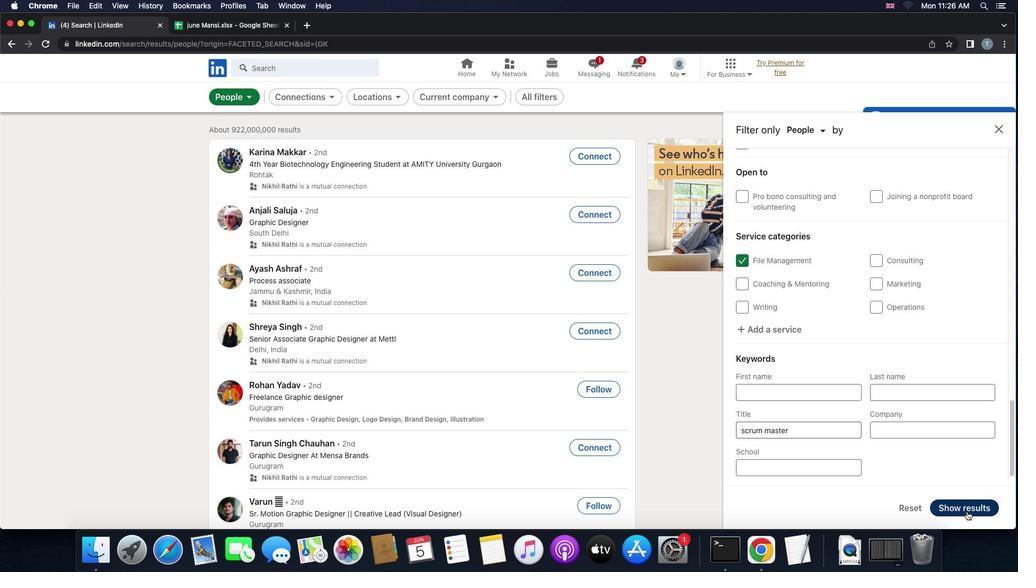 
